 Task: Find connections with filter location Aïn Temouchent with filter topic #Networkwith filter profile language French with filter current company Sword Group with filter school Institute of Engineering and Technology with filter industry Farming, Ranching, Forestry with filter service category Public Speaking with filter keywords title Massage Therapy
Action: Mouse moved to (681, 101)
Screenshot: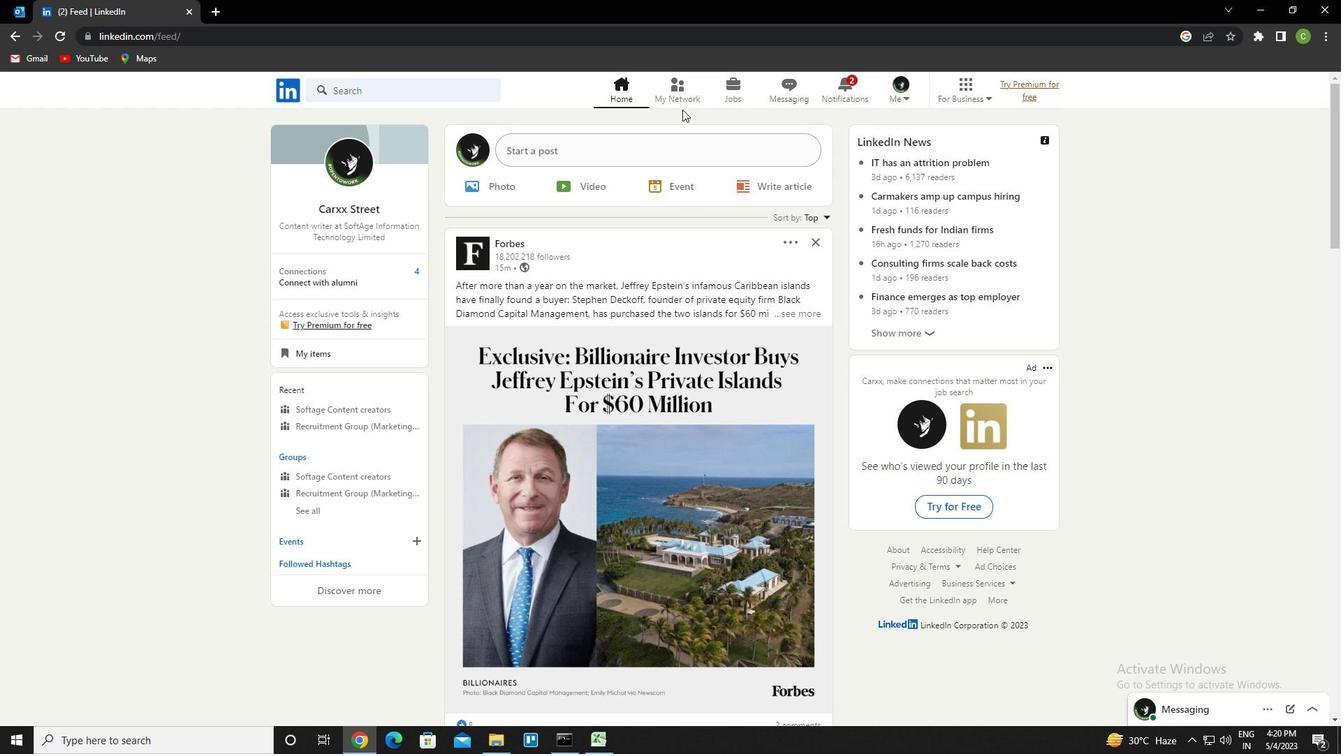 
Action: Mouse pressed left at (681, 101)
Screenshot: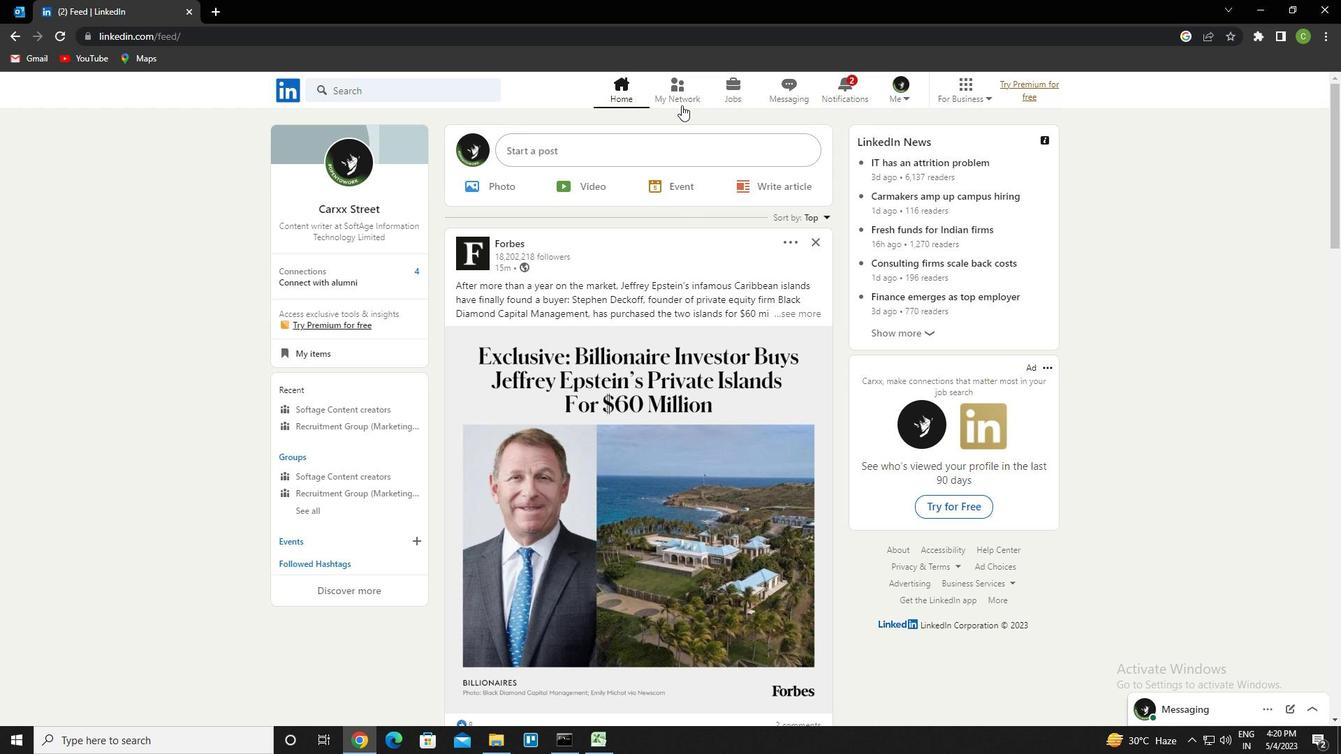 
Action: Mouse moved to (420, 171)
Screenshot: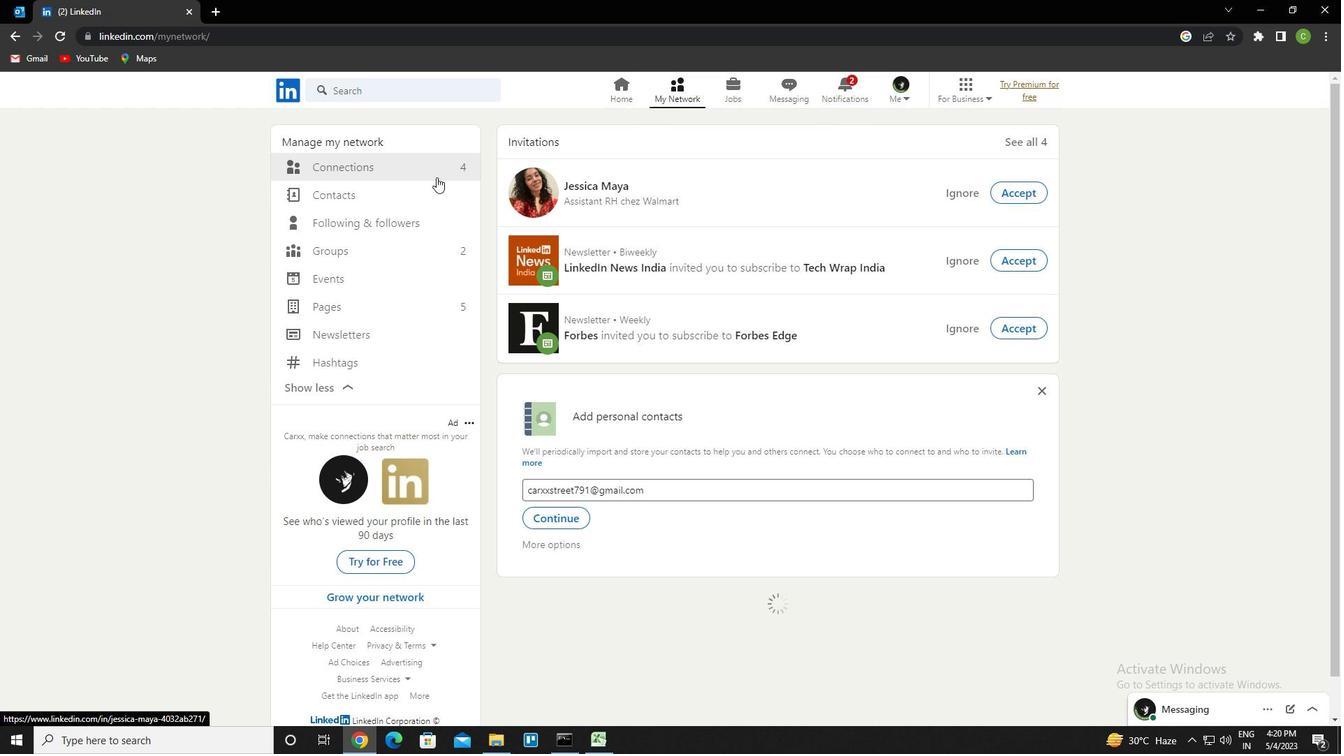 
Action: Mouse pressed left at (420, 171)
Screenshot: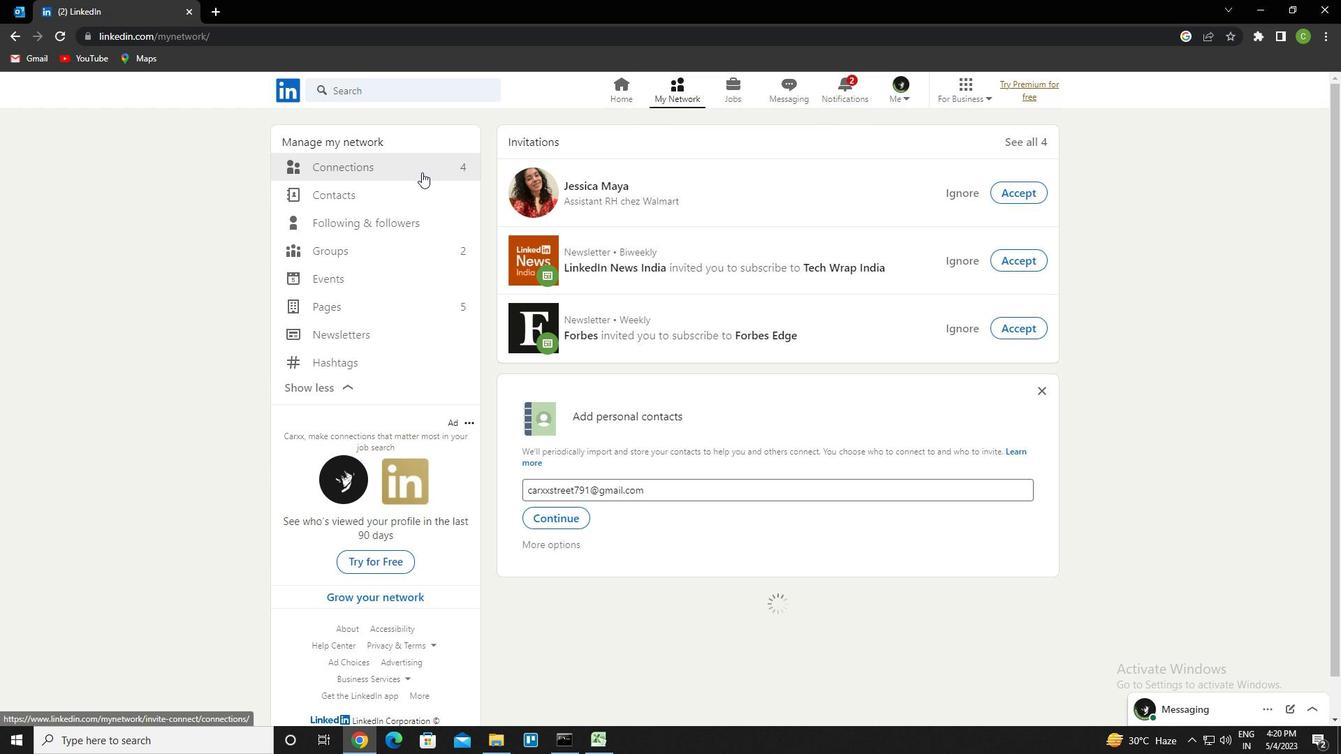 
Action: Mouse moved to (781, 173)
Screenshot: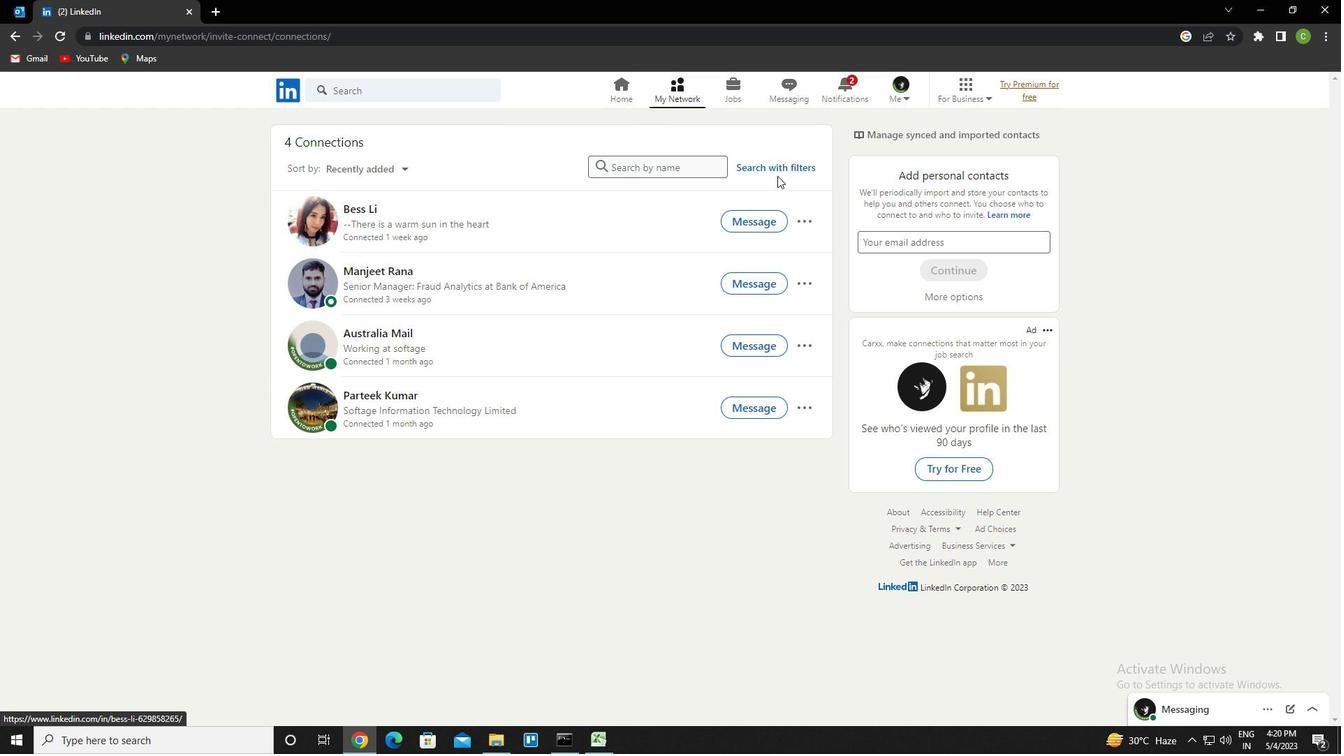 
Action: Mouse pressed left at (781, 173)
Screenshot: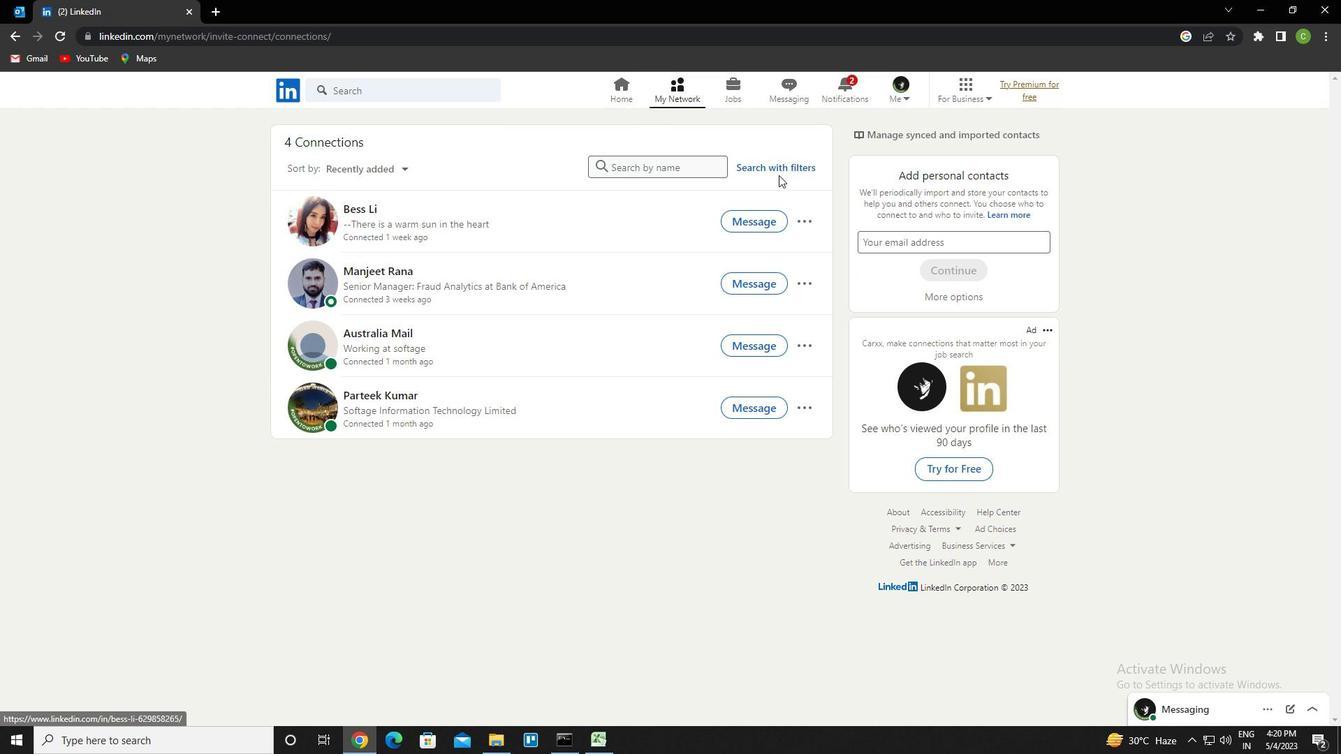 
Action: Mouse moved to (718, 134)
Screenshot: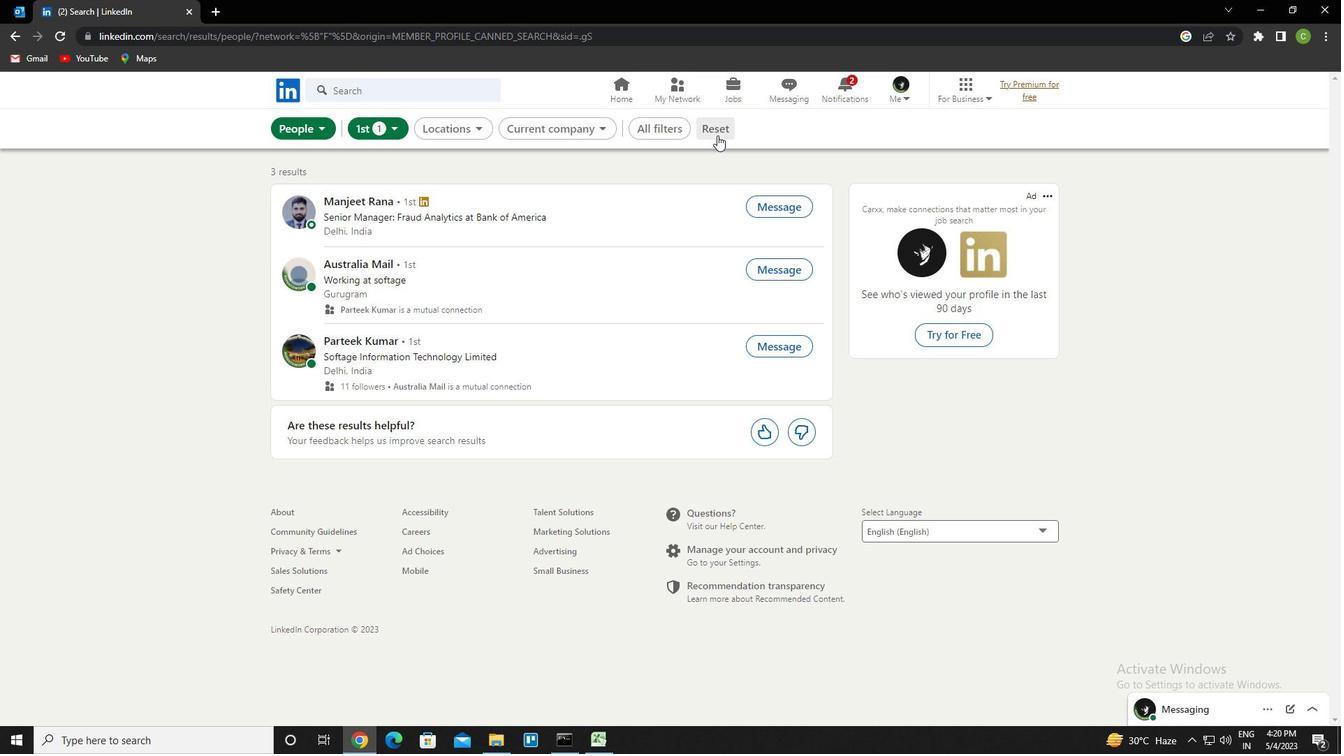 
Action: Mouse pressed left at (718, 134)
Screenshot: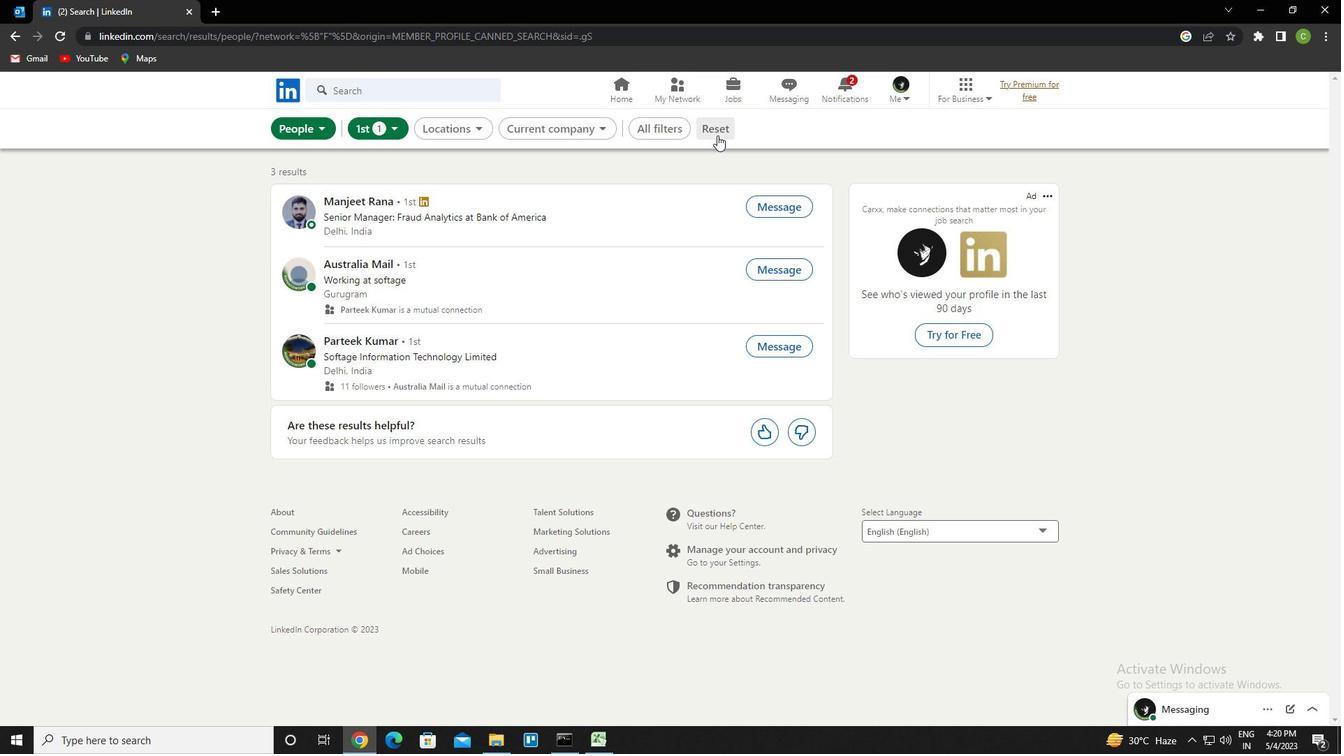 
Action: Mouse moved to (704, 132)
Screenshot: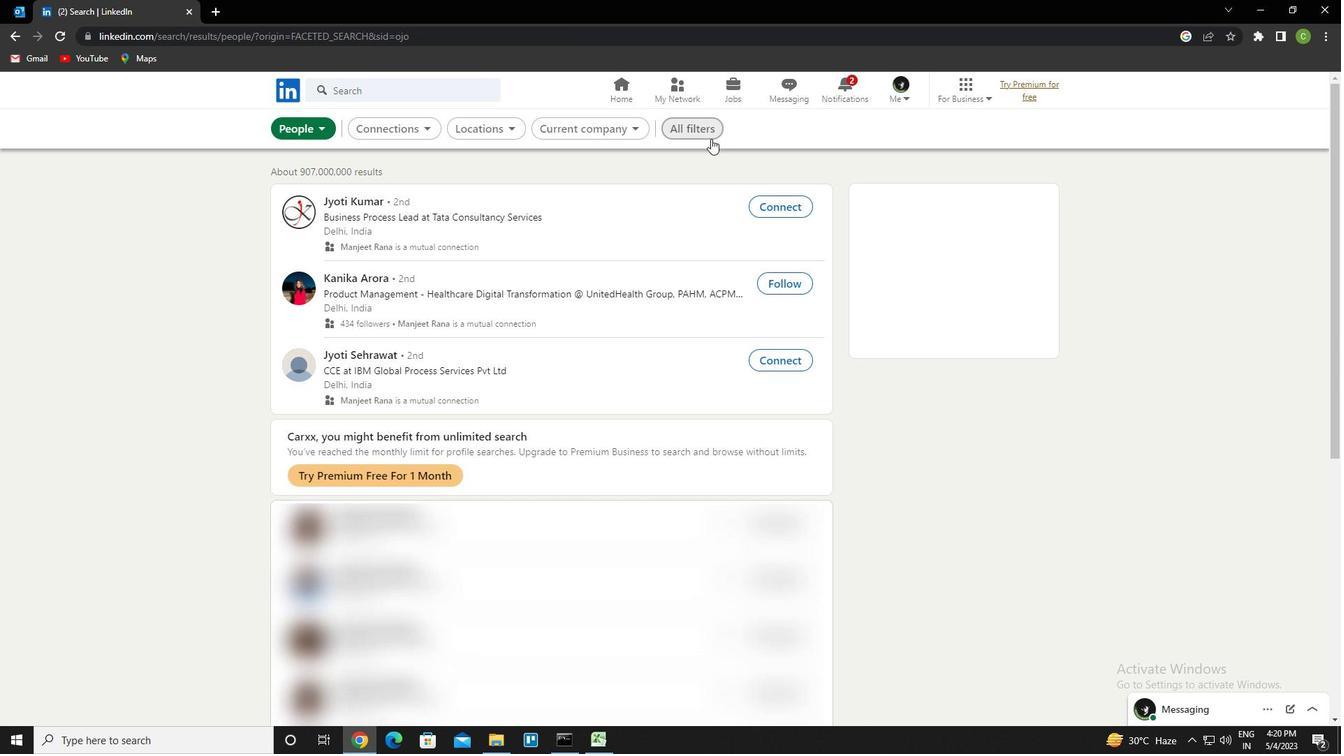 
Action: Mouse pressed left at (704, 132)
Screenshot: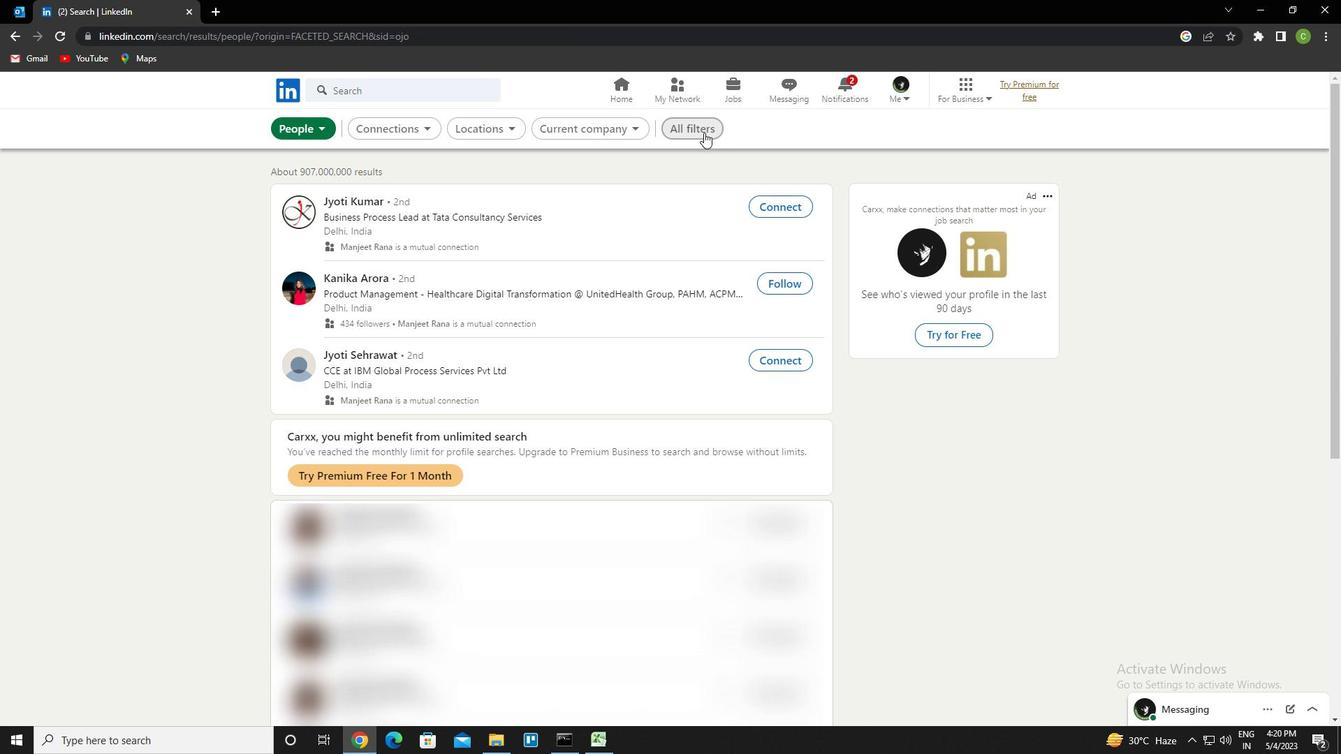 
Action: Mouse moved to (1111, 440)
Screenshot: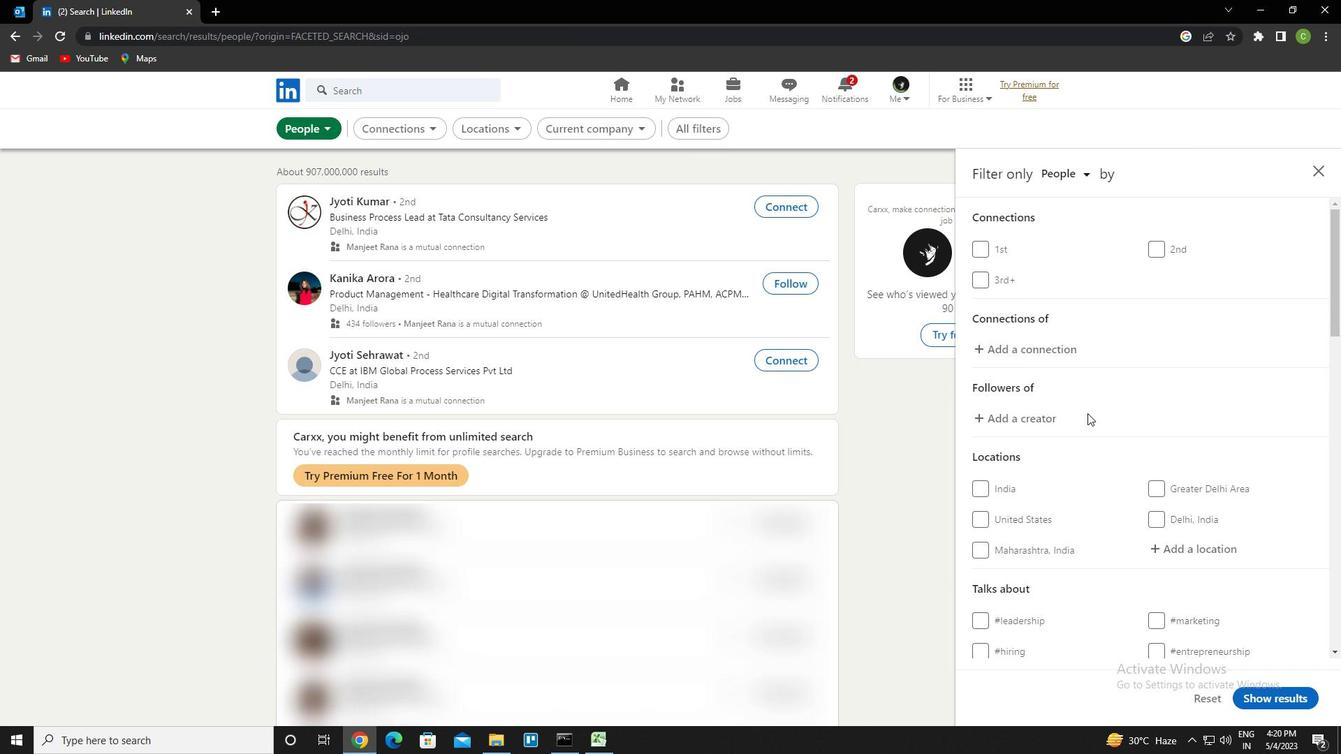 
Action: Mouse scrolled (1111, 439) with delta (0, 0)
Screenshot: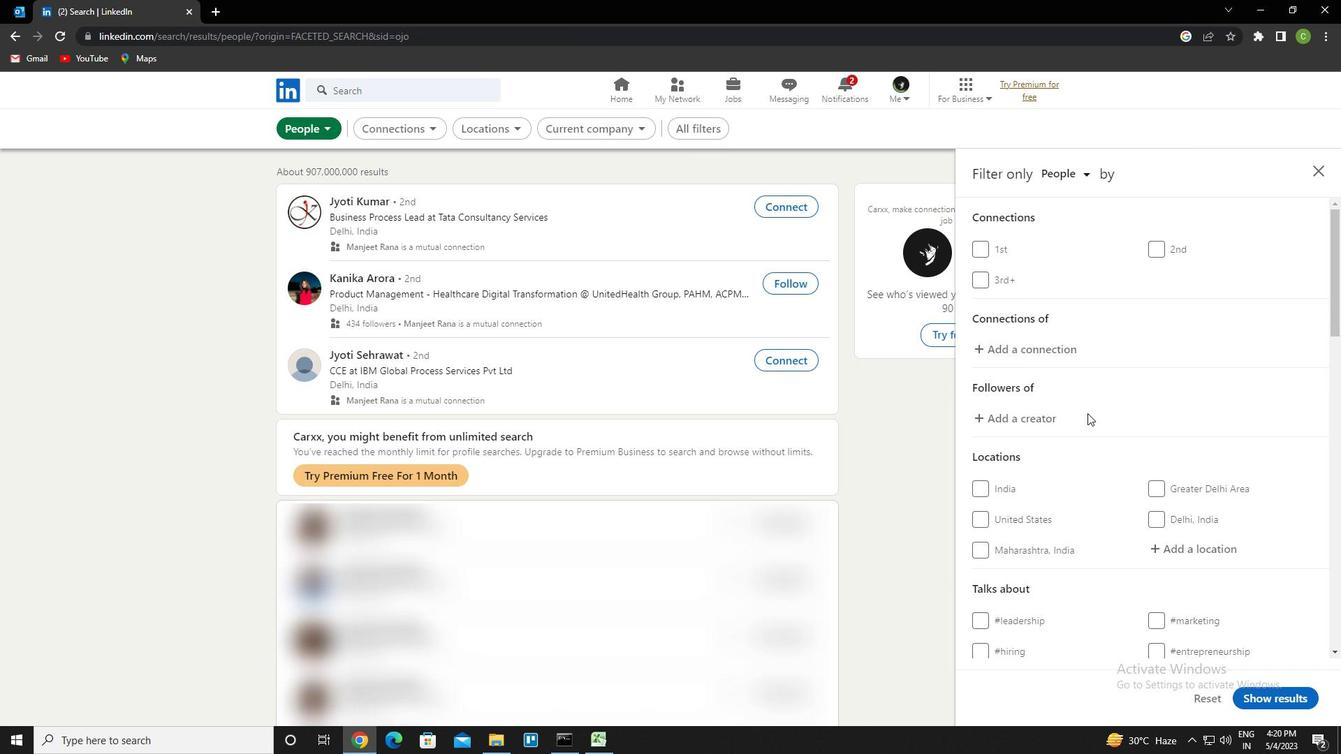 
Action: Mouse moved to (1112, 440)
Screenshot: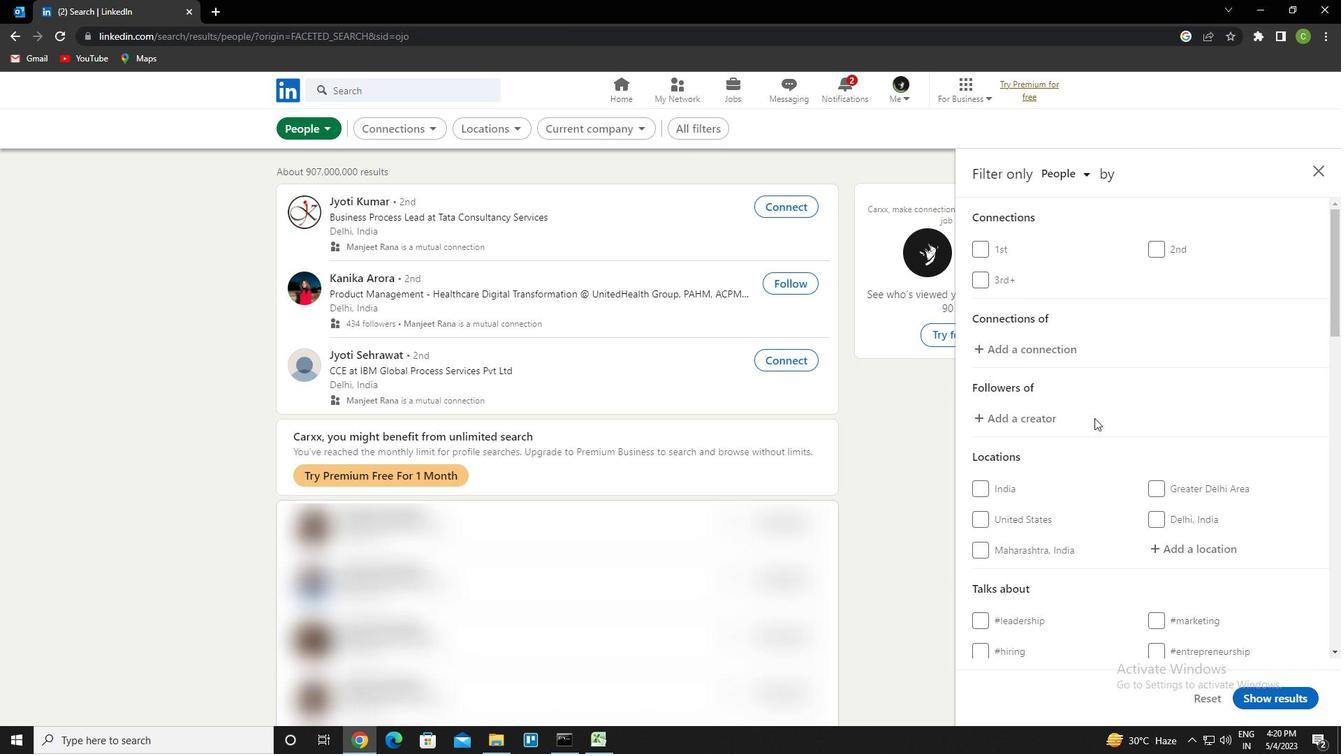 
Action: Mouse scrolled (1112, 440) with delta (0, 0)
Screenshot: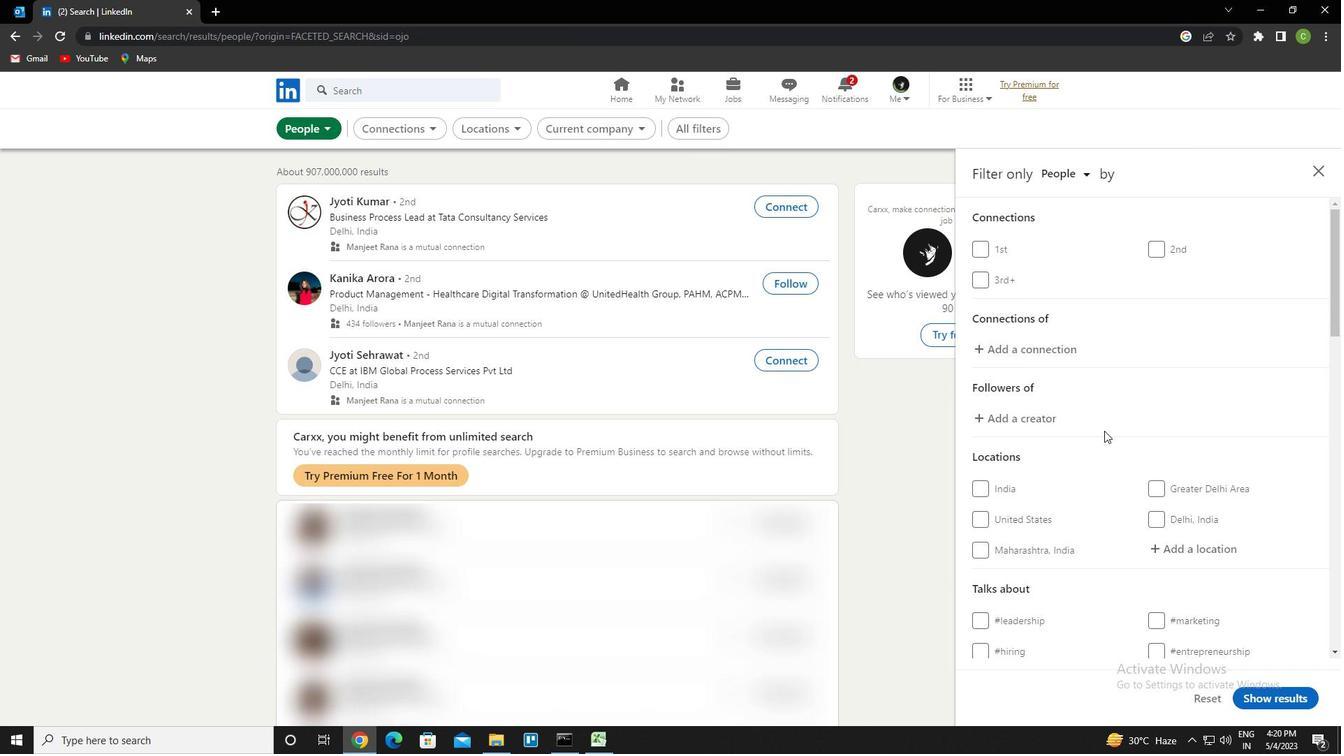 
Action: Mouse moved to (1184, 416)
Screenshot: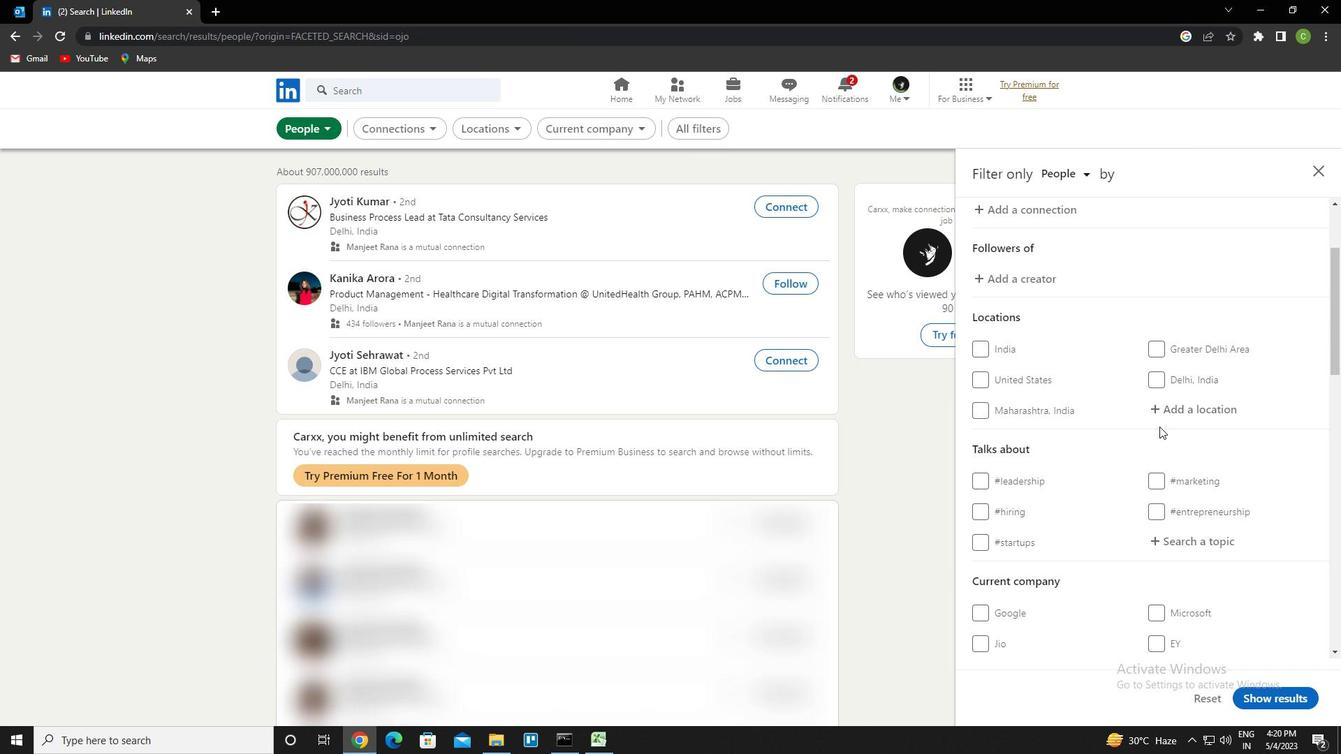 
Action: Mouse pressed left at (1184, 416)
Screenshot: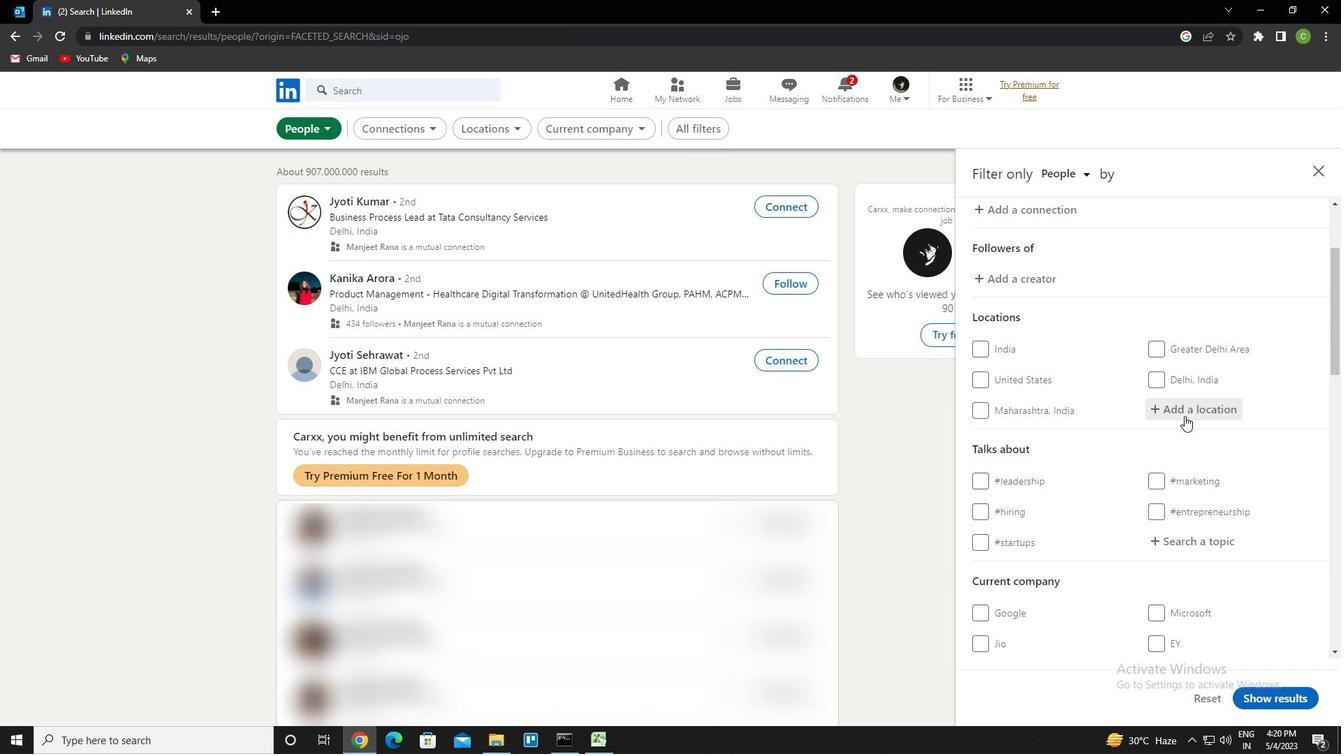 
Action: Key pressed <Key.caps_lock>a<Key.backspace><Key.caps_lock>a<Key.caps_lock>in<Key.space><Key.caps_lock>t<Key.caps_lock>emouchent<Key.down><Key.enter>
Screenshot: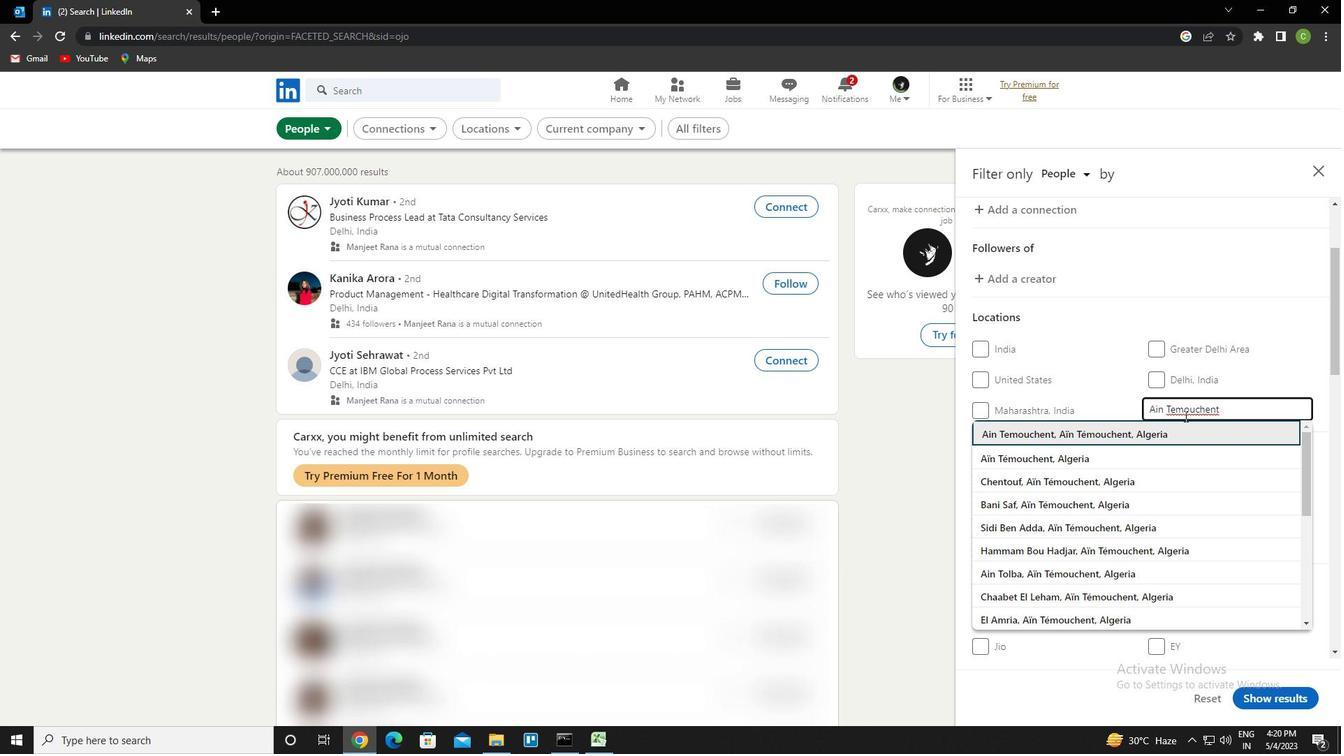 
Action: Mouse scrolled (1184, 415) with delta (0, 0)
Screenshot: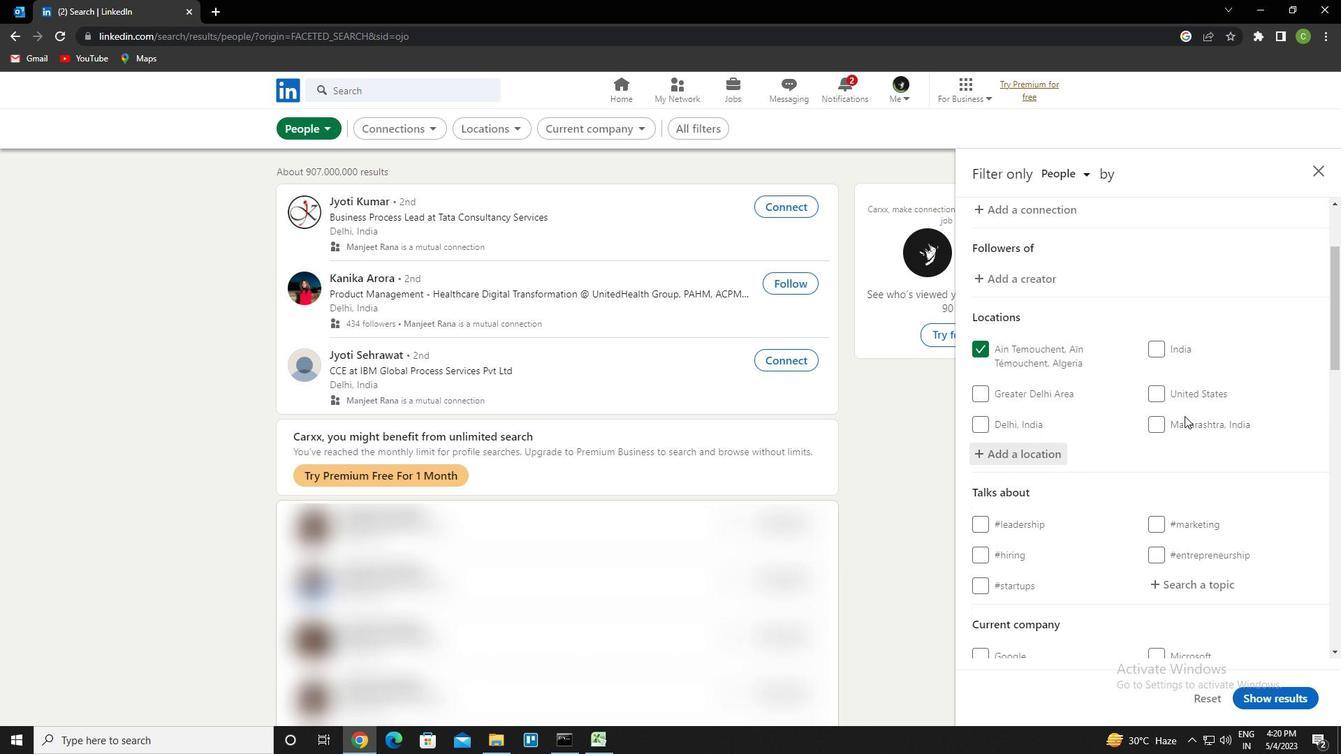 
Action: Mouse scrolled (1184, 415) with delta (0, 0)
Screenshot: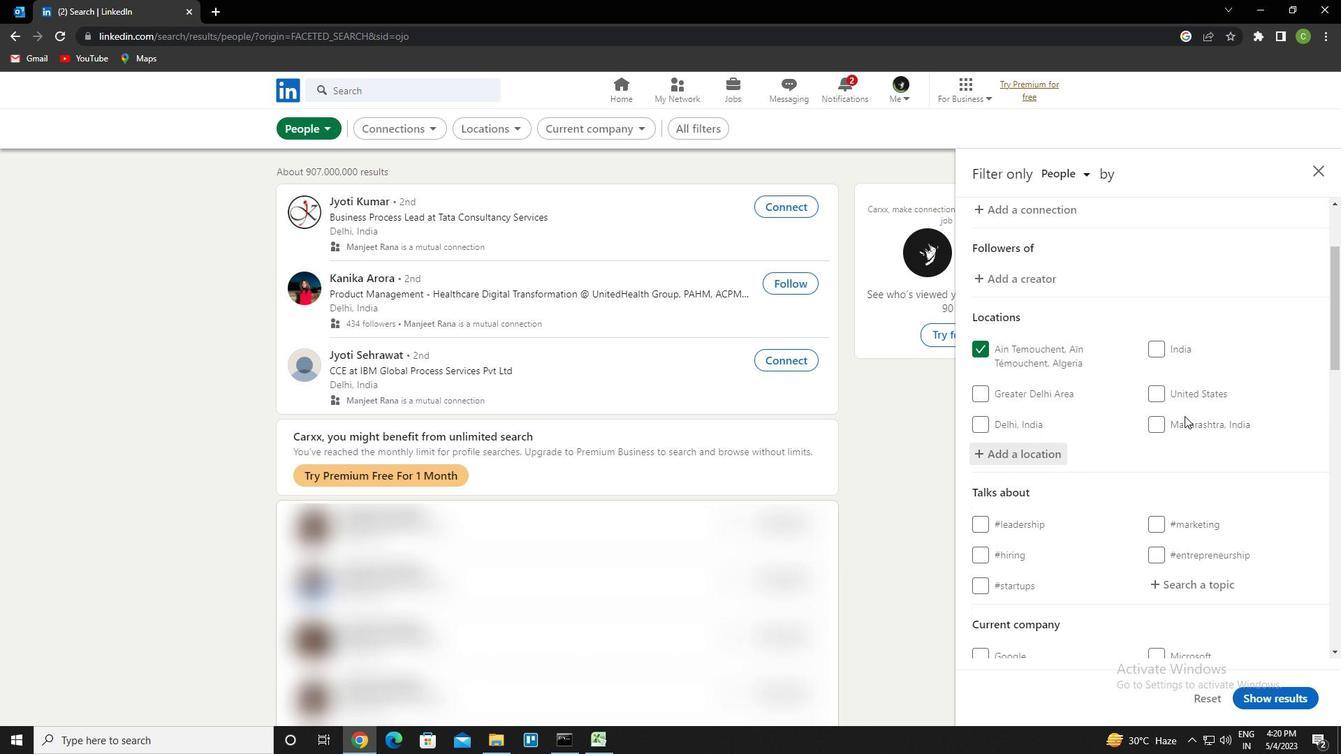 
Action: Mouse moved to (1199, 447)
Screenshot: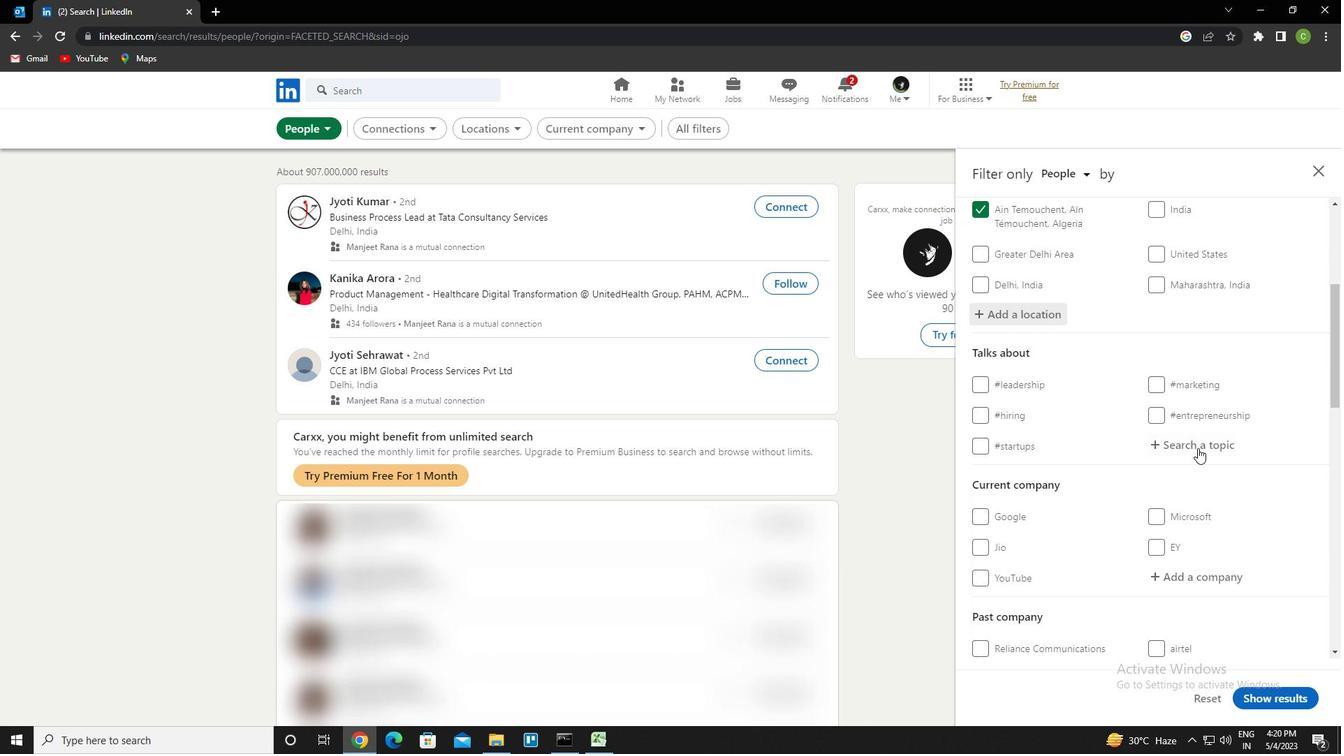 
Action: Mouse pressed left at (1199, 447)
Screenshot: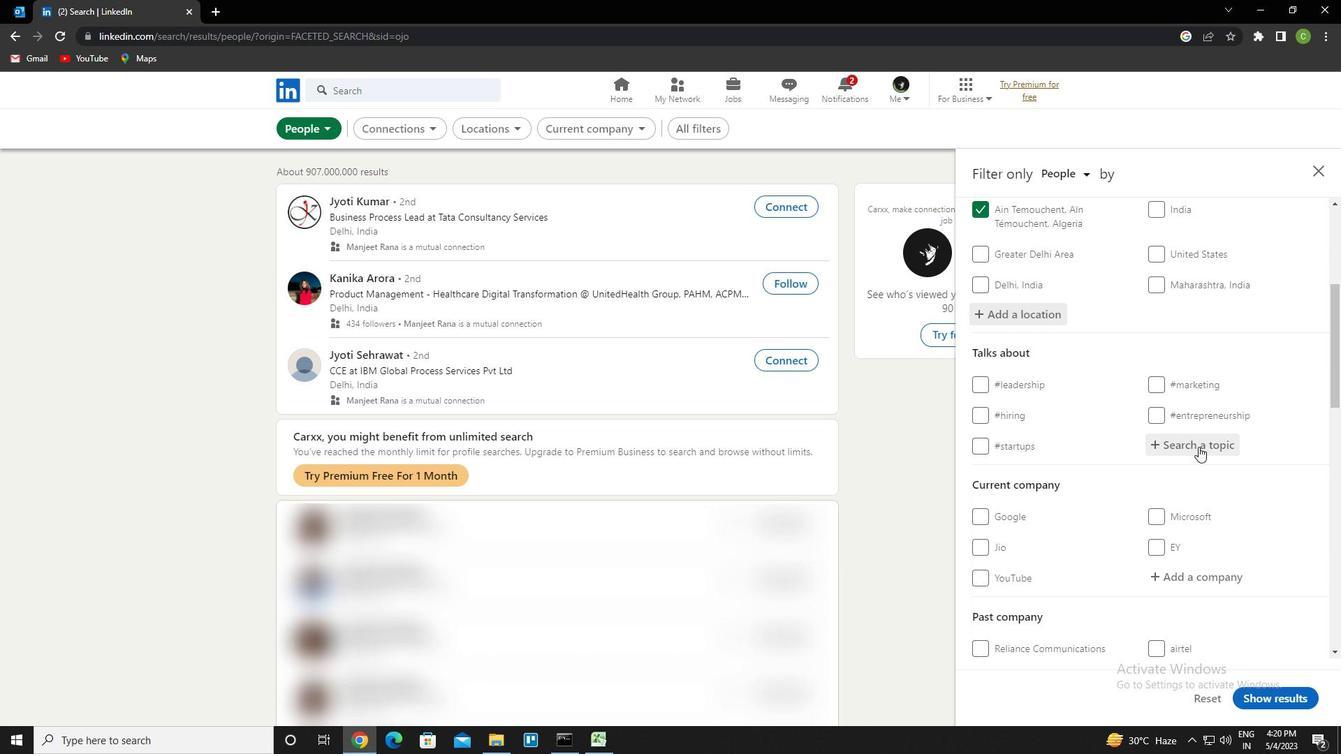
Action: Key pressed network<Key.down><Key.down><Key.enter>
Screenshot: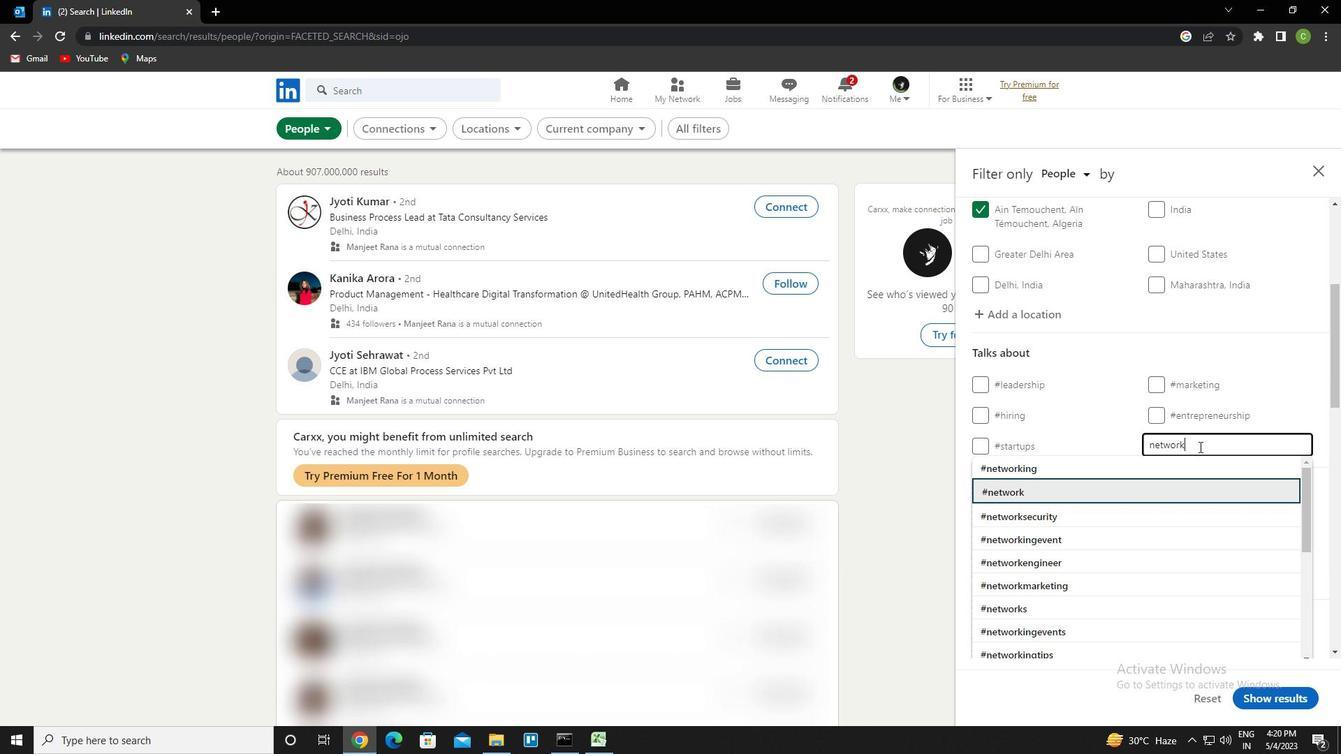 
Action: Mouse moved to (1195, 447)
Screenshot: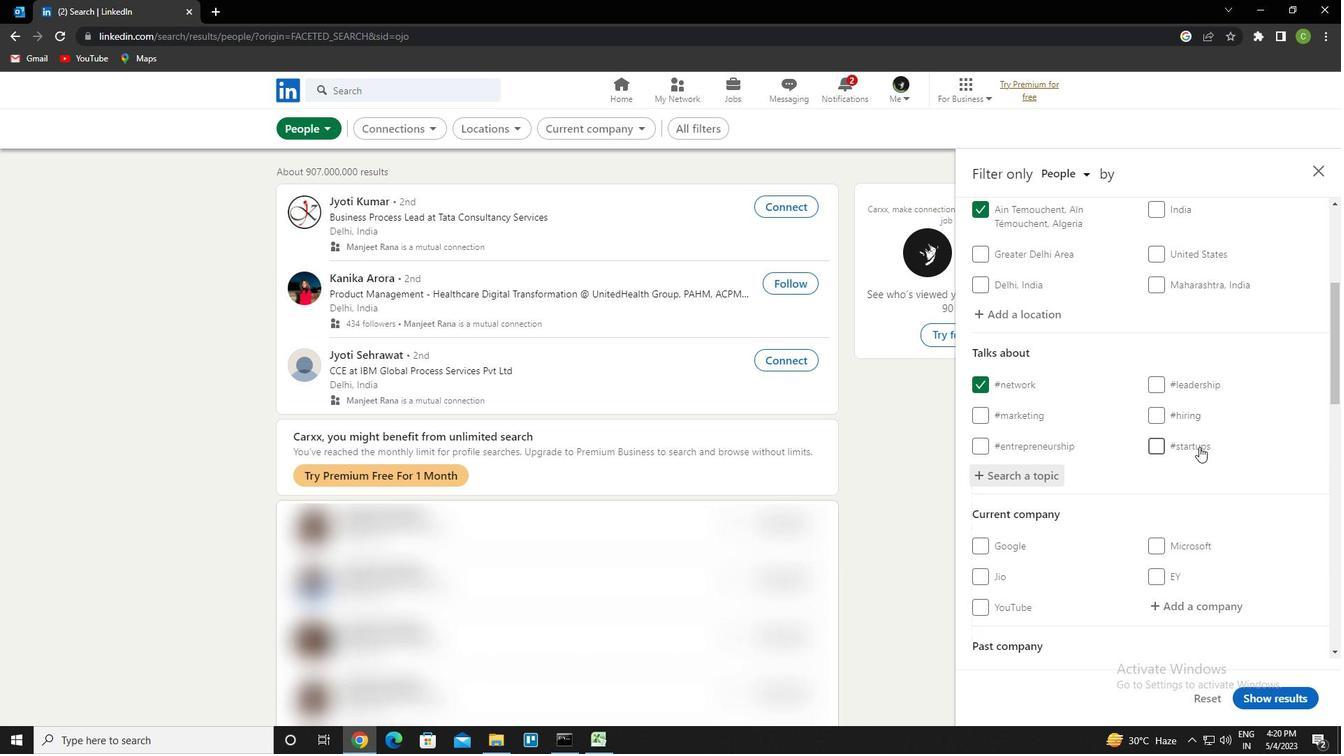
Action: Mouse scrolled (1195, 447) with delta (0, 0)
Screenshot: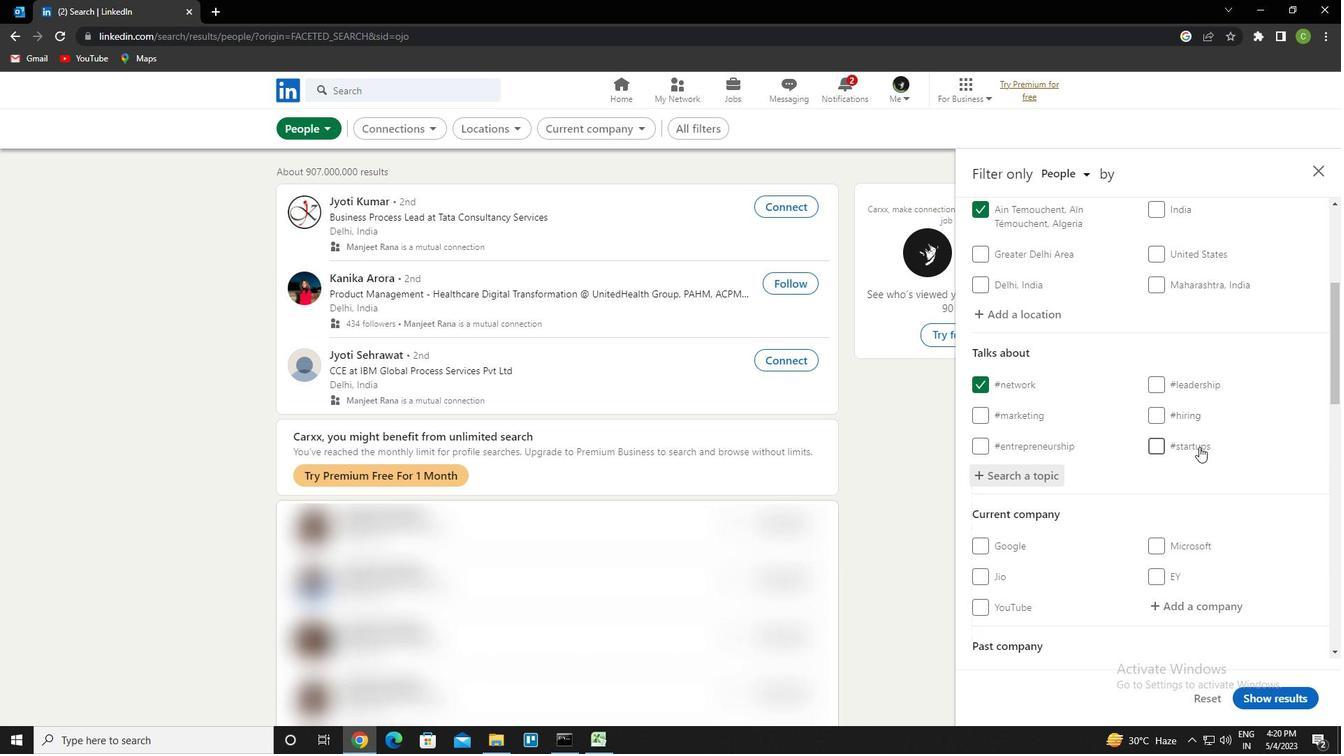 
Action: Mouse moved to (1185, 453)
Screenshot: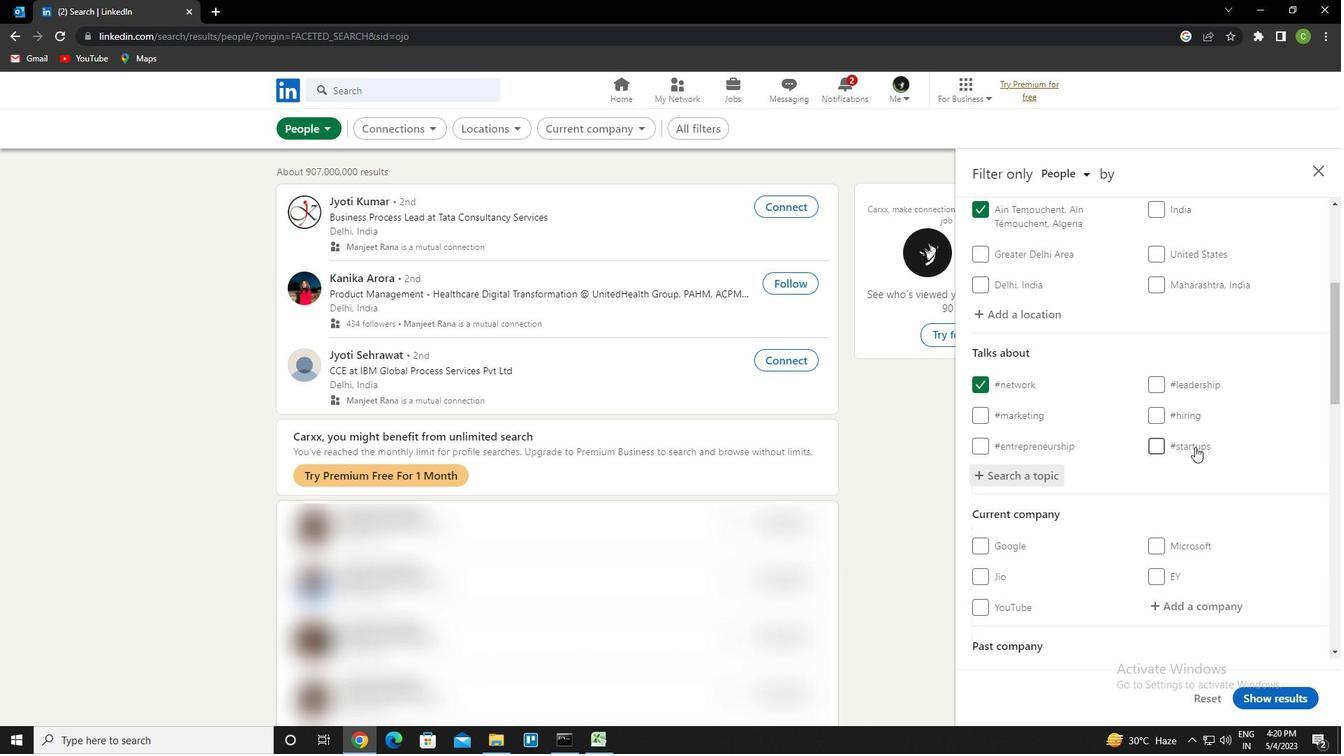 
Action: Mouse scrolled (1185, 452) with delta (0, 0)
Screenshot: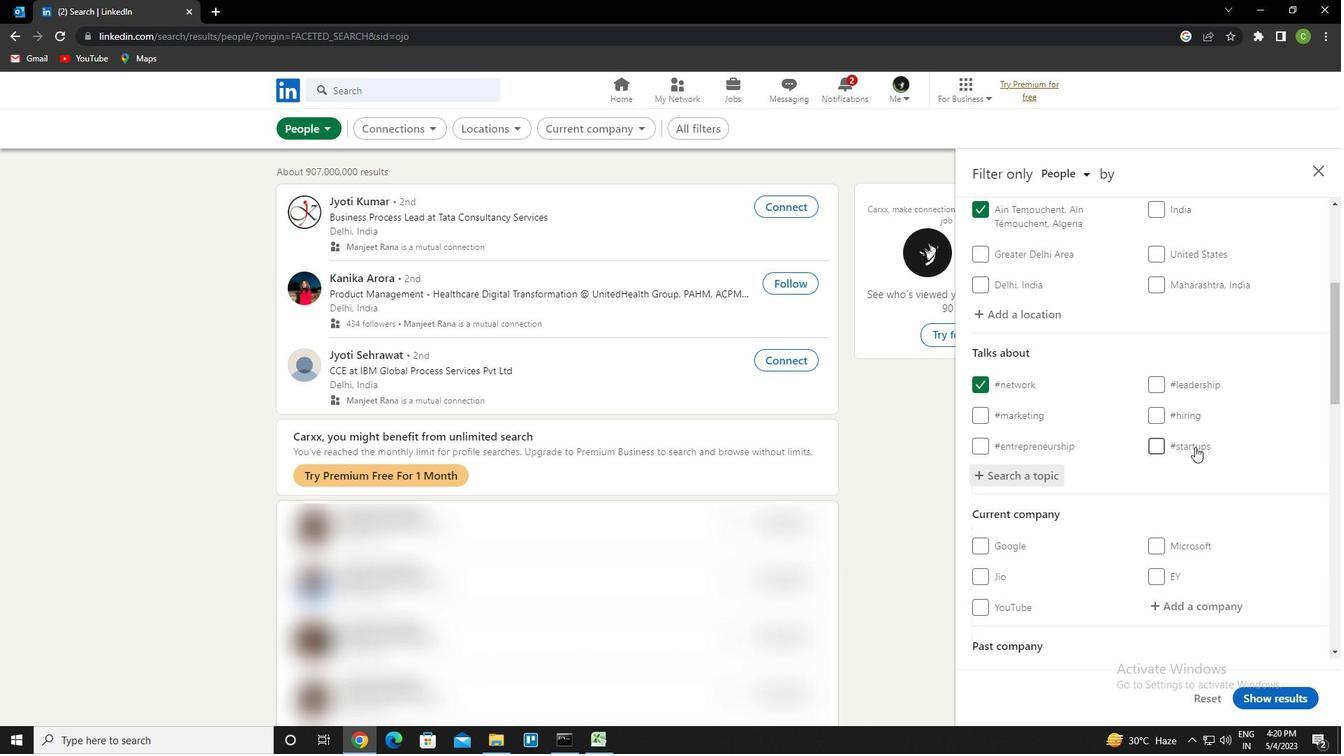 
Action: Mouse moved to (1179, 453)
Screenshot: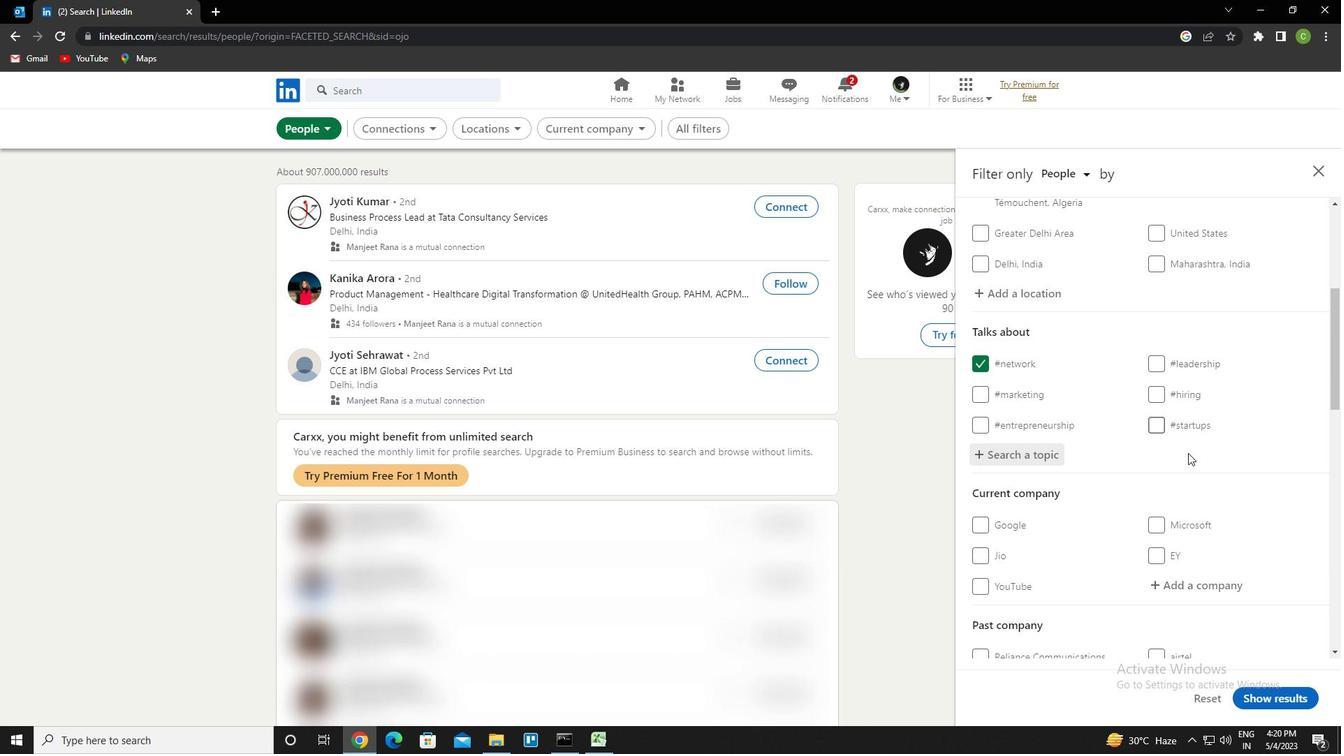 
Action: Mouse scrolled (1179, 452) with delta (0, 0)
Screenshot: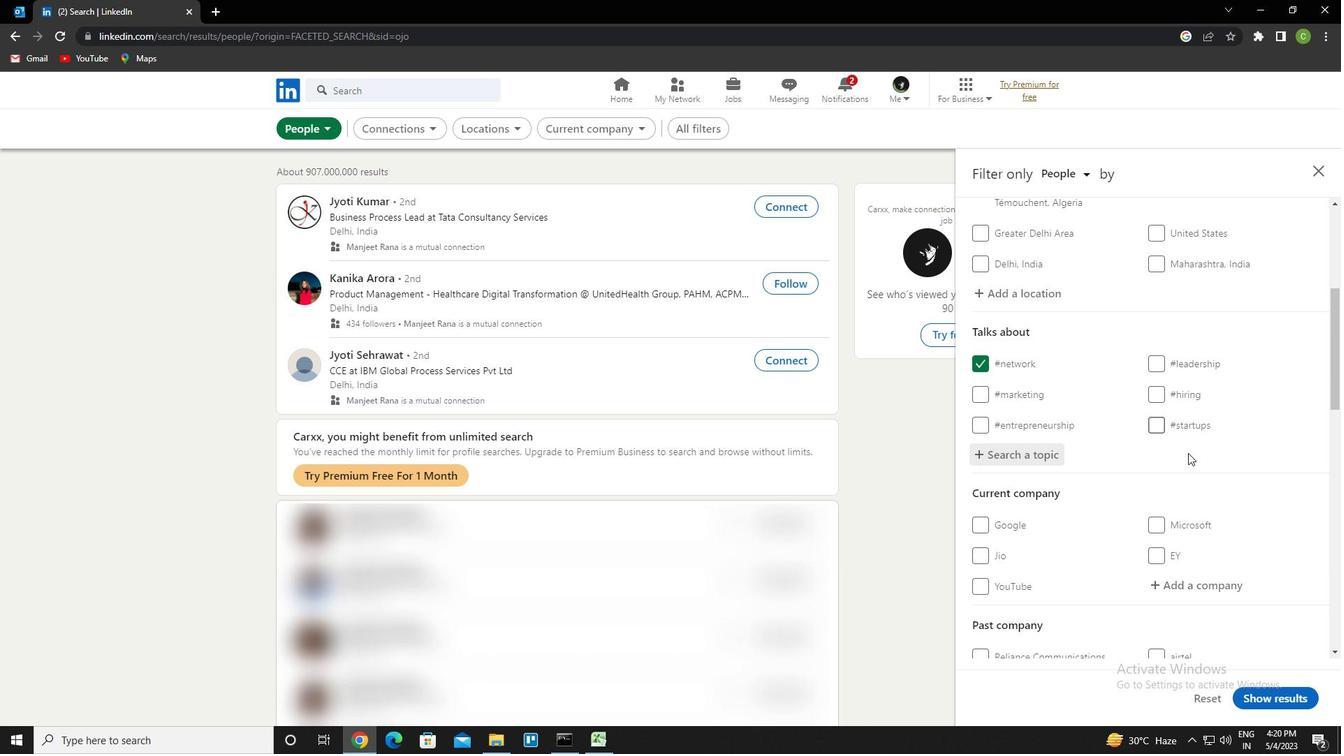 
Action: Mouse moved to (1174, 454)
Screenshot: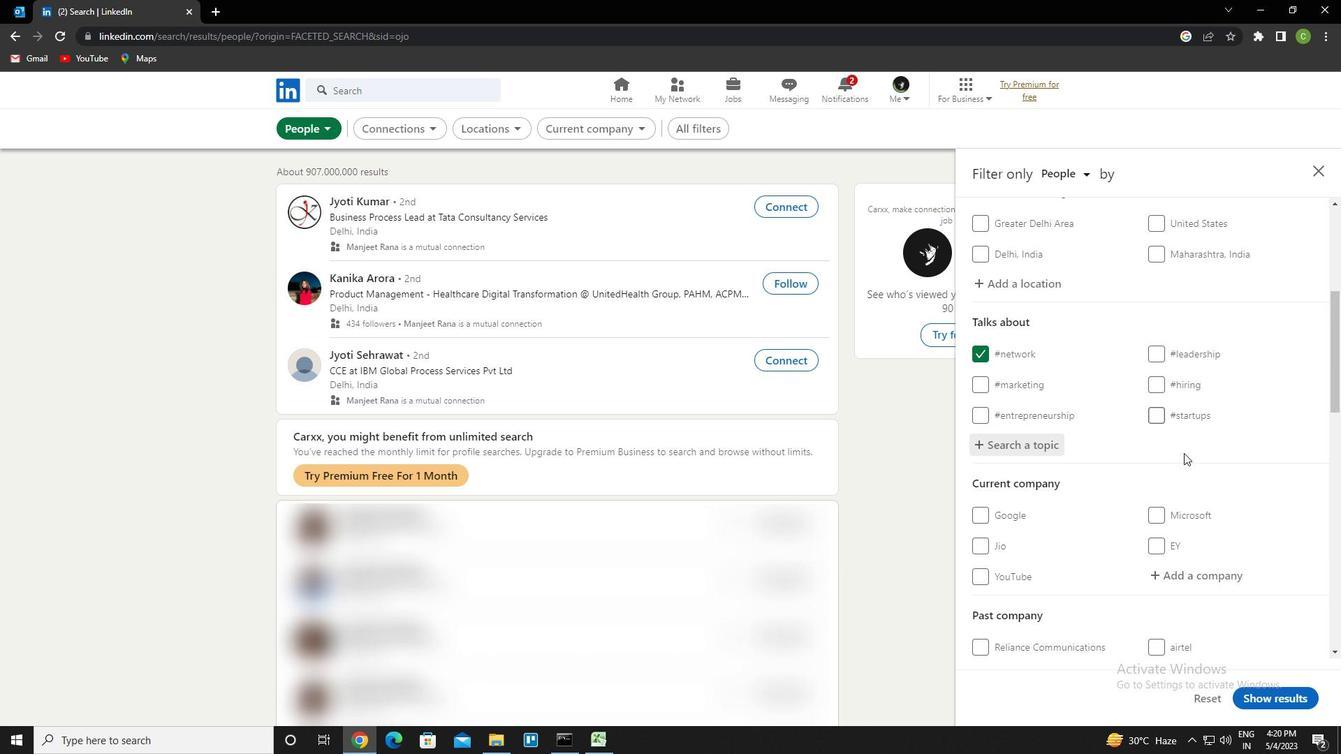 
Action: Mouse scrolled (1174, 454) with delta (0, 0)
Screenshot: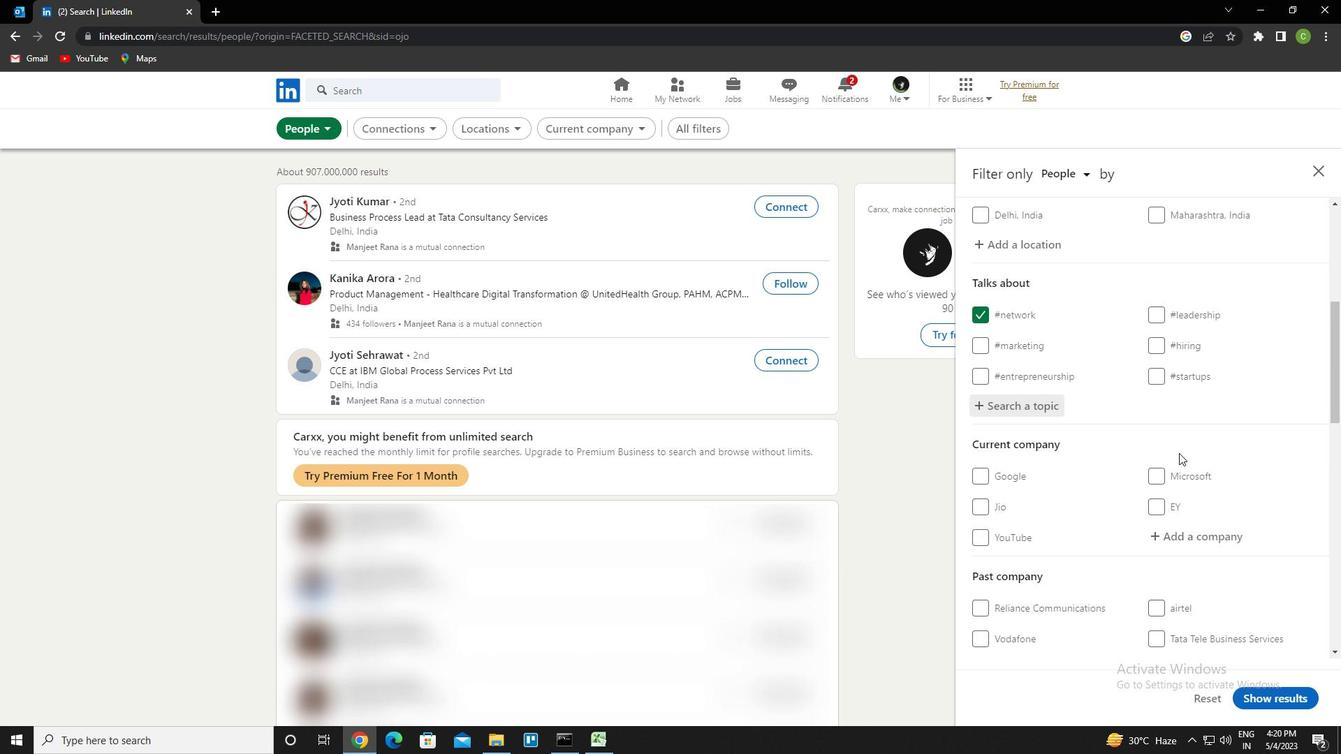 
Action: Mouse moved to (1162, 455)
Screenshot: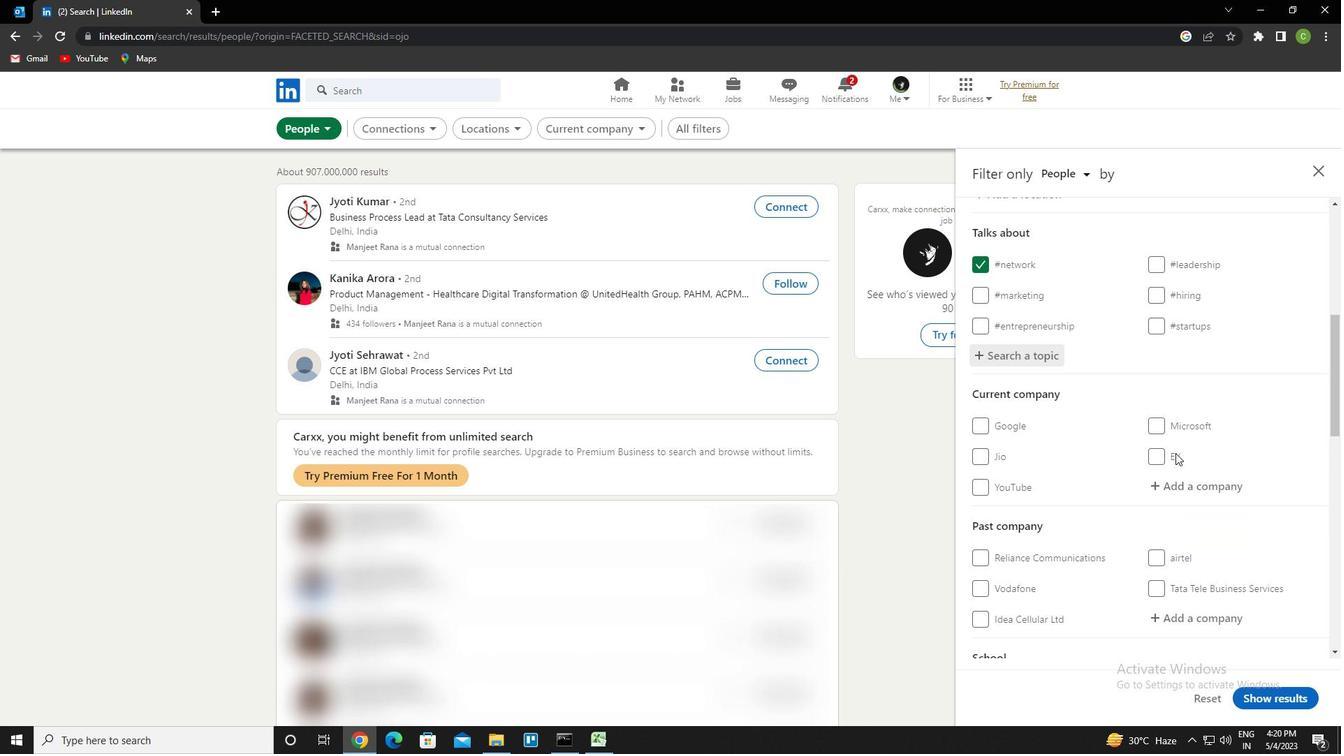 
Action: Mouse scrolled (1162, 454) with delta (0, 0)
Screenshot: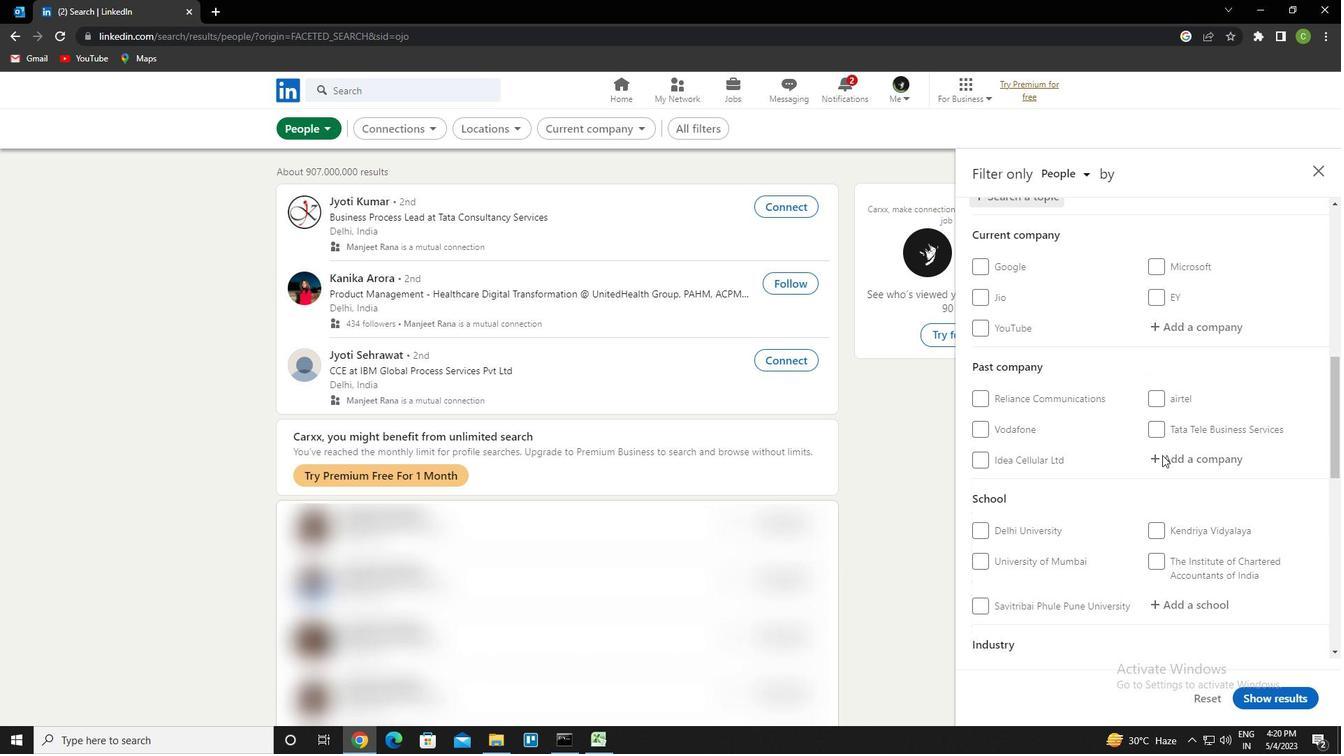 
Action: Mouse scrolled (1162, 454) with delta (0, 0)
Screenshot: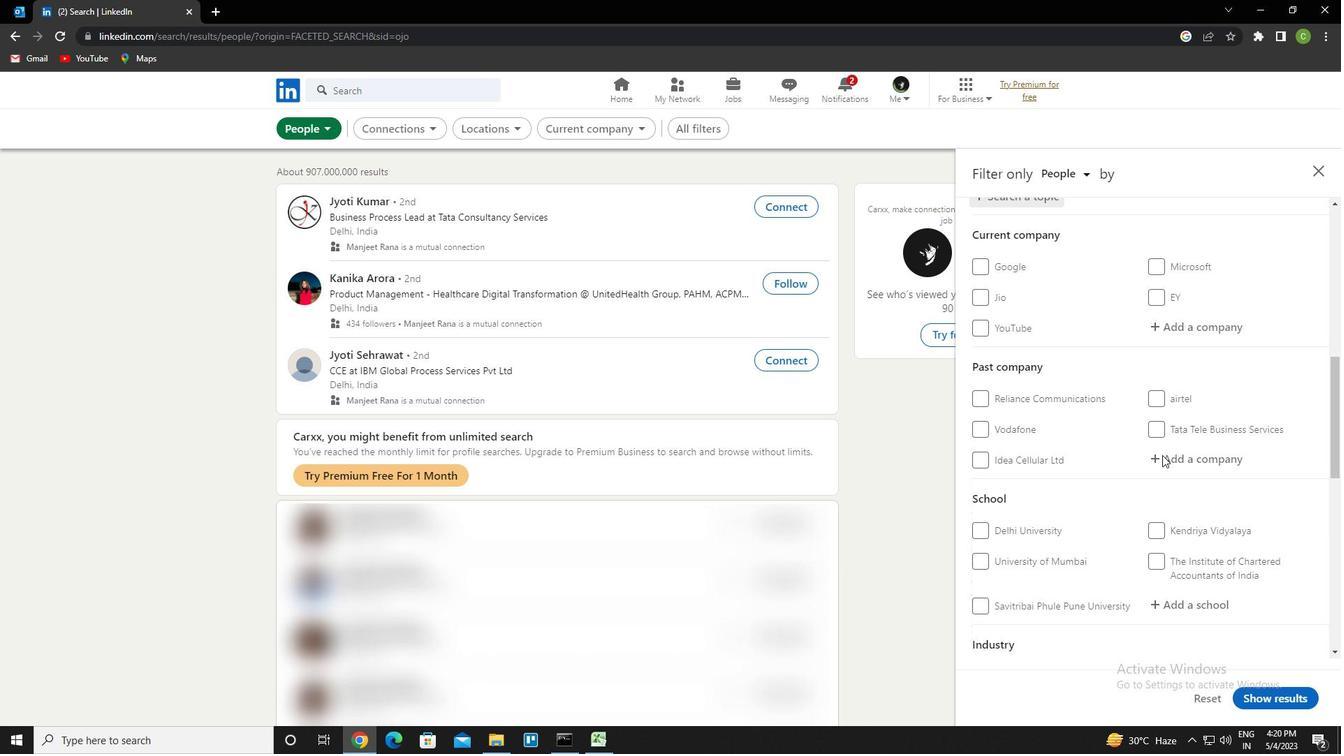 
Action: Mouse moved to (1160, 457)
Screenshot: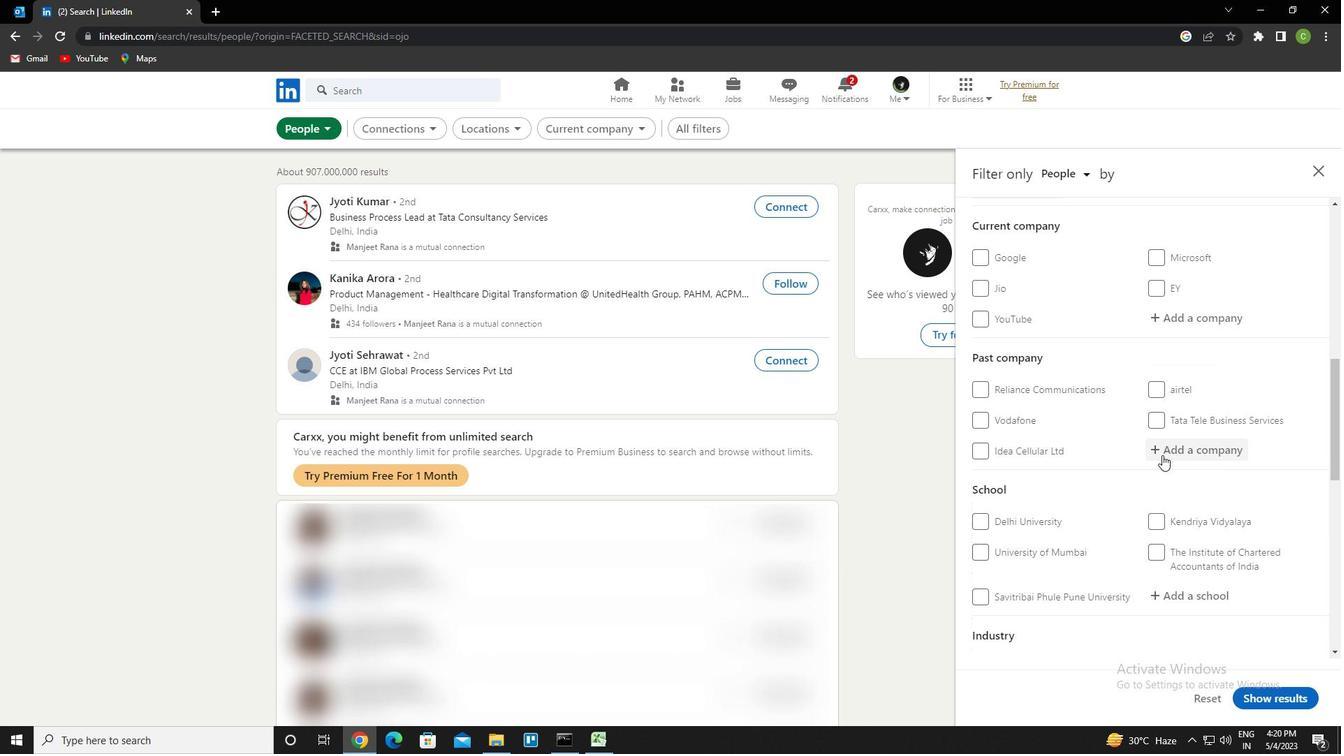 
Action: Mouse scrolled (1160, 456) with delta (0, 0)
Screenshot: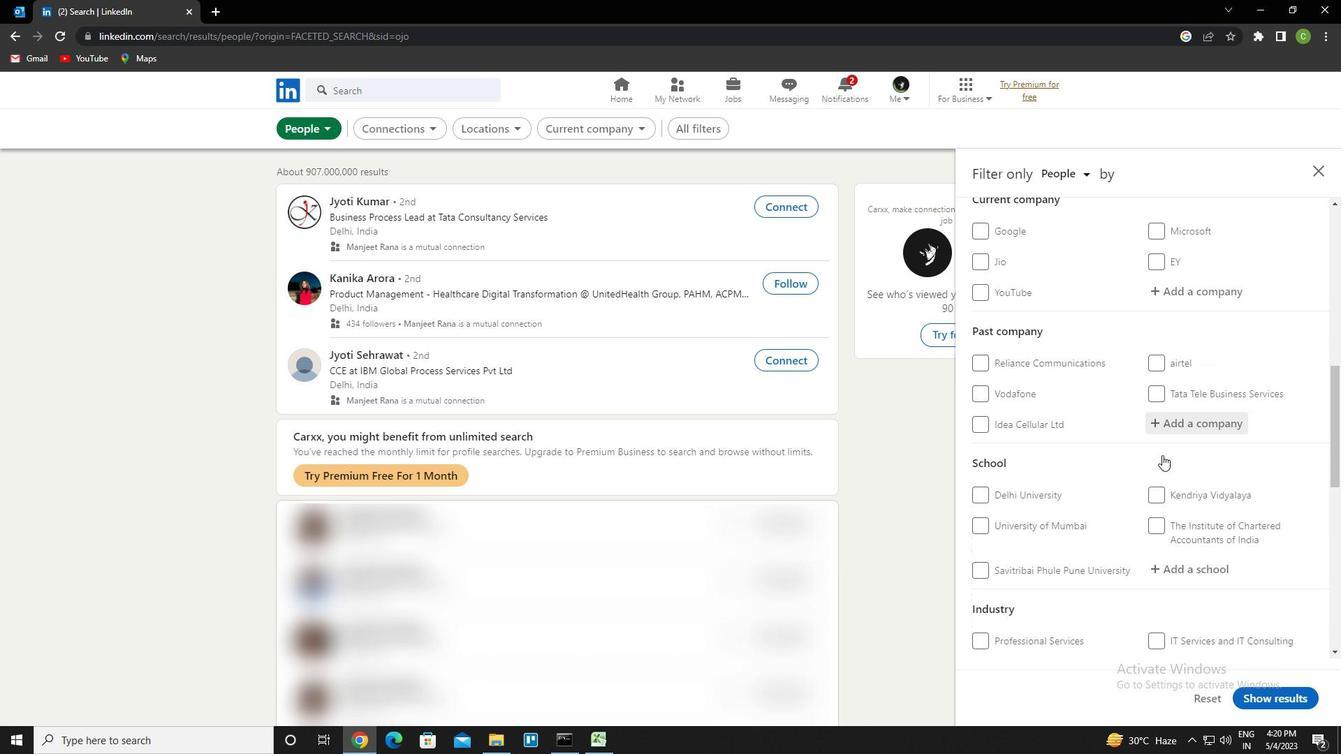 
Action: Mouse moved to (1158, 461)
Screenshot: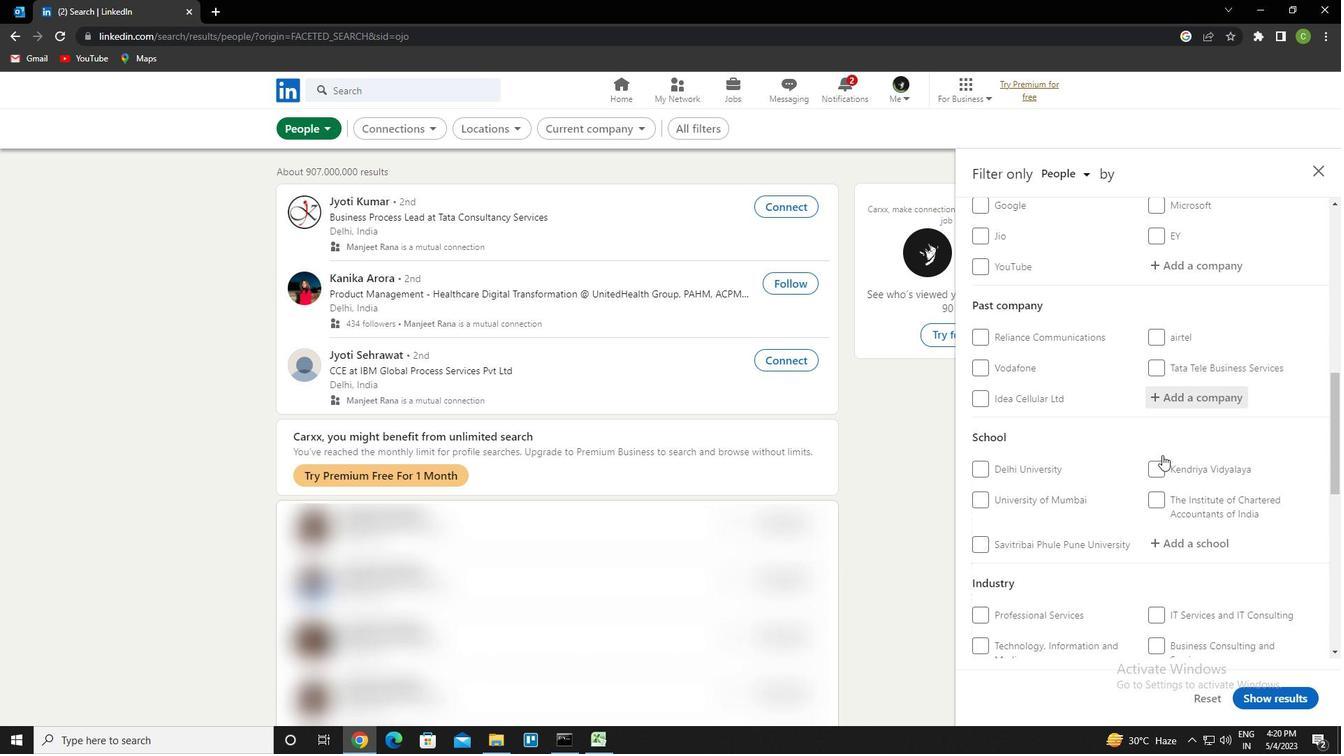 
Action: Mouse scrolled (1158, 461) with delta (0, 0)
Screenshot: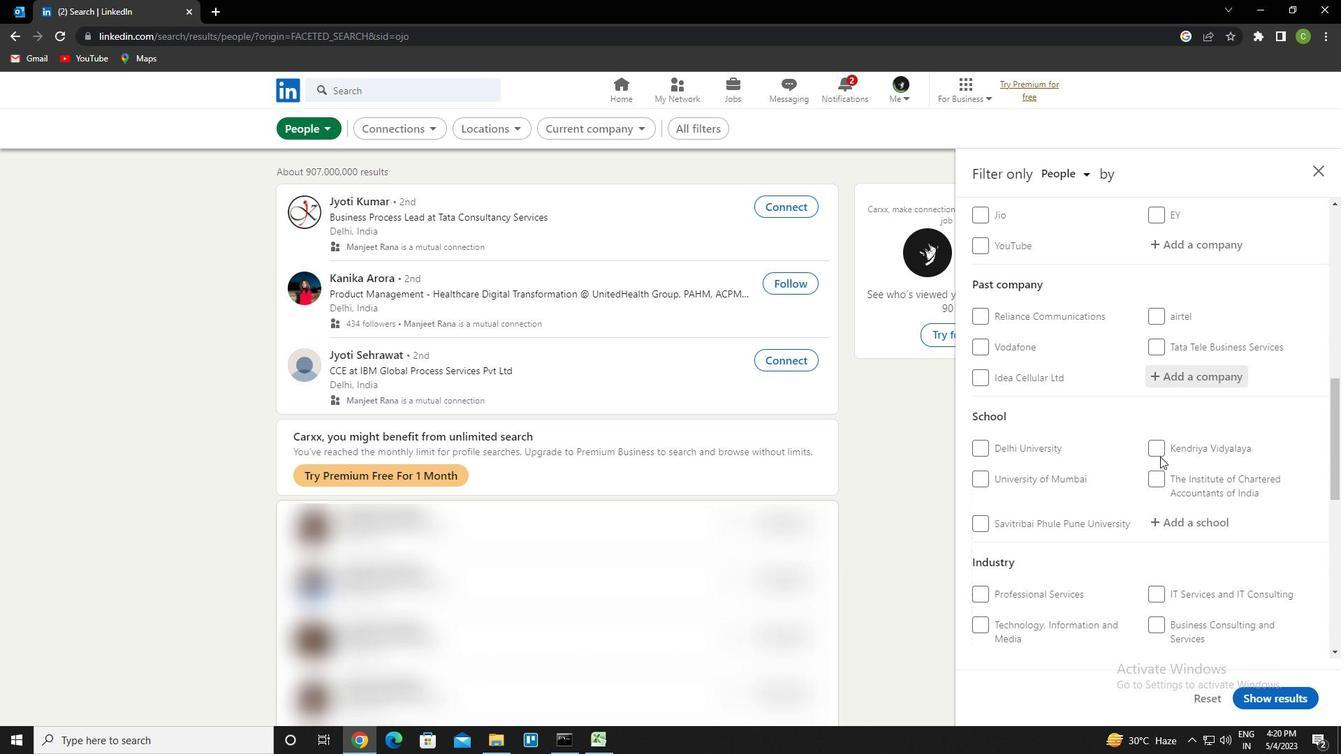 
Action: Mouse scrolled (1158, 461) with delta (0, 0)
Screenshot: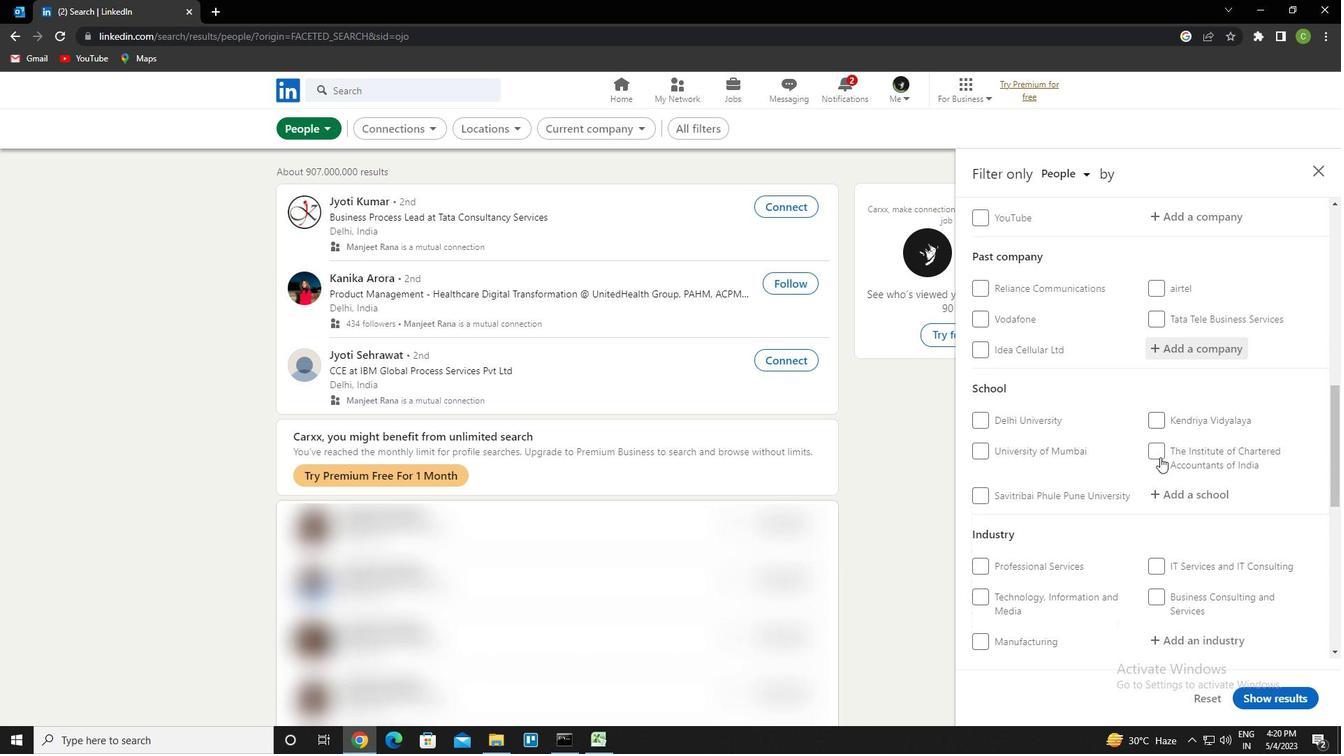 
Action: Mouse moved to (1156, 475)
Screenshot: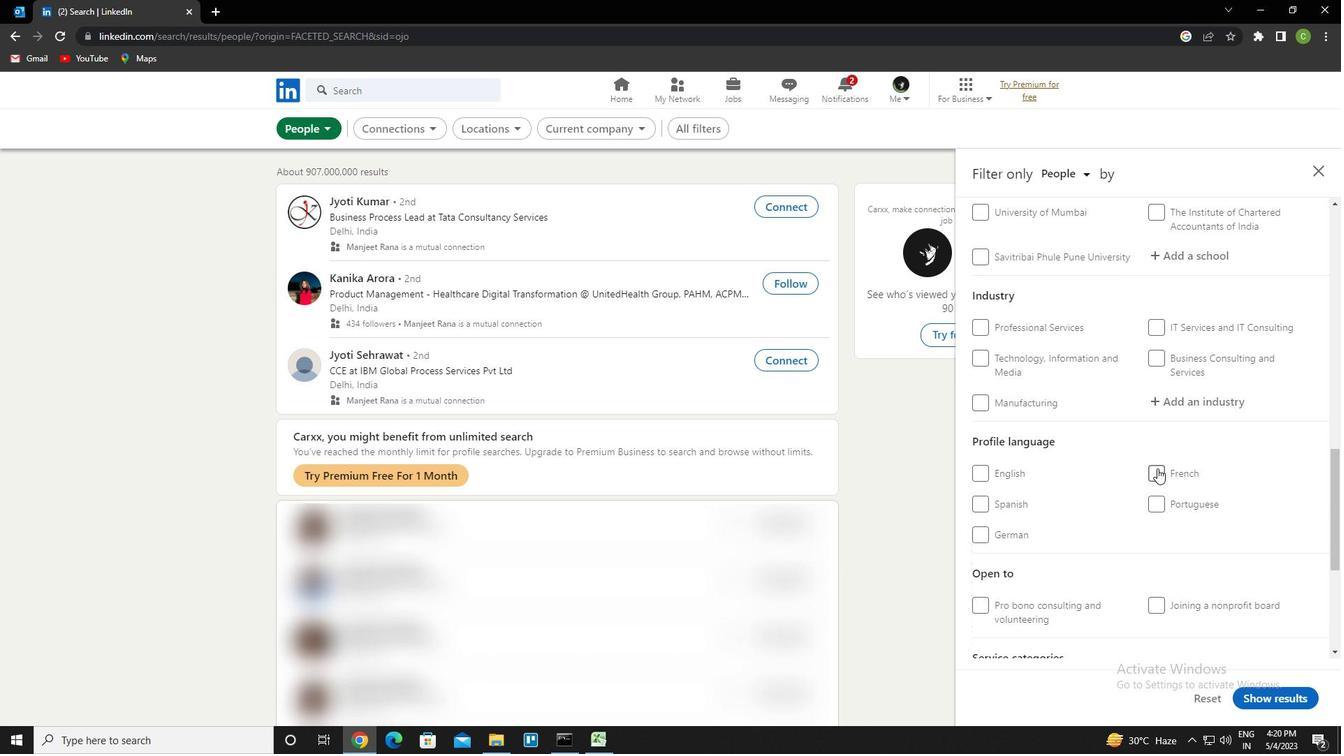 
Action: Mouse pressed left at (1156, 475)
Screenshot: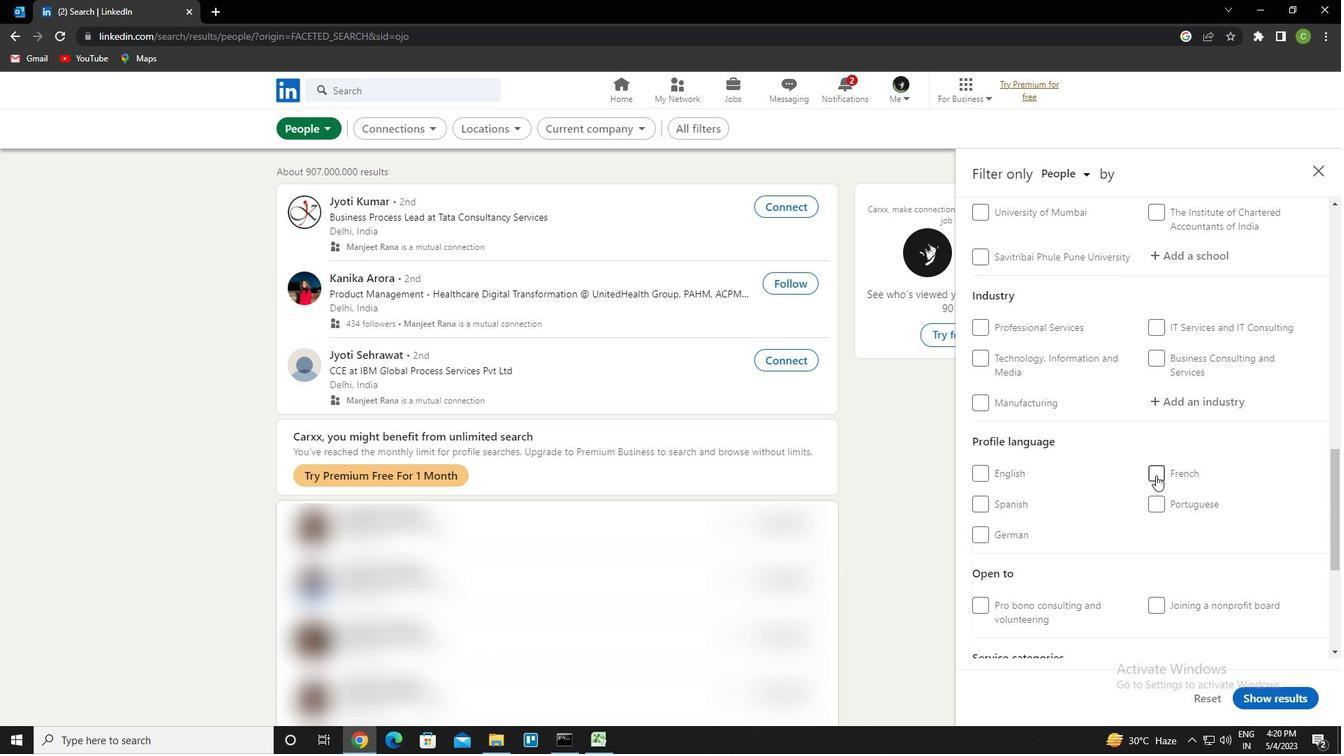 
Action: Mouse moved to (1123, 465)
Screenshot: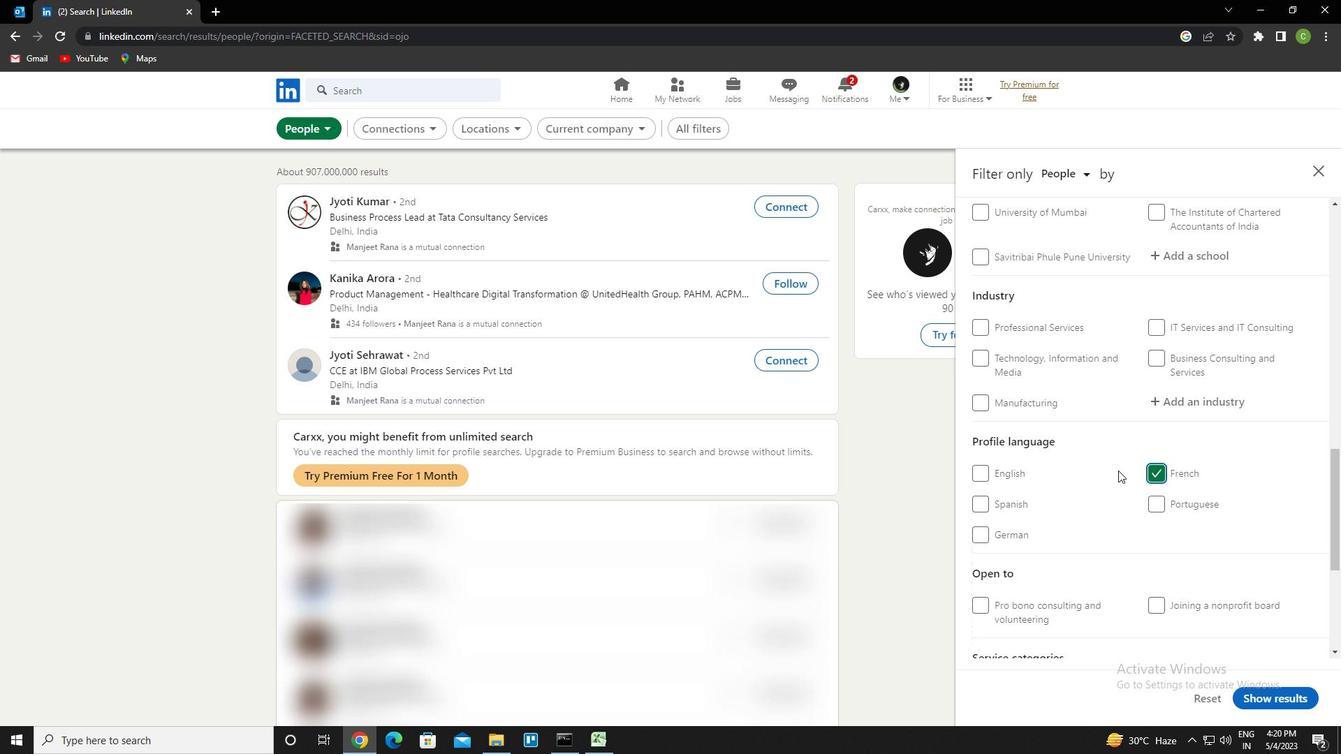 
Action: Mouse scrolled (1123, 465) with delta (0, 0)
Screenshot: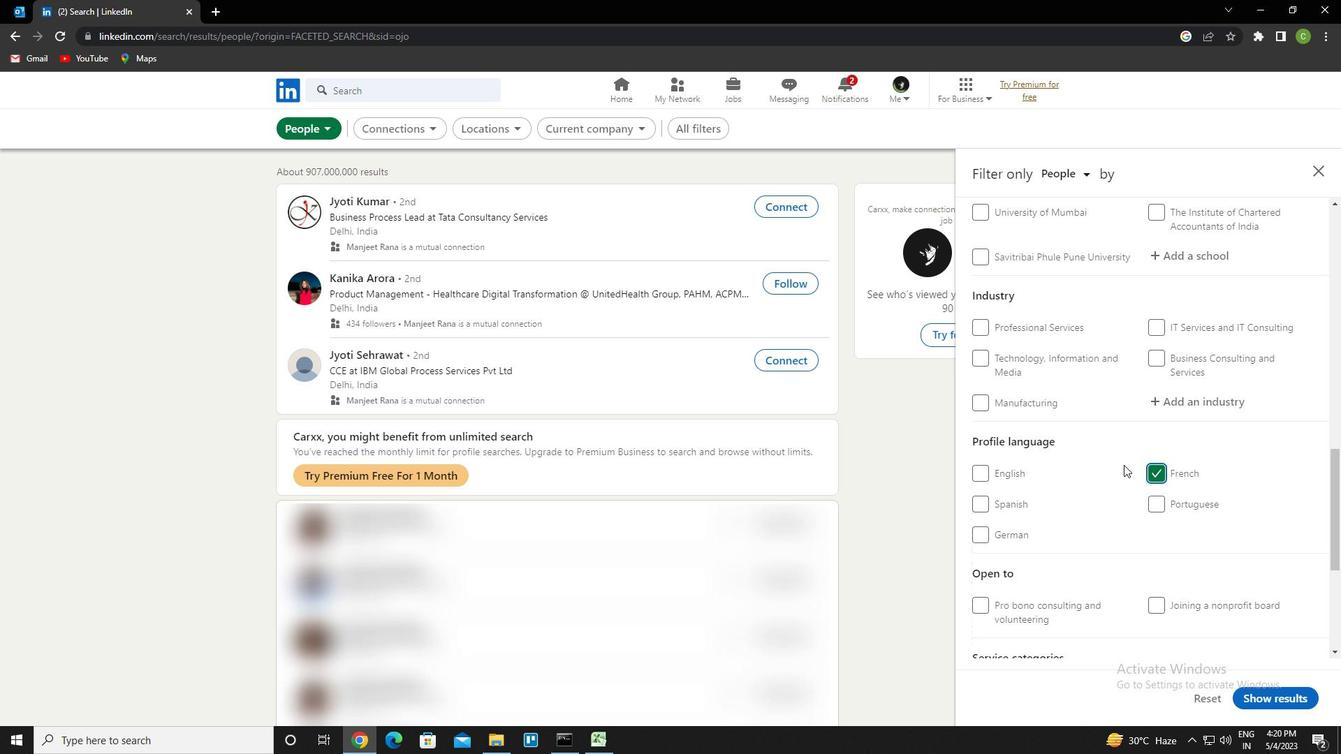 
Action: Mouse scrolled (1123, 465) with delta (0, 0)
Screenshot: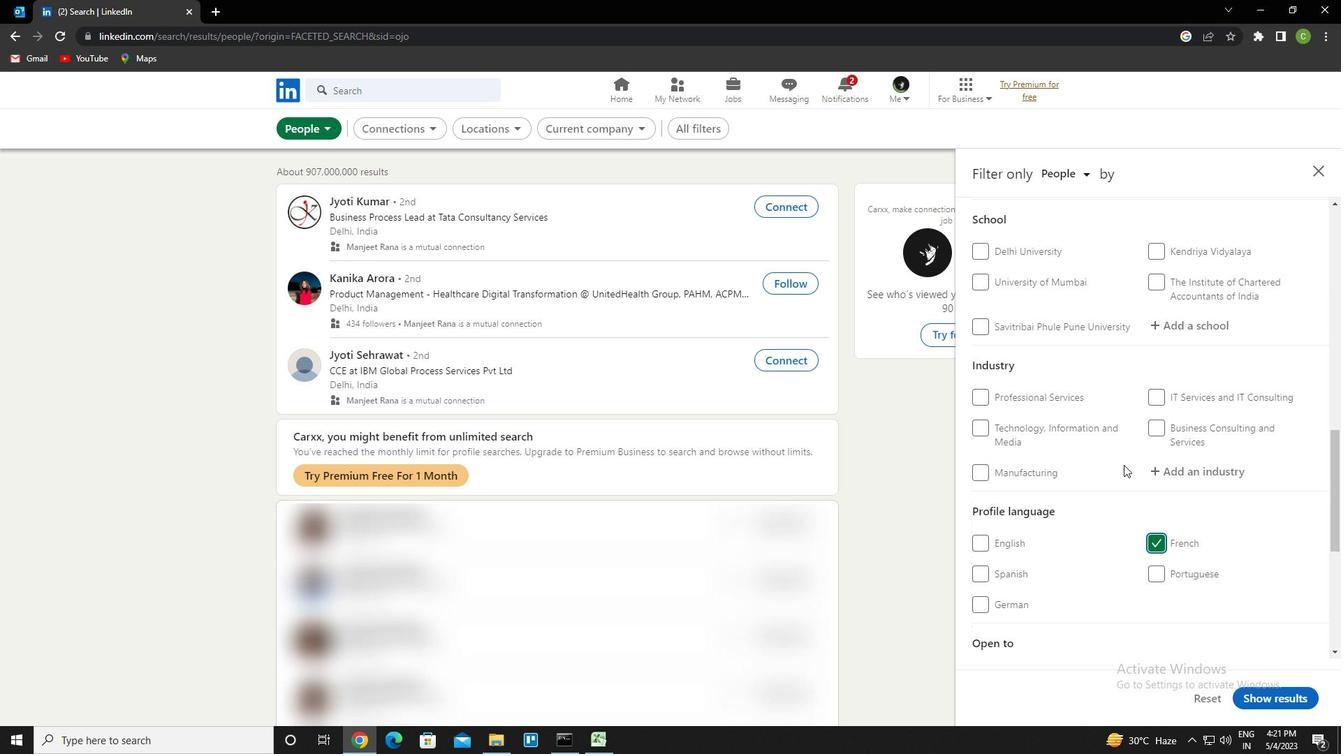 
Action: Mouse scrolled (1123, 465) with delta (0, 0)
Screenshot: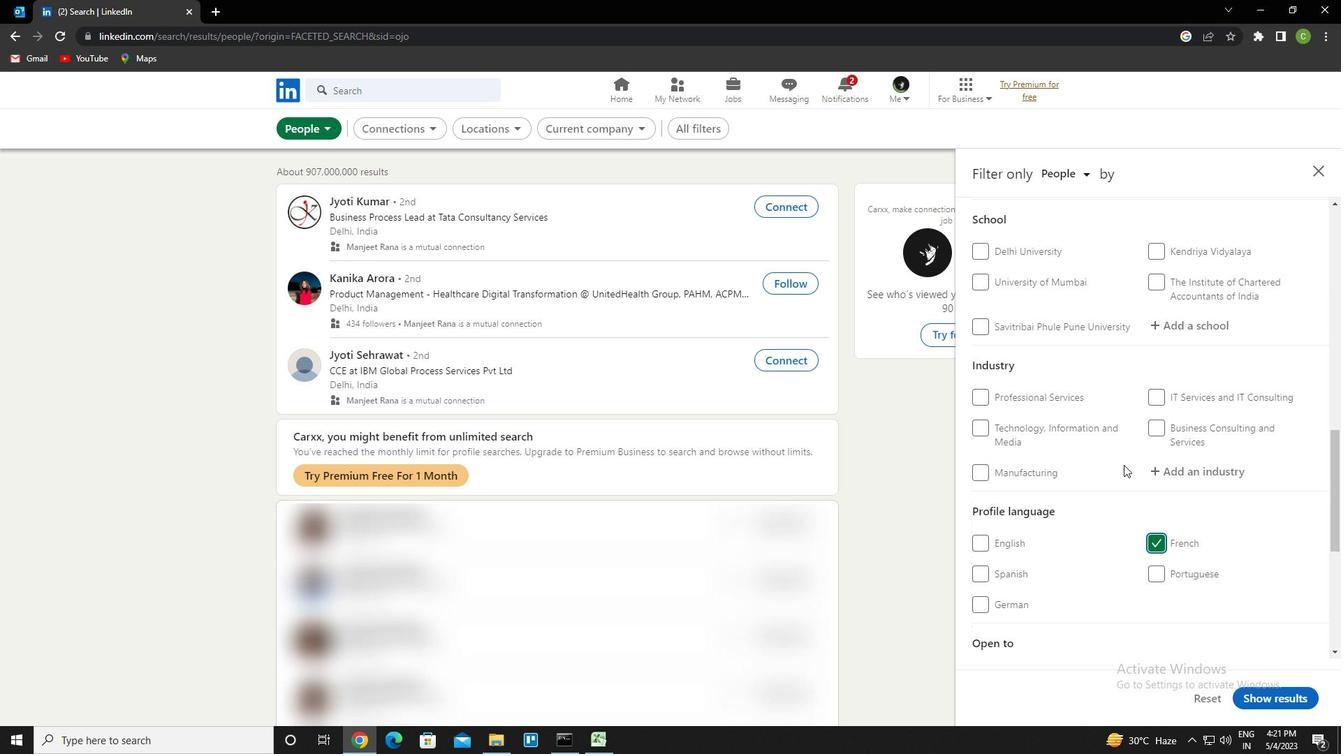 
Action: Mouse scrolled (1123, 465) with delta (0, 0)
Screenshot: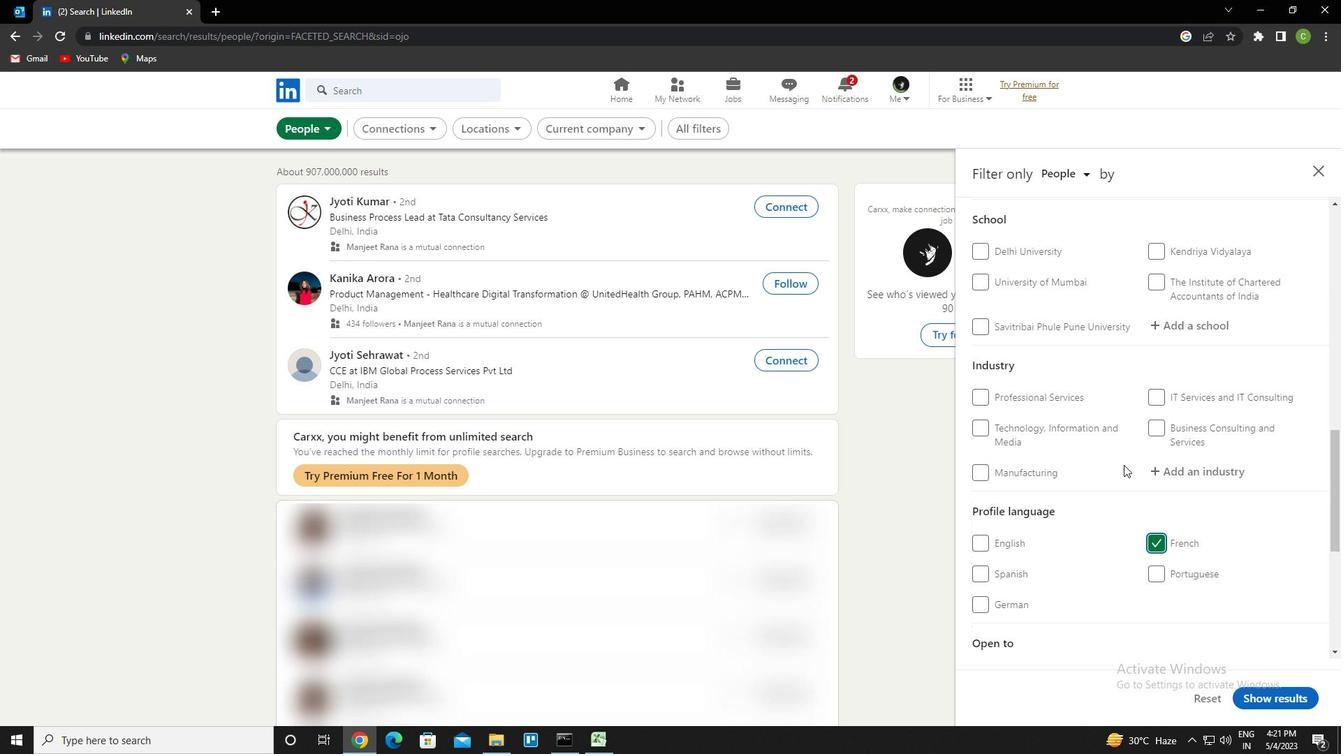 
Action: Mouse scrolled (1123, 465) with delta (0, 0)
Screenshot: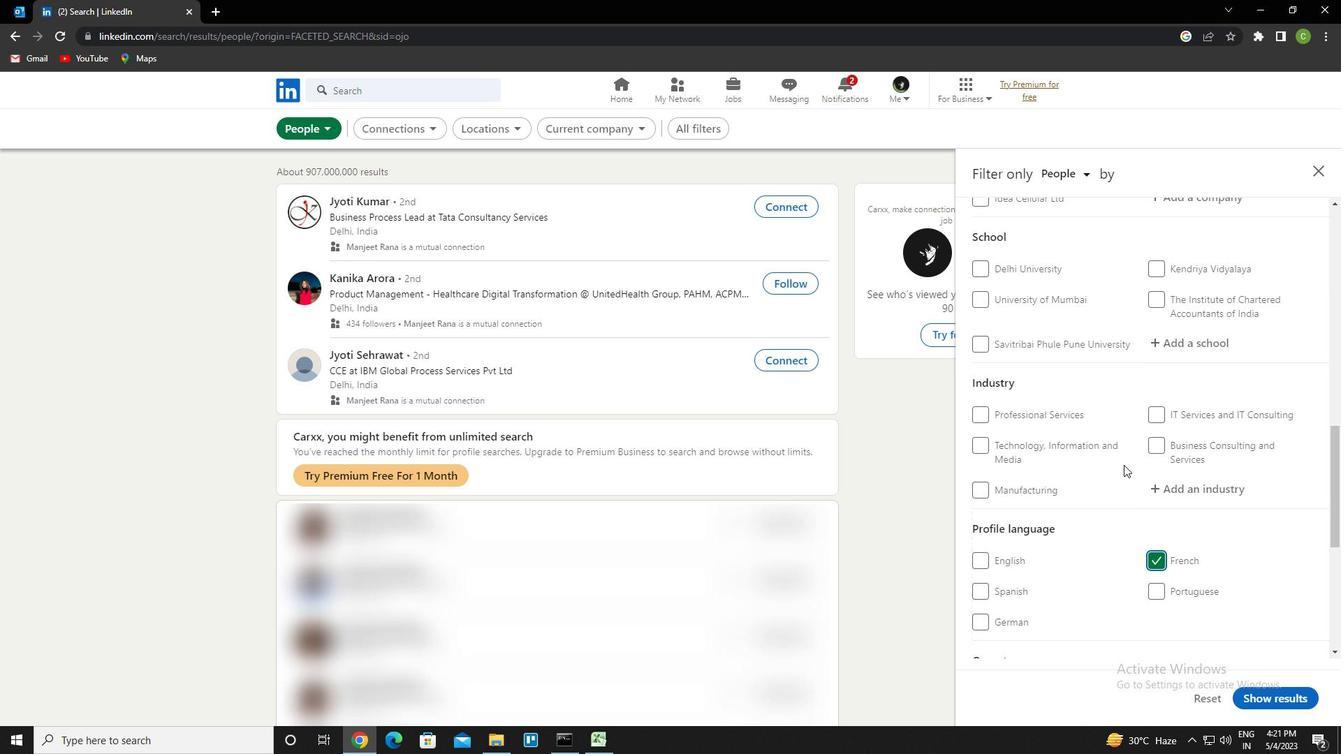 
Action: Mouse moved to (1192, 332)
Screenshot: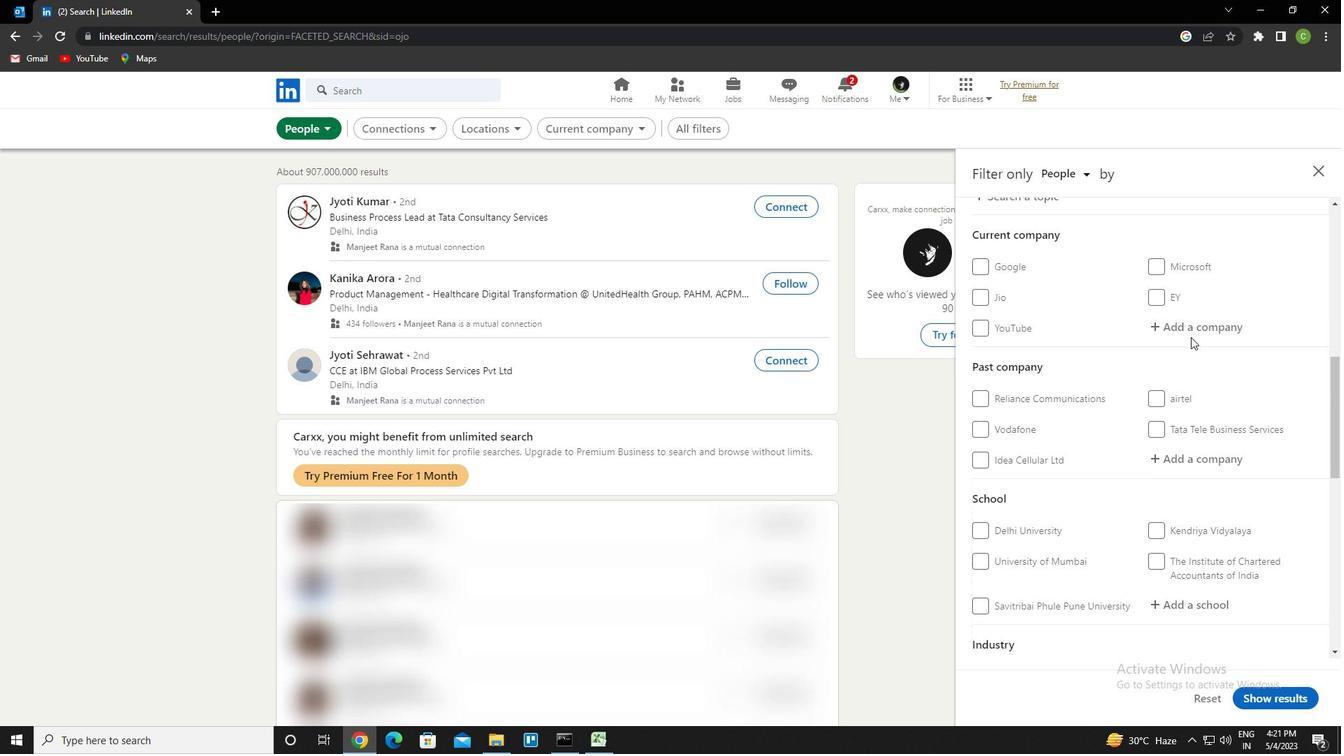 
Action: Mouse pressed left at (1192, 332)
Screenshot: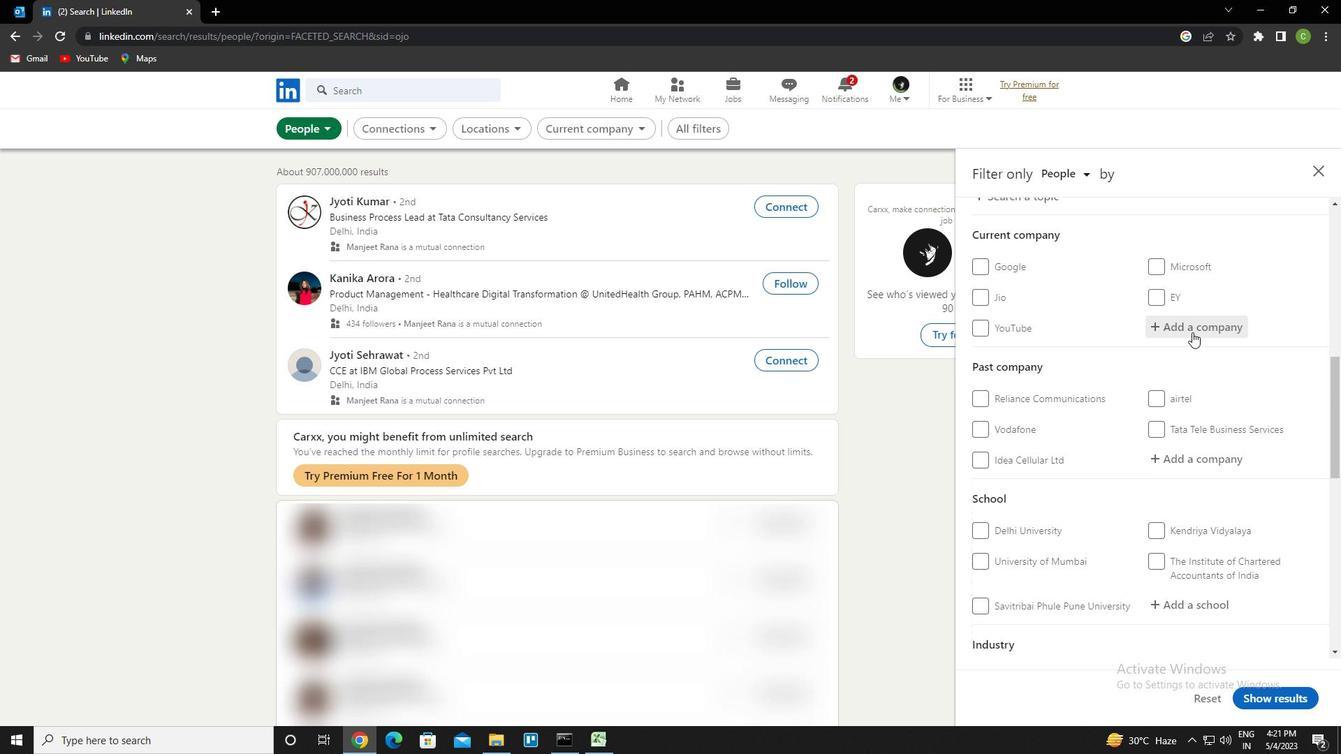 
Action: Key pressed <Key.caps_lock>s<Key.caps_lock>word<Key.space>group<Key.down><Key.enter>
Screenshot: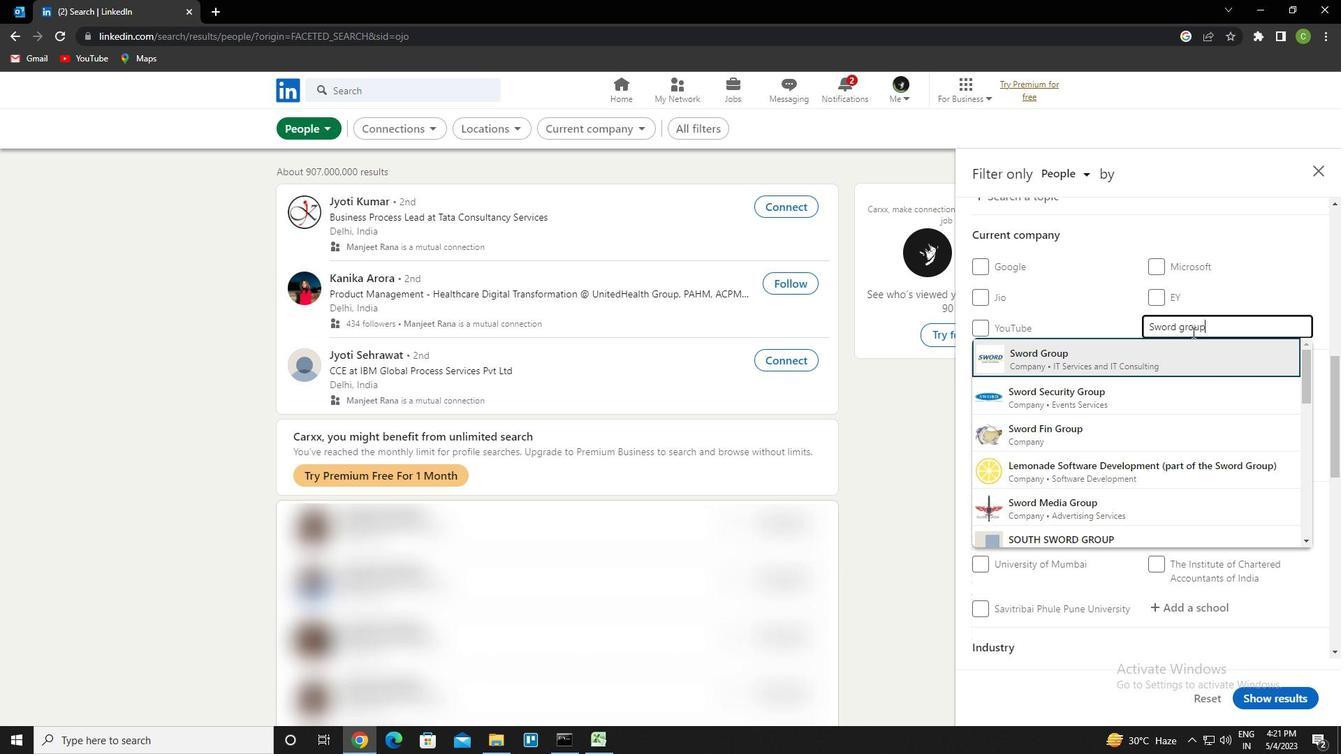
Action: Mouse scrolled (1192, 331) with delta (0, 0)
Screenshot: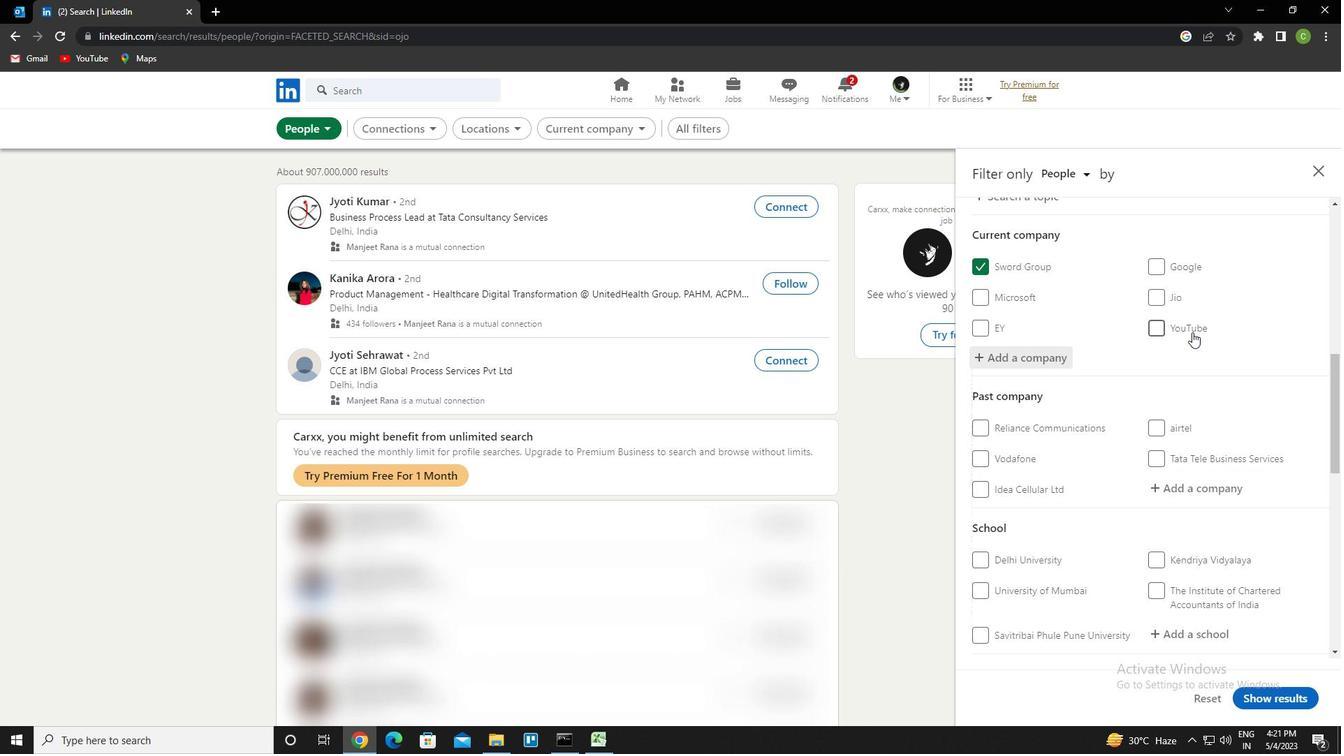 
Action: Mouse scrolled (1192, 331) with delta (0, 0)
Screenshot: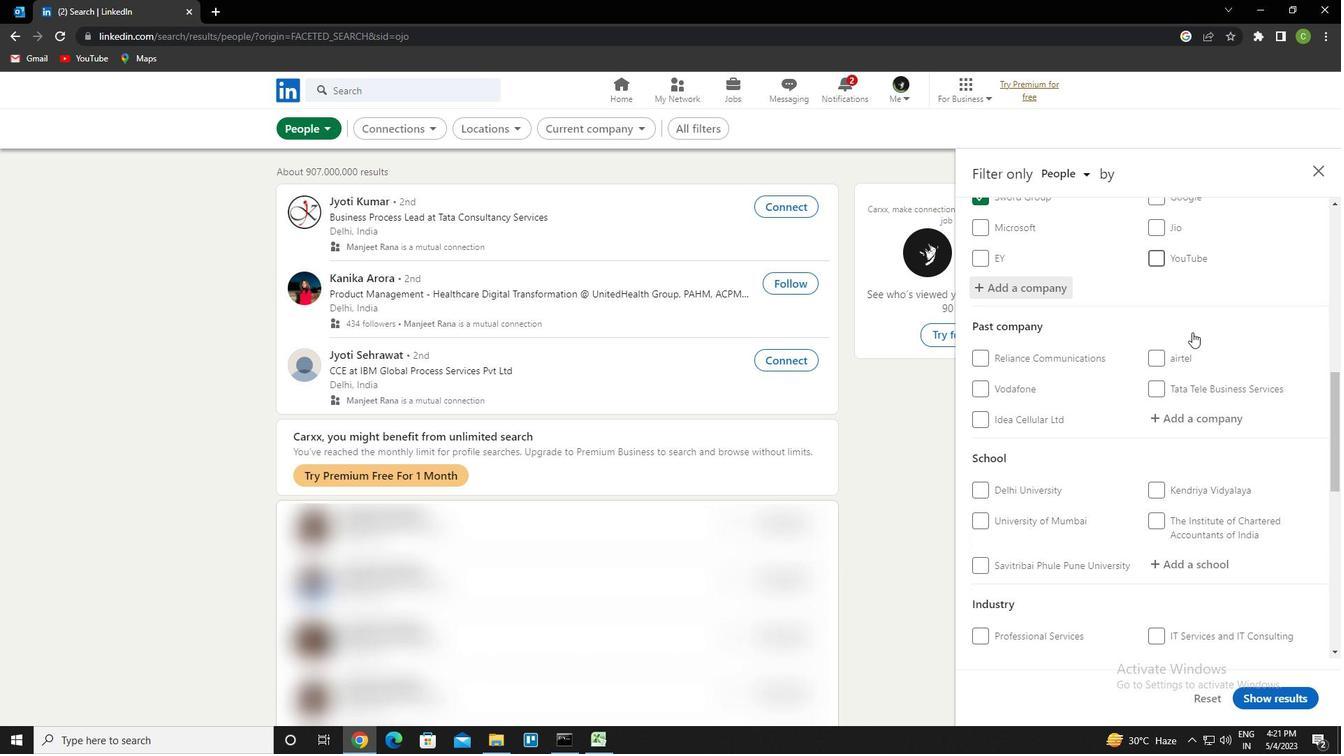 
Action: Mouse moved to (1196, 500)
Screenshot: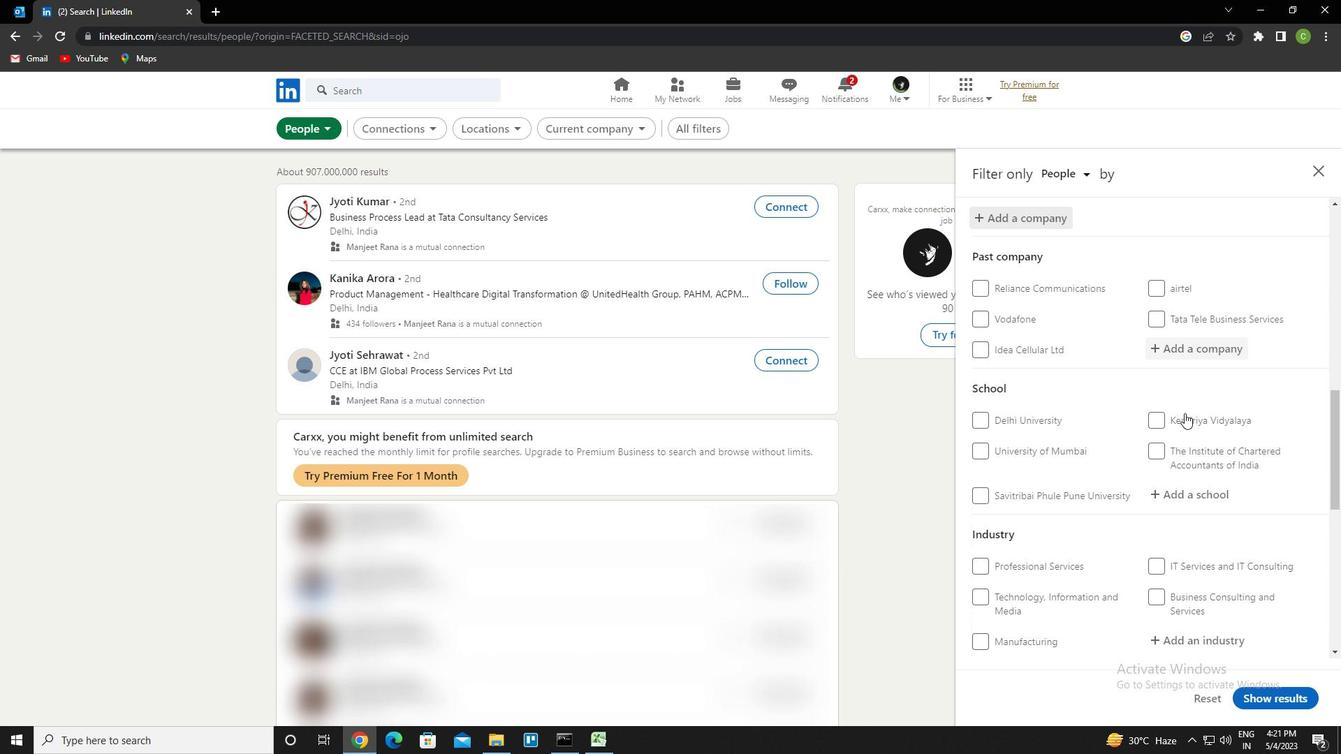 
Action: Mouse pressed left at (1196, 500)
Screenshot: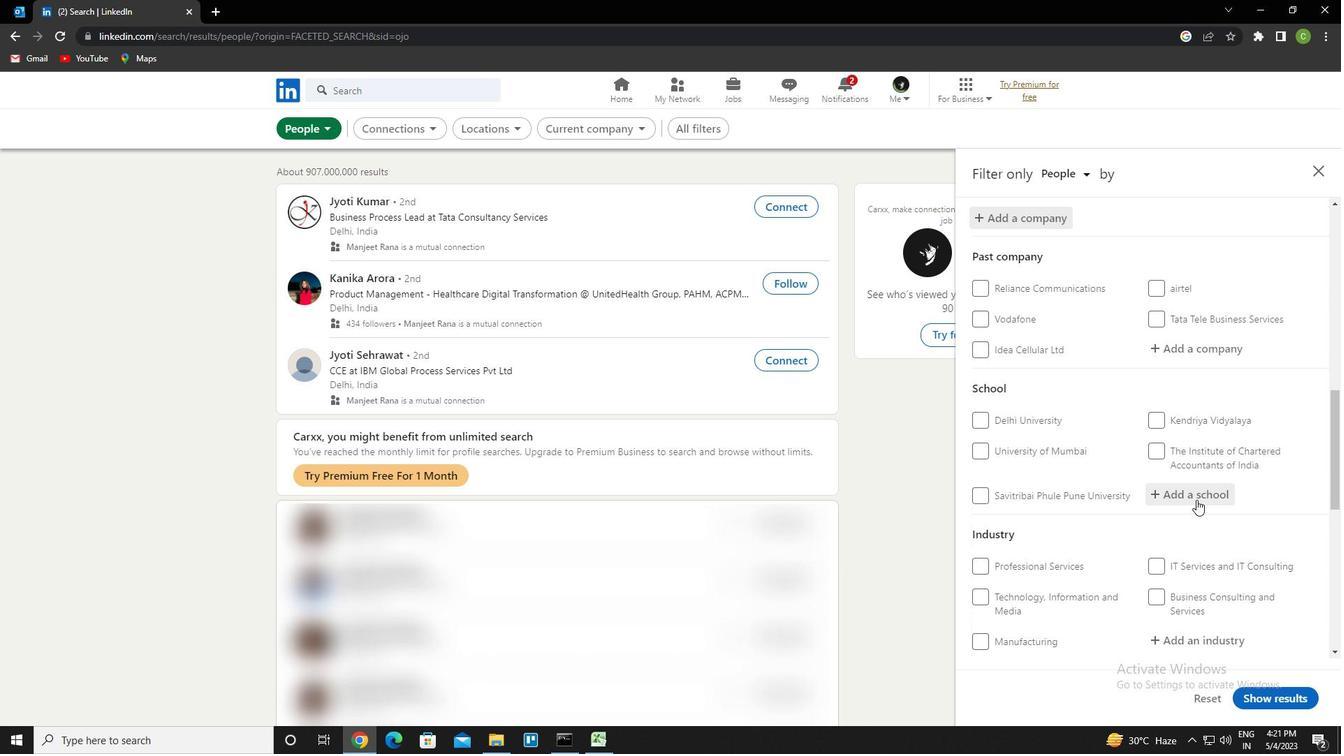 
Action: Key pressed institute<Key.space>of<Key.space>engineering<Key.space>and<Key.space>technology<Key.down><Key.enter>
Screenshot: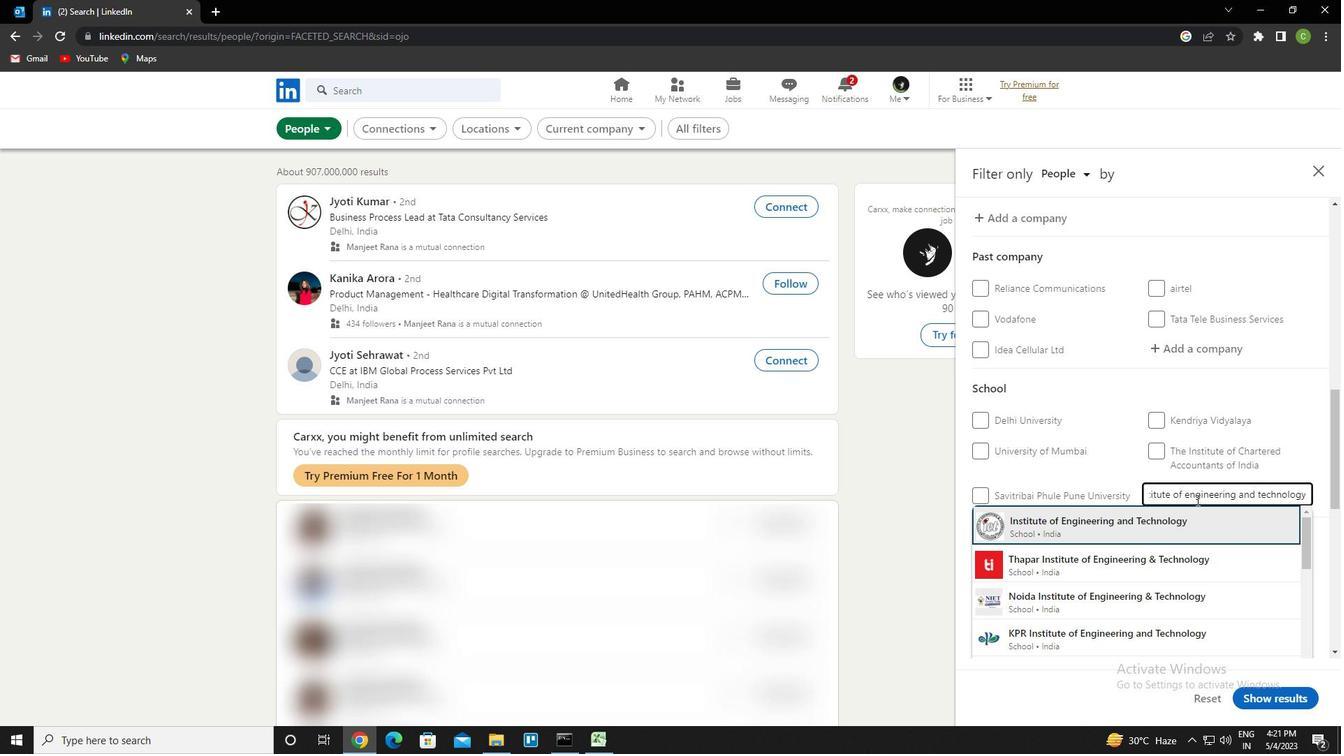 
Action: Mouse scrolled (1196, 499) with delta (0, 0)
Screenshot: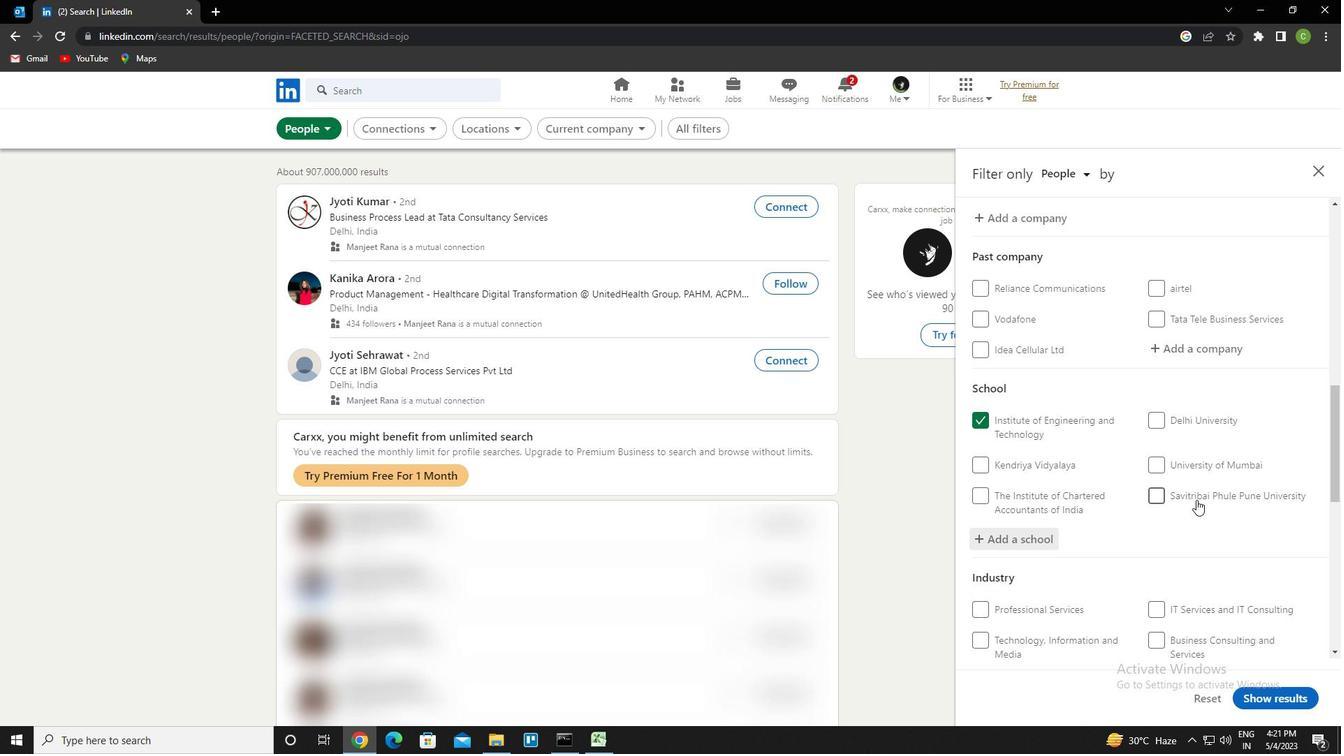
Action: Mouse scrolled (1196, 499) with delta (0, 0)
Screenshot: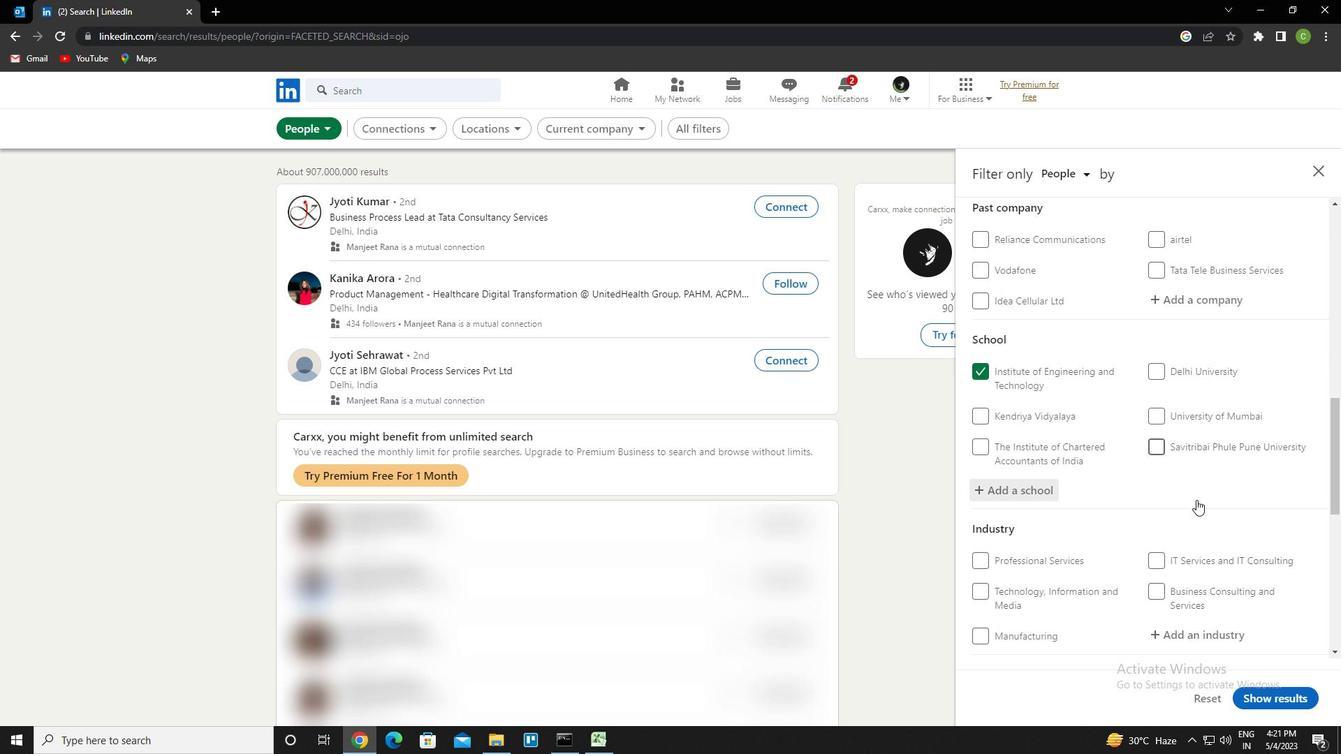 
Action: Mouse scrolled (1196, 499) with delta (0, 0)
Screenshot: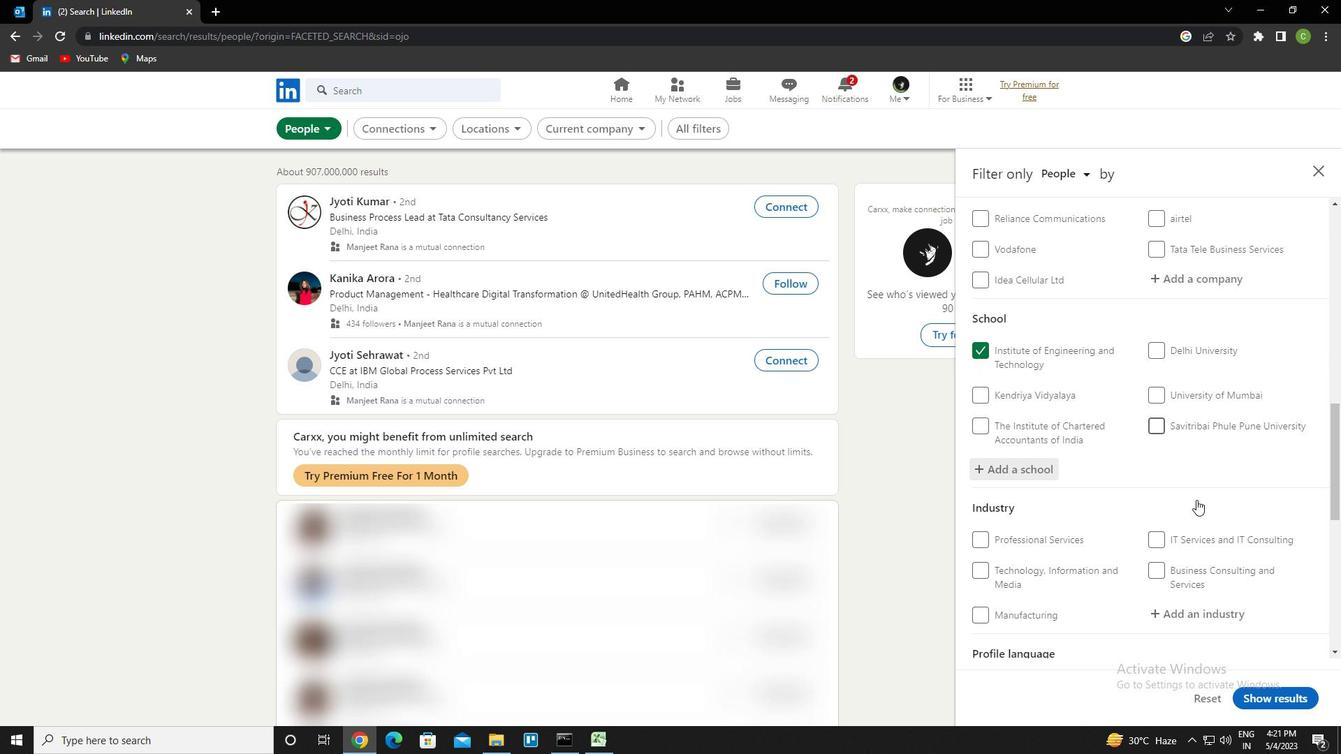 
Action: Mouse moved to (1213, 475)
Screenshot: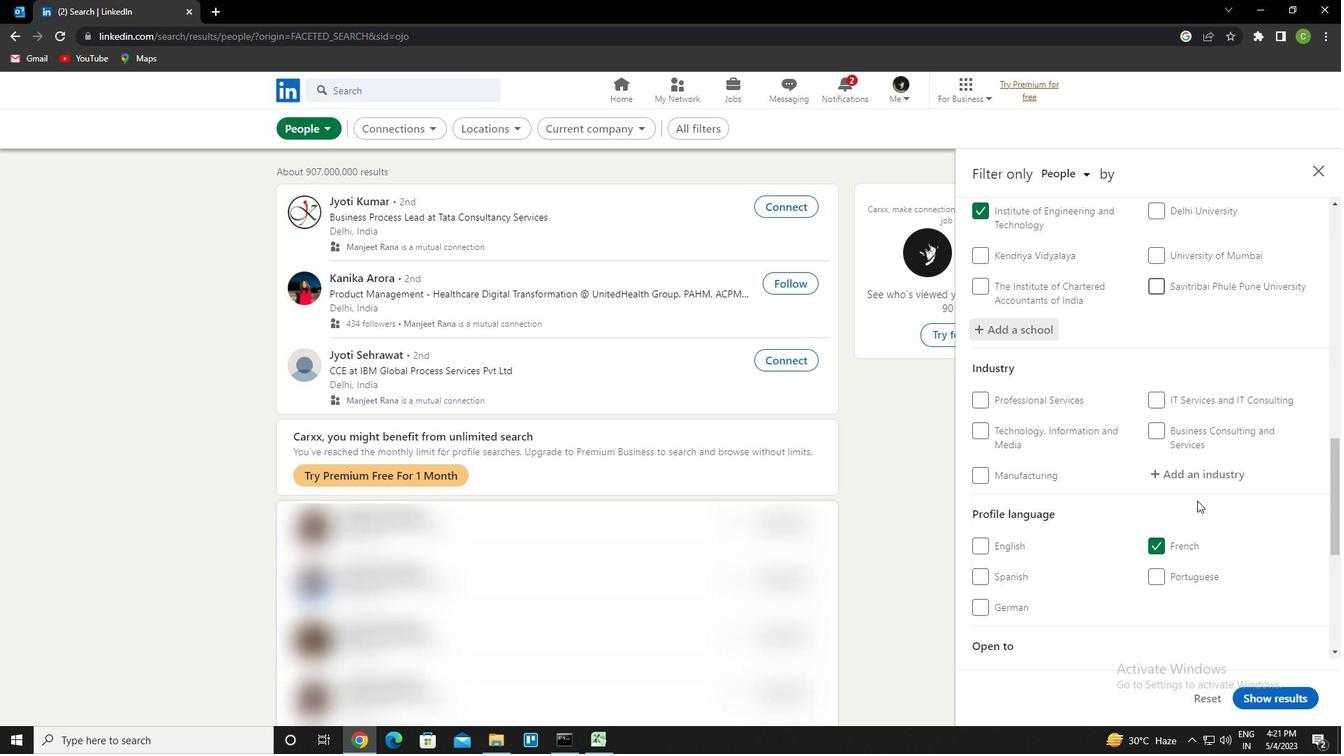 
Action: Mouse pressed left at (1213, 475)
Screenshot: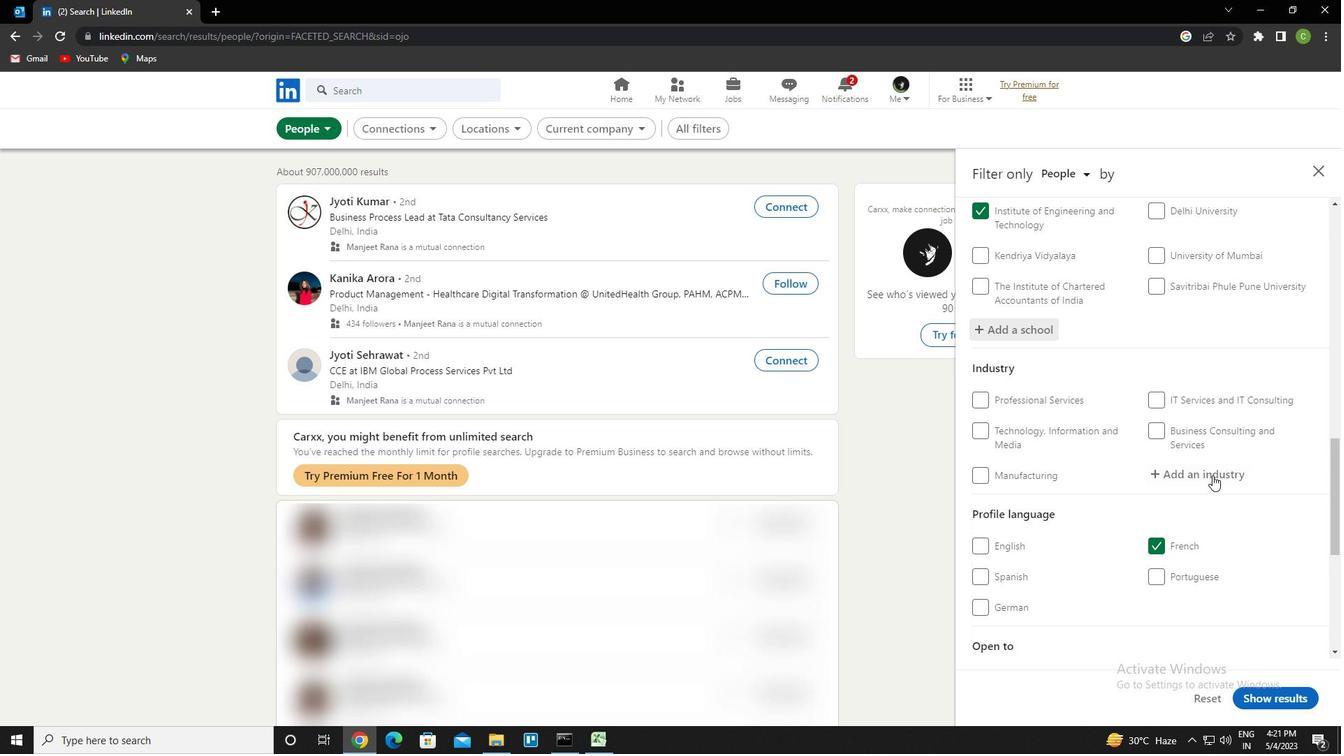 
Action: Key pressed farming<Key.space>ranhing<Key.backspace><Key.backspace><Key.backspace><Key.backspace>ching<Key.down><Key.enter>
Screenshot: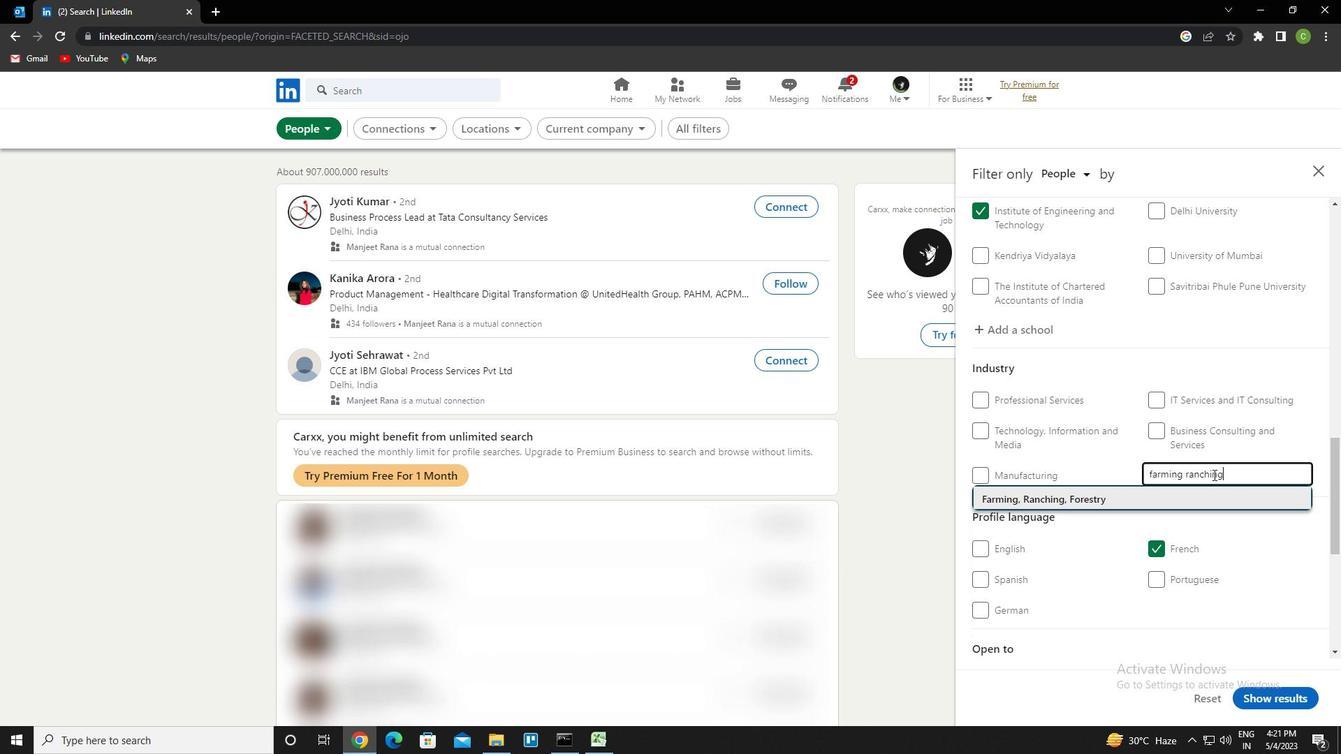 
Action: Mouse scrolled (1213, 474) with delta (0, 0)
Screenshot: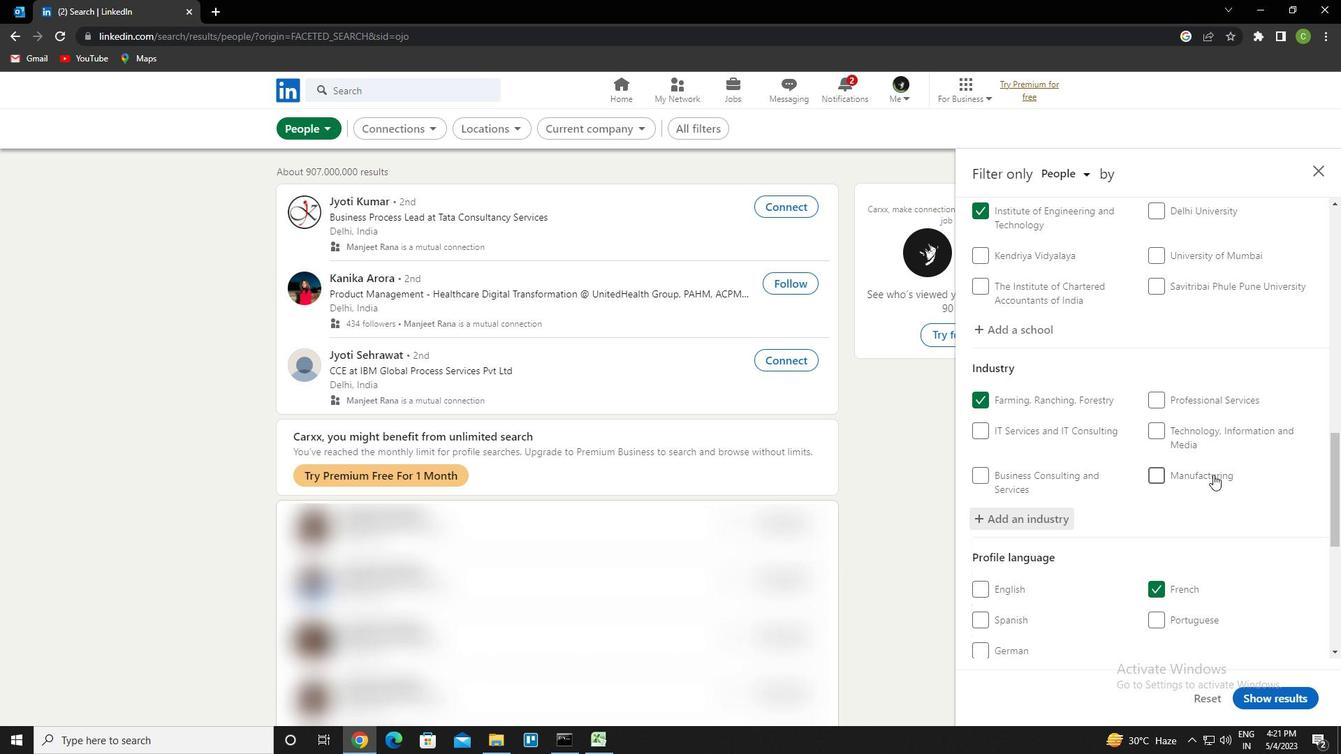 
Action: Mouse scrolled (1213, 474) with delta (0, 0)
Screenshot: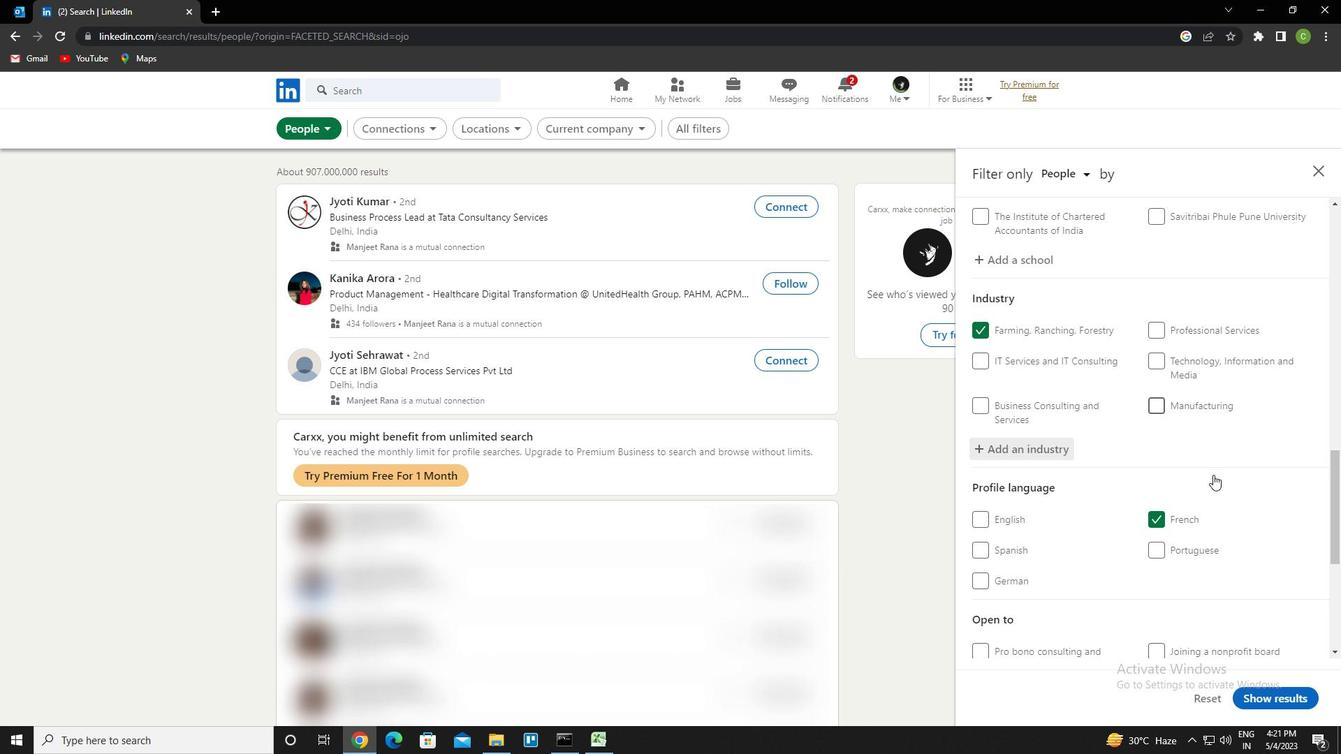 
Action: Mouse moved to (1210, 477)
Screenshot: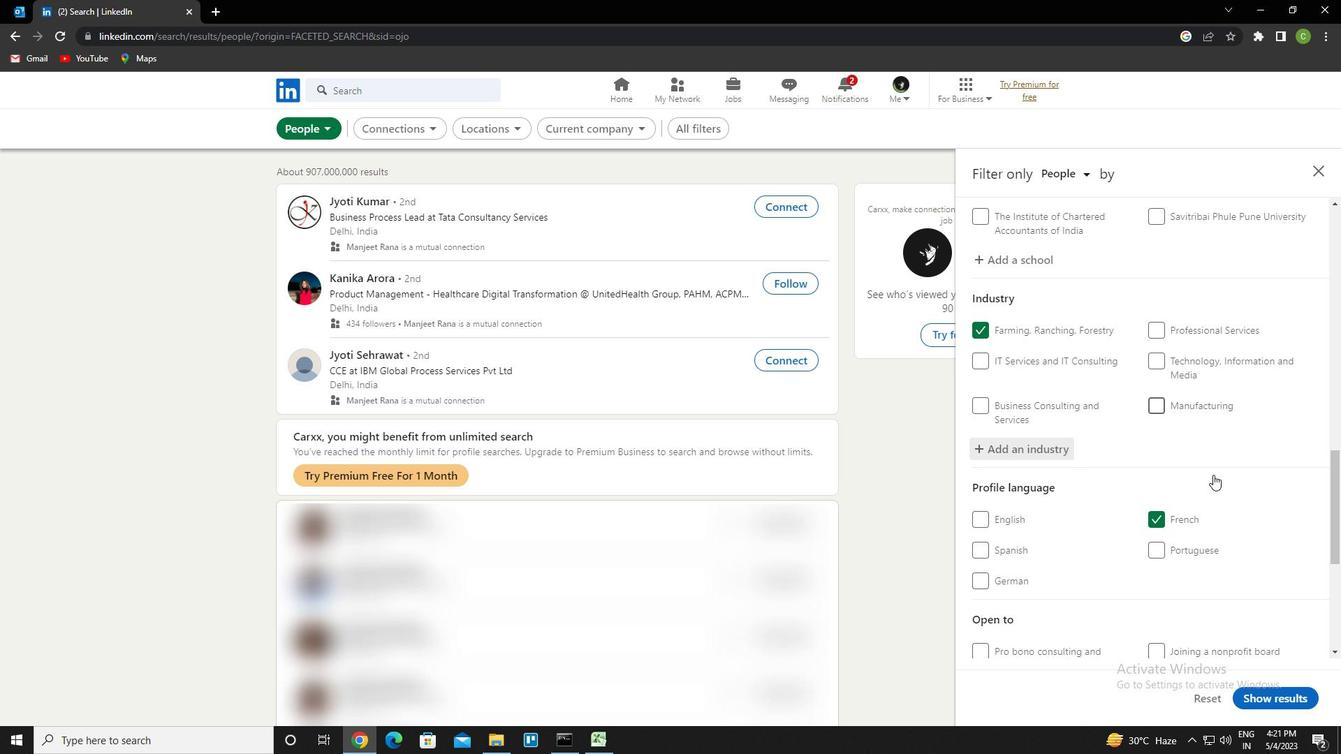 
Action: Mouse scrolled (1210, 476) with delta (0, 0)
Screenshot: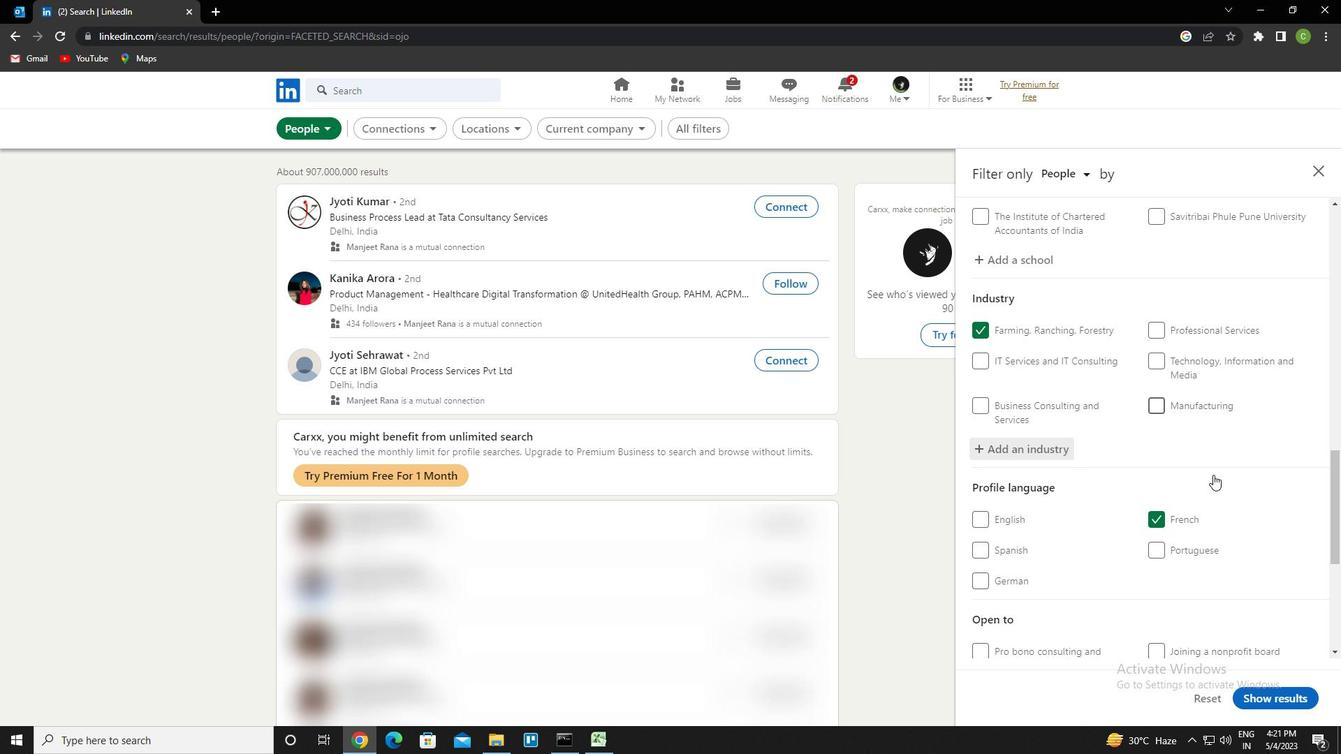 
Action: Mouse moved to (1182, 497)
Screenshot: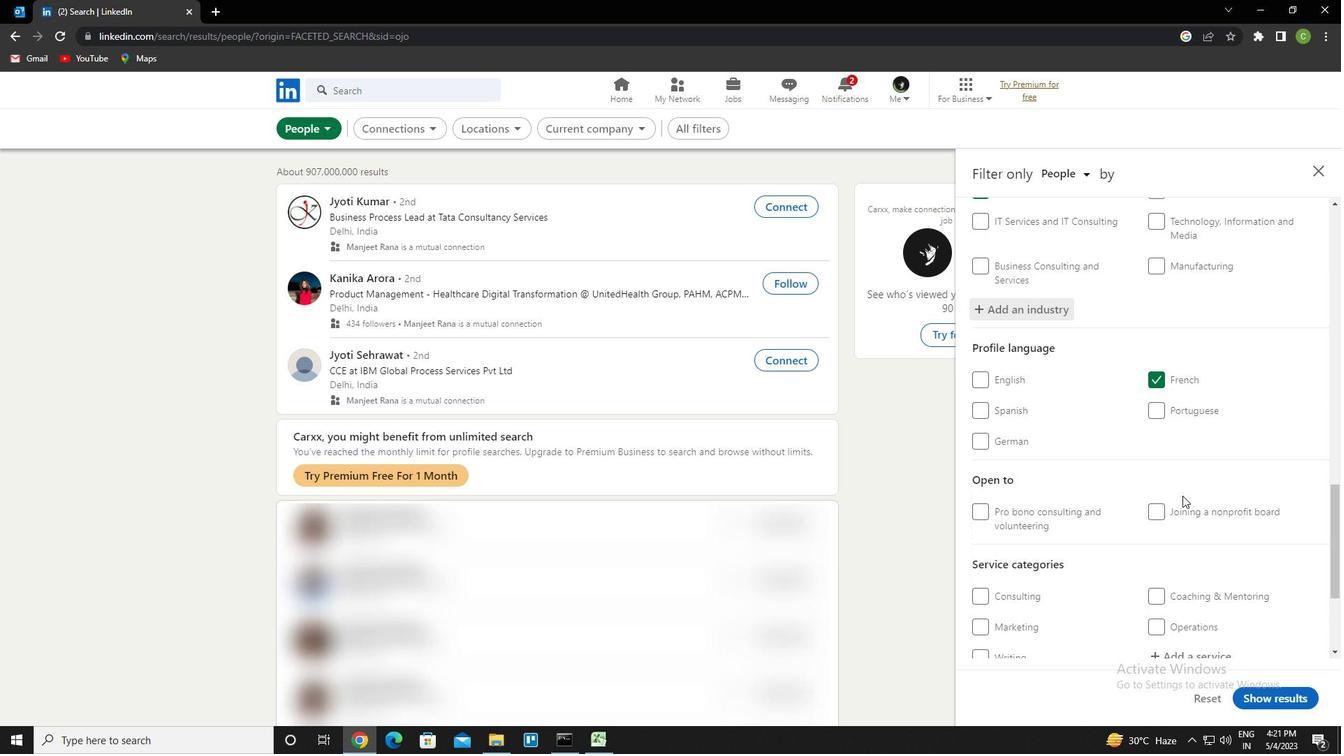
Action: Mouse scrolled (1182, 496) with delta (0, 0)
Screenshot: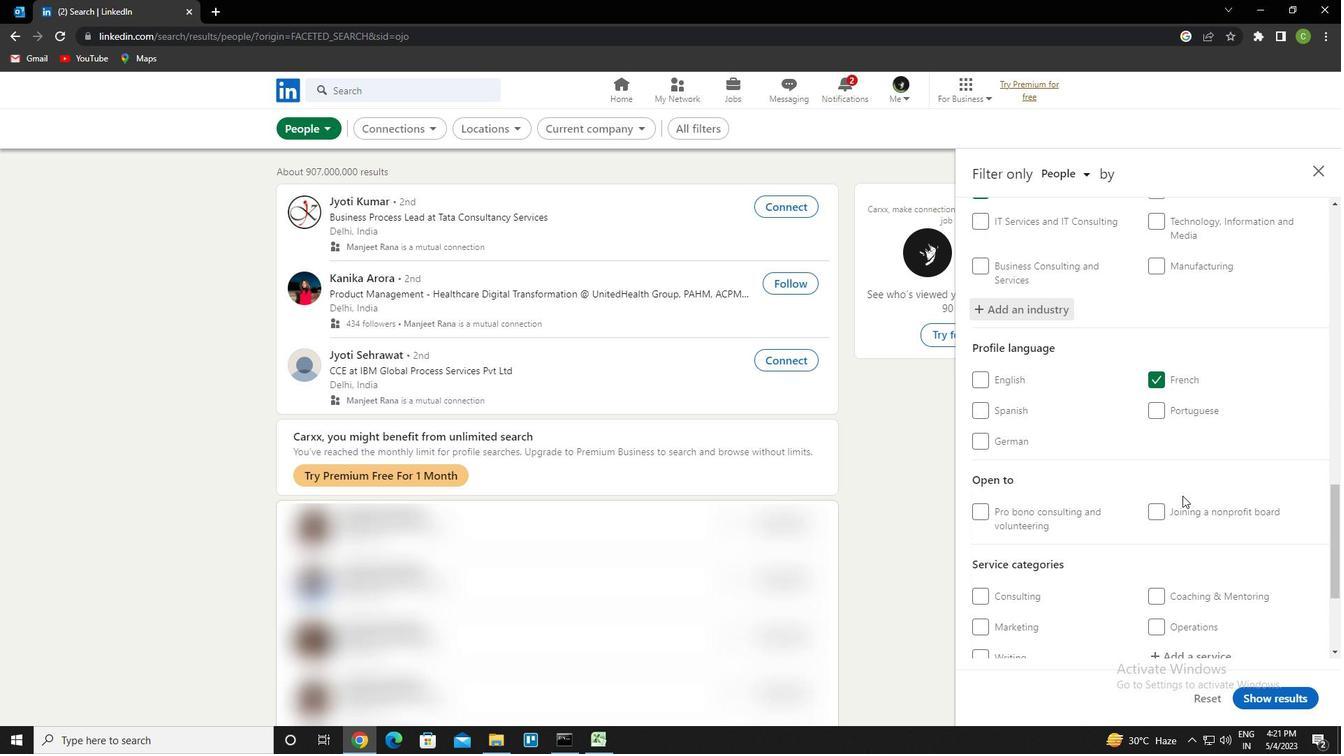 
Action: Mouse moved to (1182, 500)
Screenshot: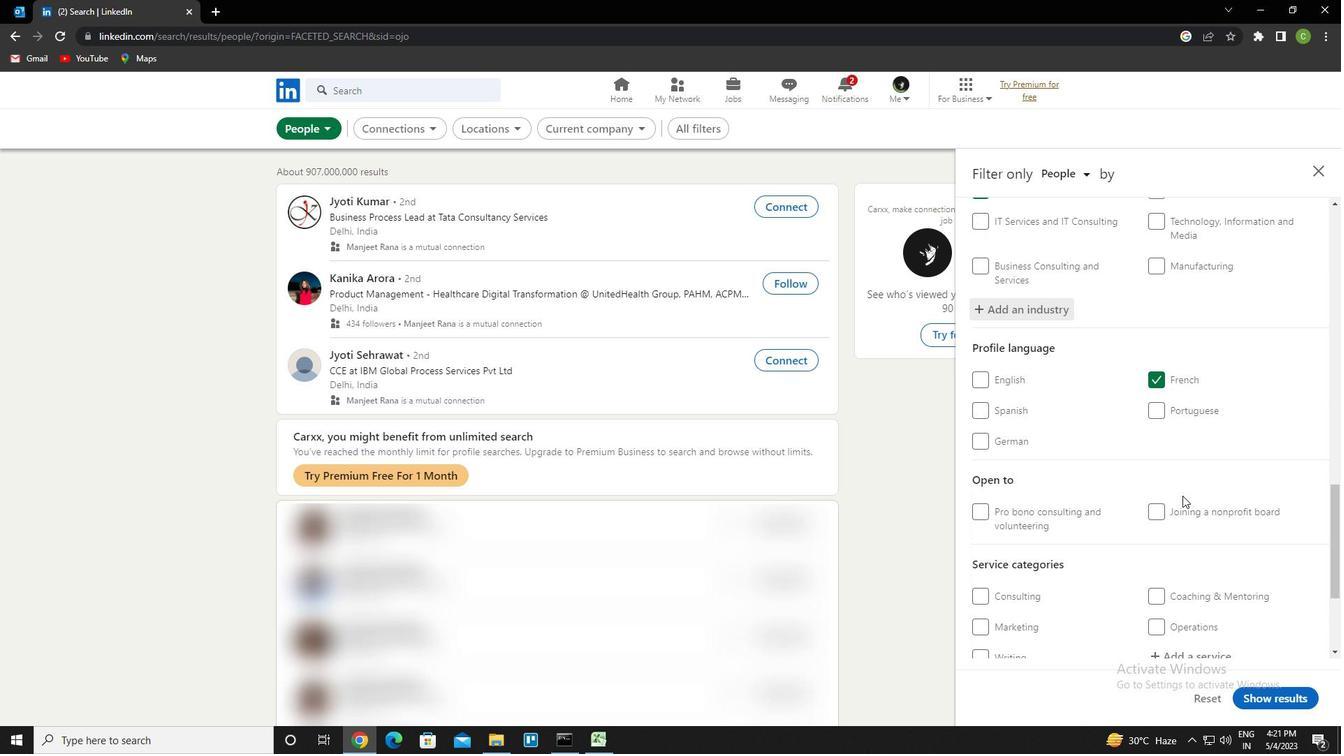 
Action: Mouse scrolled (1182, 499) with delta (0, 0)
Screenshot: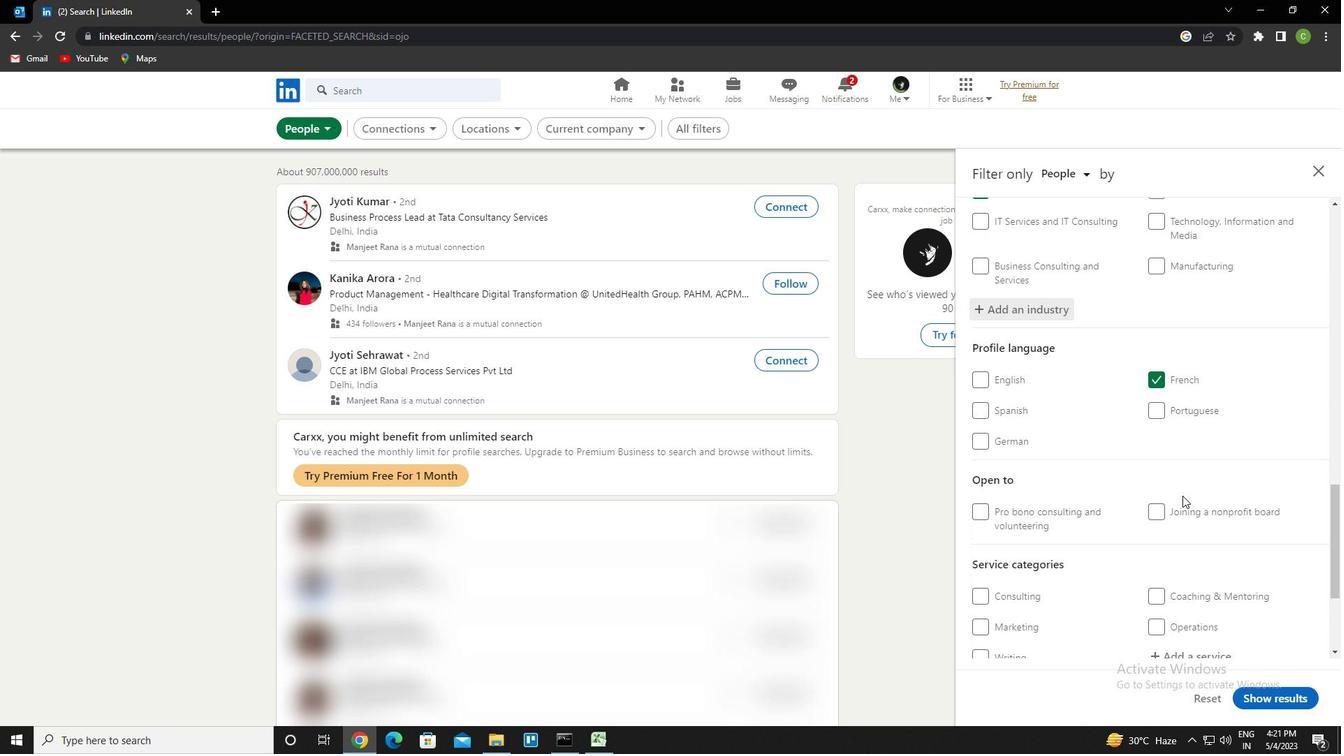 
Action: Mouse scrolled (1182, 499) with delta (0, 0)
Screenshot: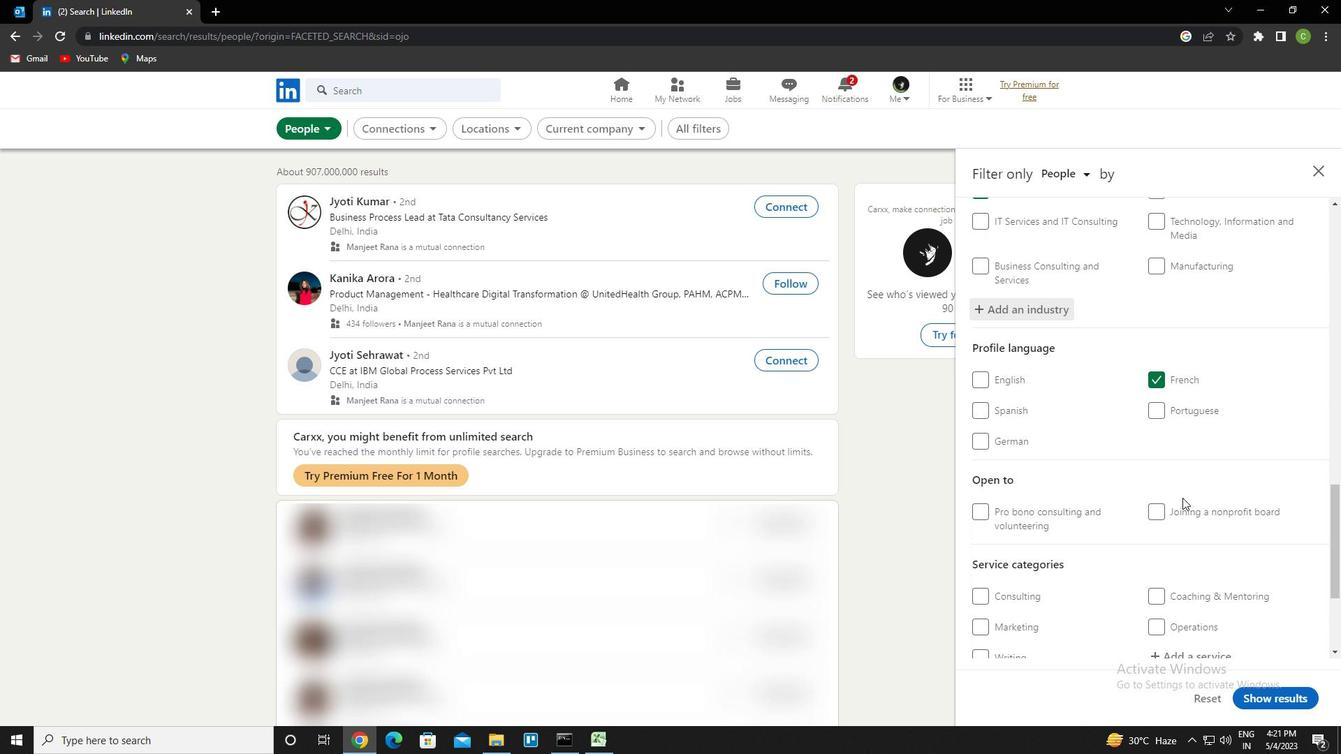 
Action: Mouse moved to (1203, 463)
Screenshot: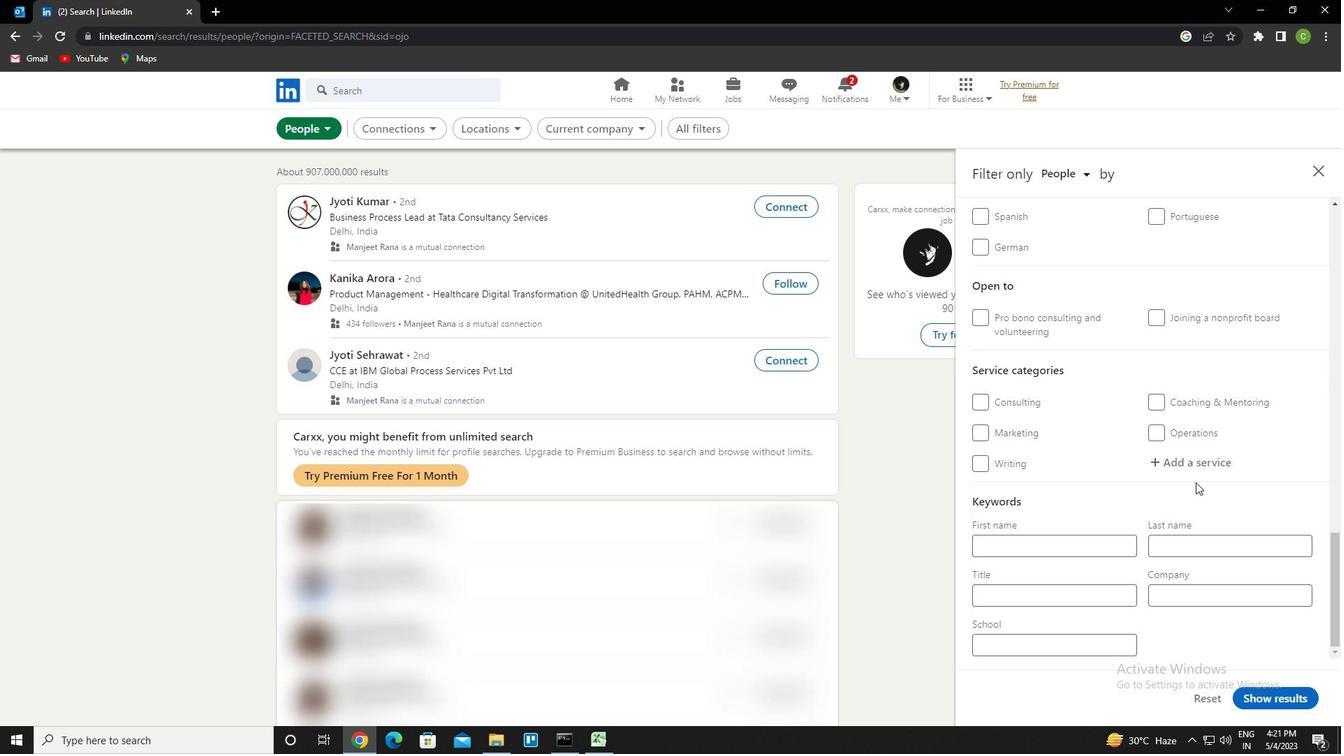
Action: Mouse pressed left at (1203, 463)
Screenshot: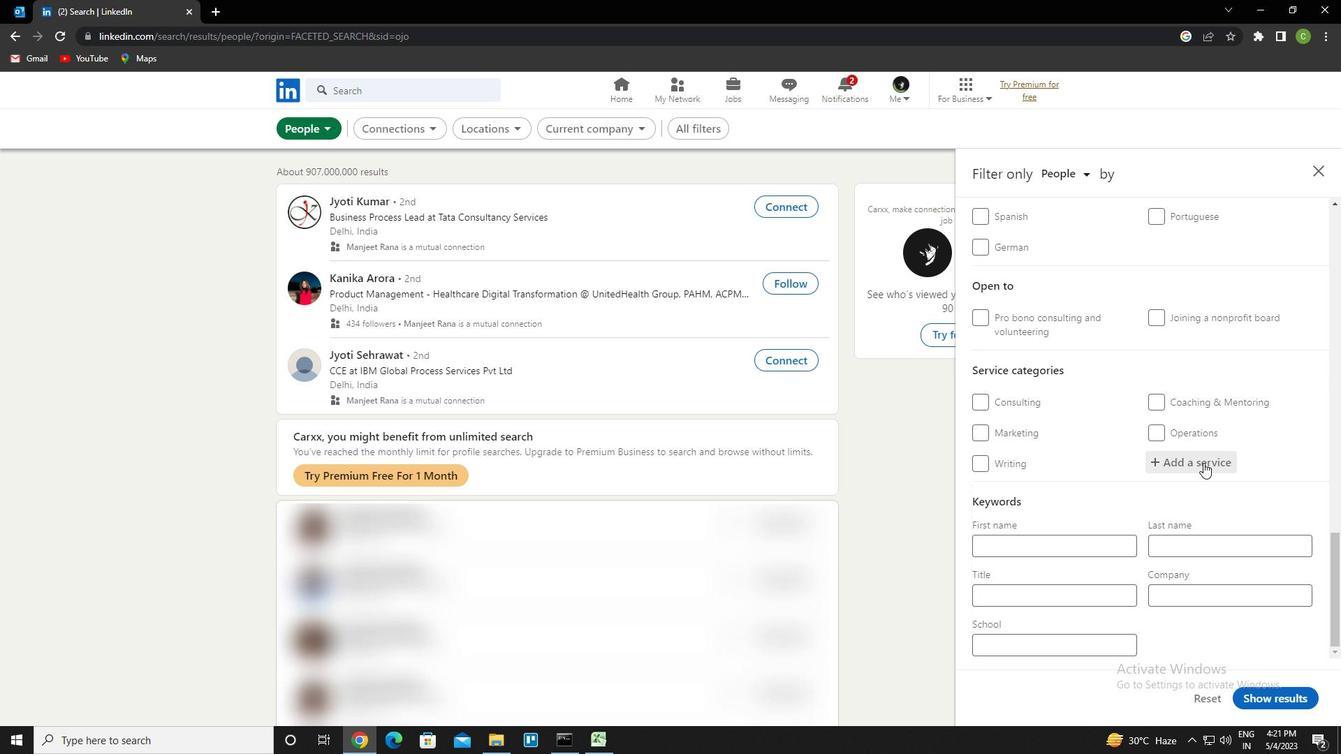
Action: Key pressed <Key.caps_lock>p<Key.caps_lock>ublic<Key.space>speaking<Key.down><Key.enter>
Screenshot: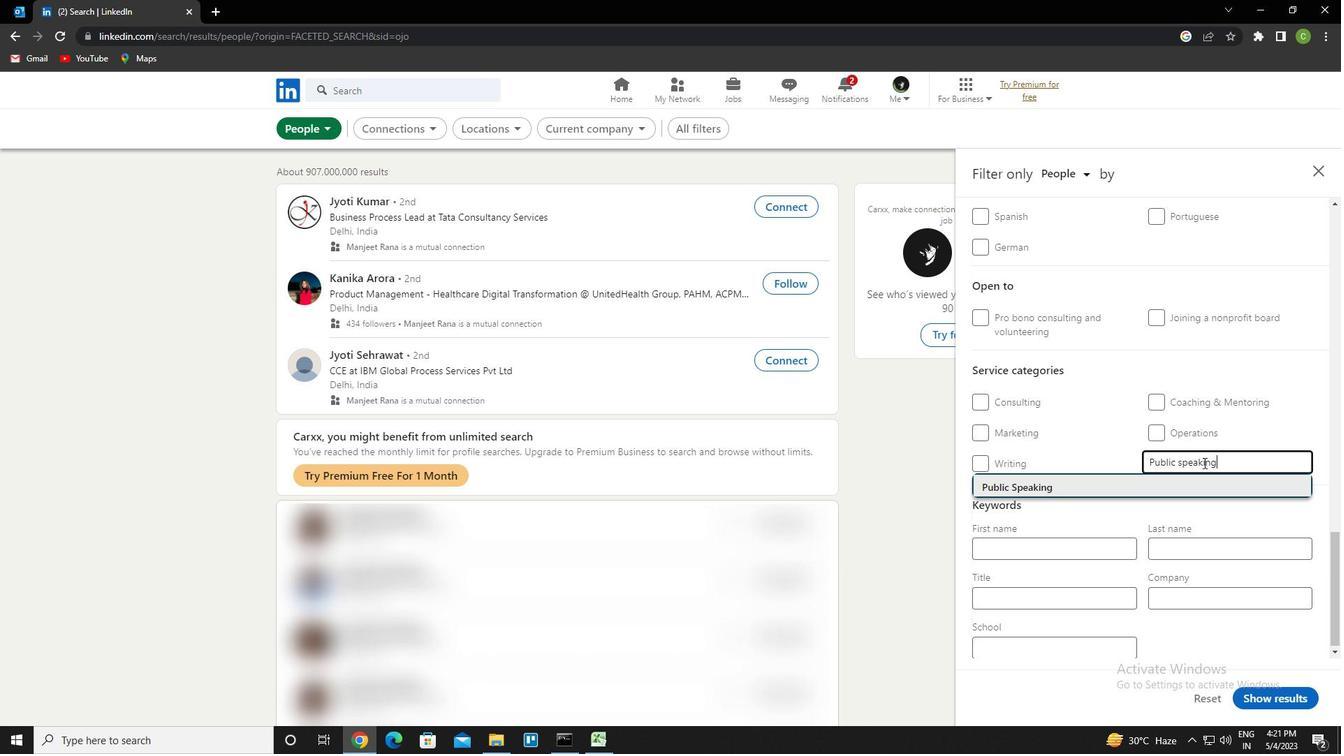 
Action: Mouse scrolled (1203, 462) with delta (0, 0)
Screenshot: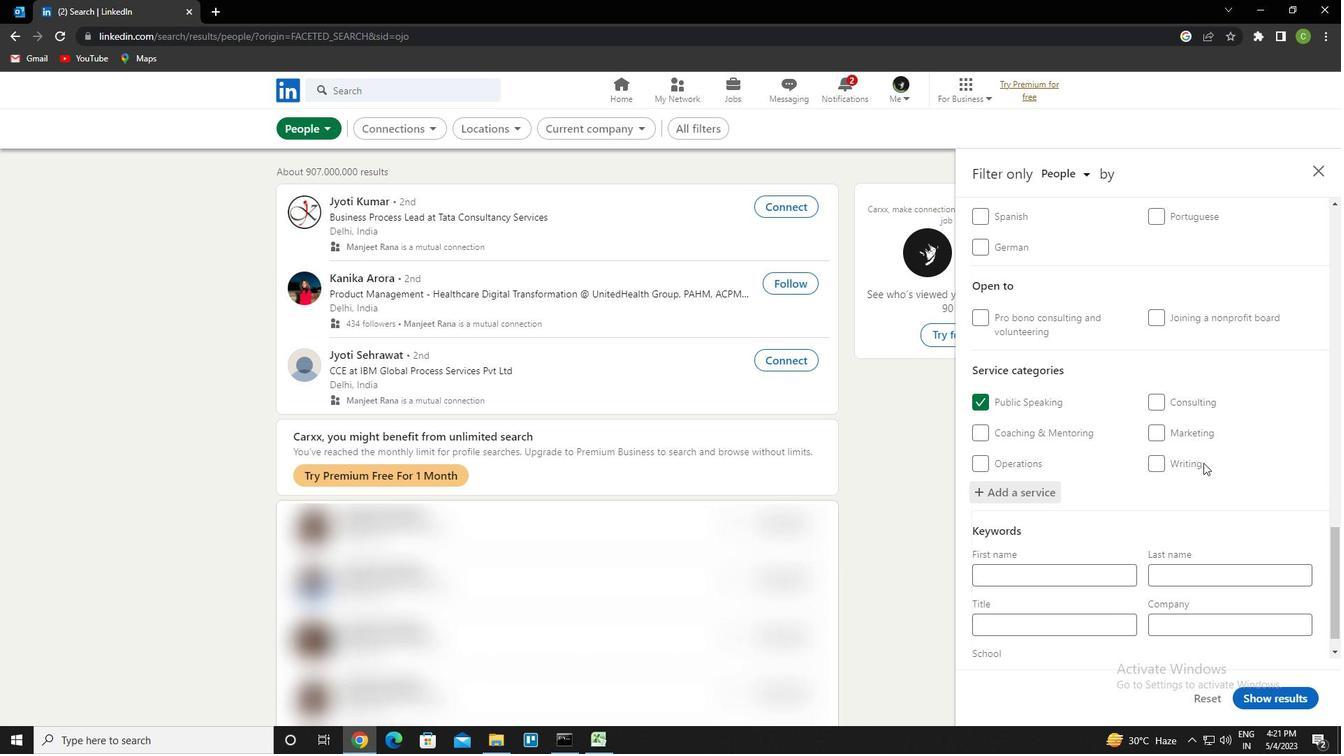 
Action: Mouse scrolled (1203, 462) with delta (0, 0)
Screenshot: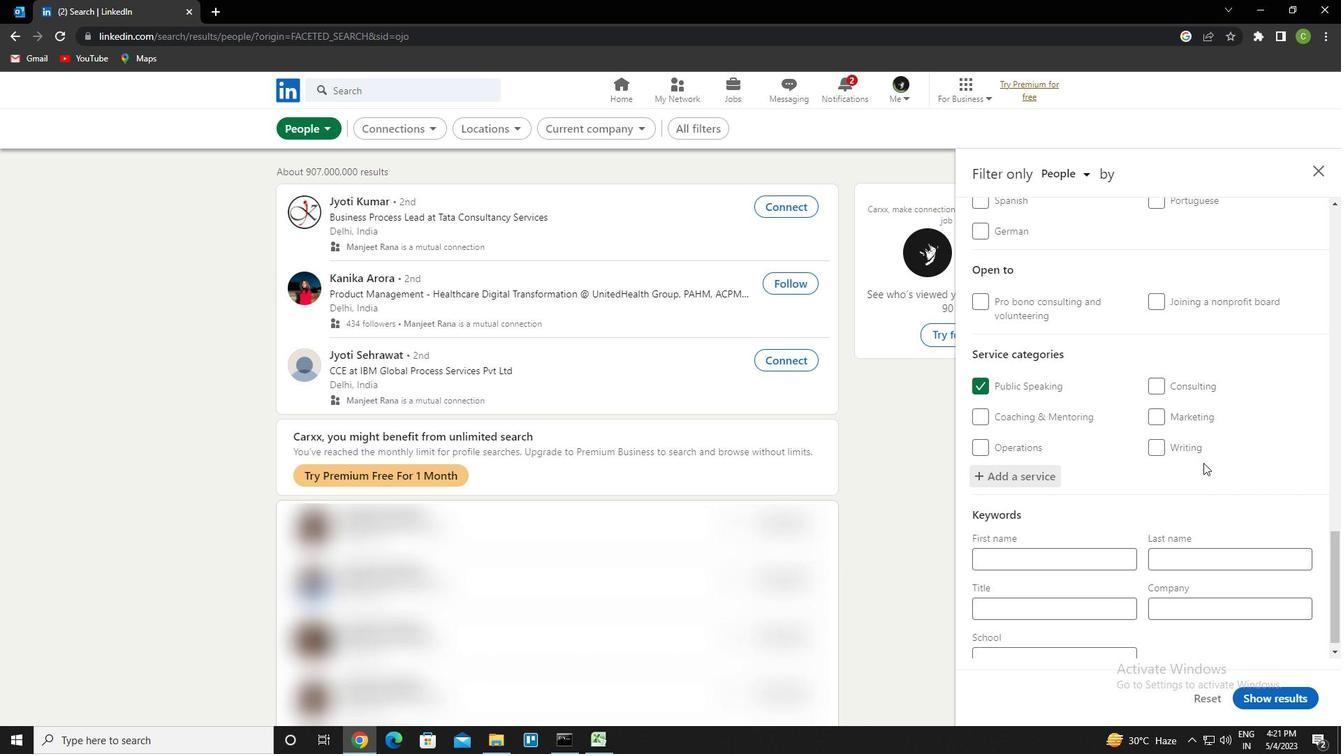 
Action: Mouse scrolled (1203, 462) with delta (0, 0)
Screenshot: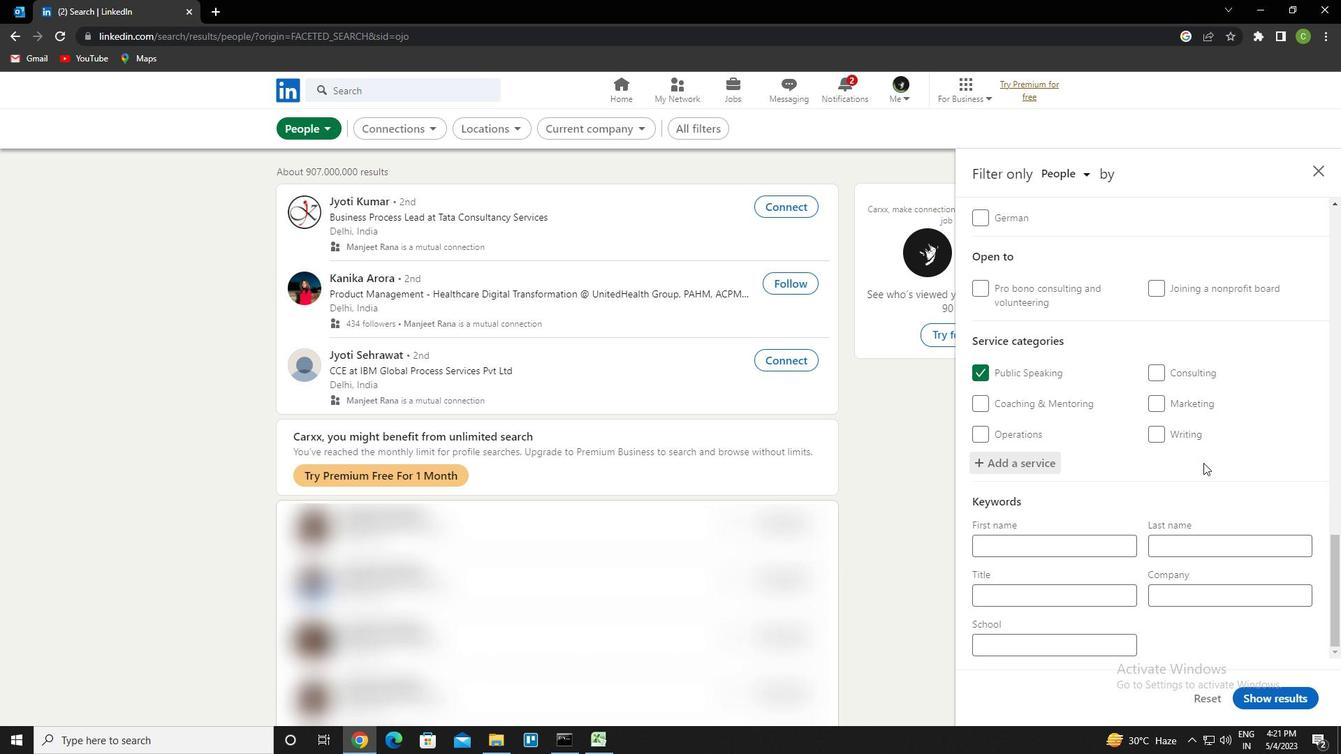 
Action: Mouse scrolled (1203, 462) with delta (0, 0)
Screenshot: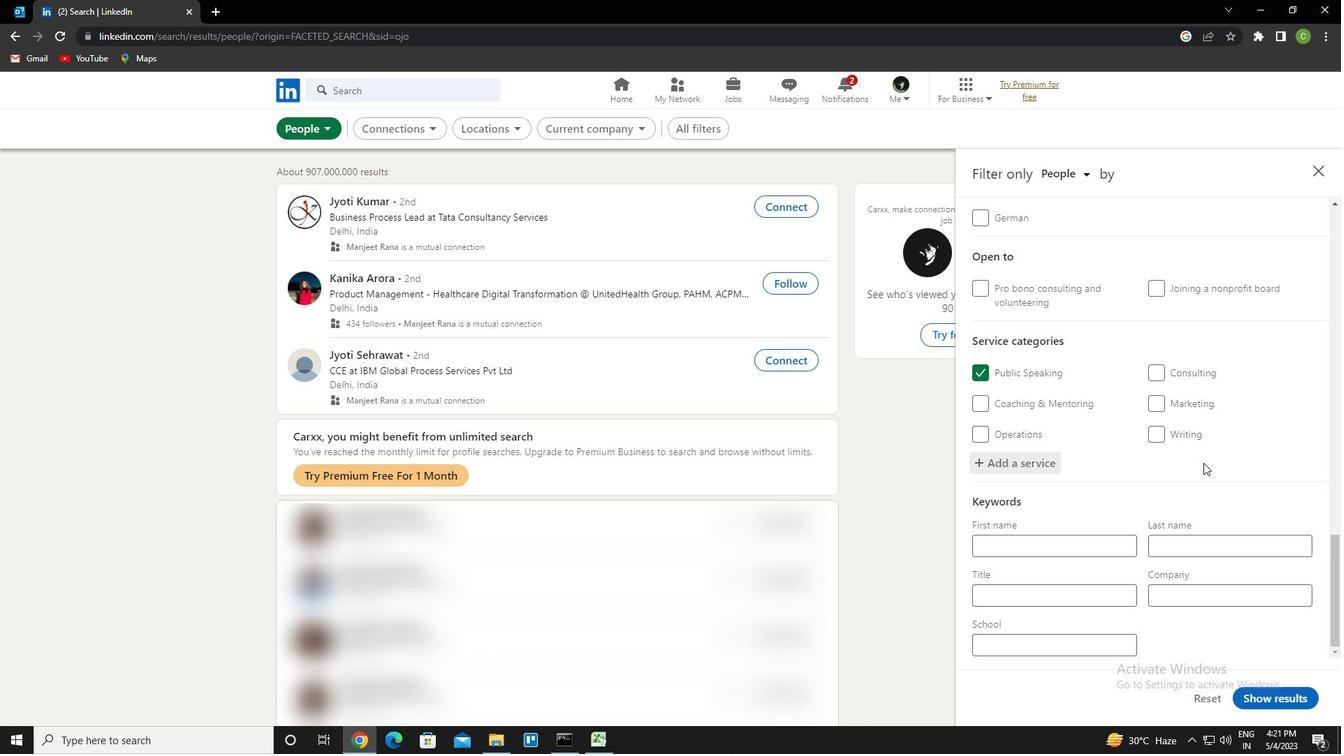 
Action: Mouse moved to (1063, 605)
Screenshot: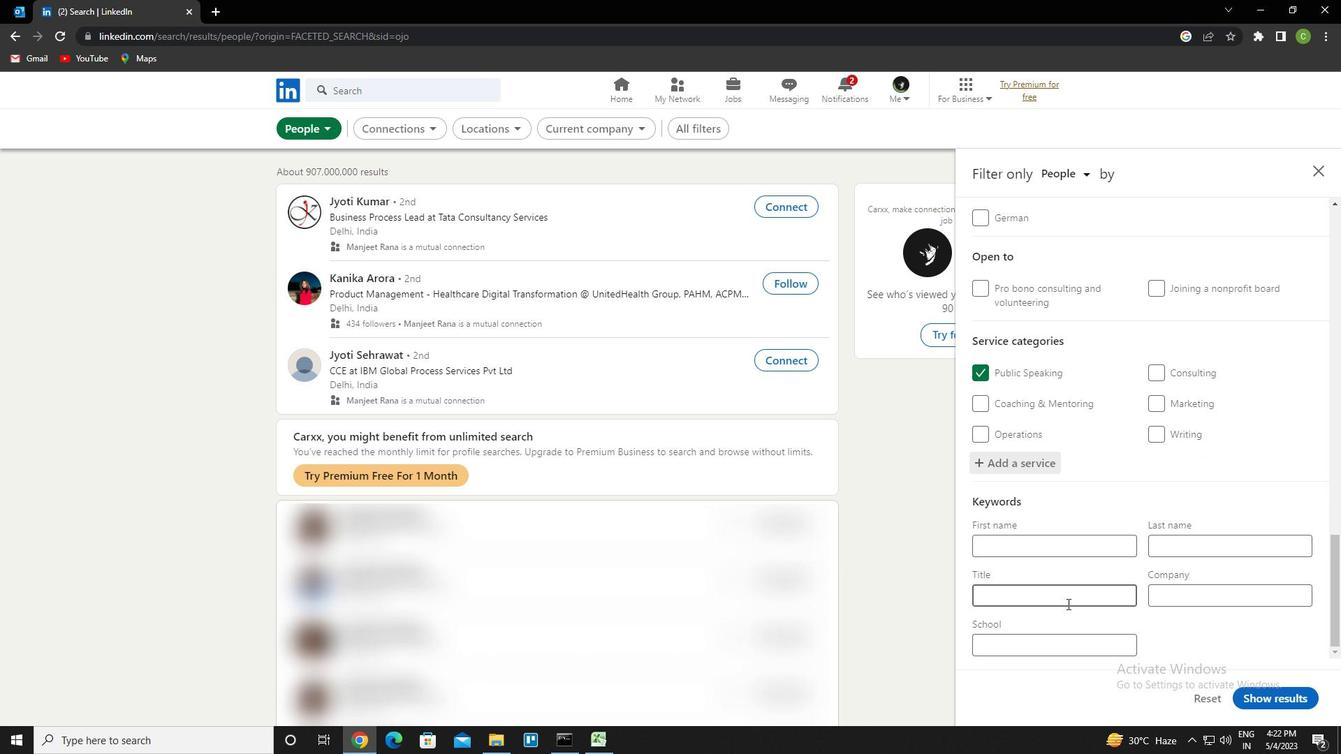 
Action: Mouse pressed left at (1063, 605)
Screenshot: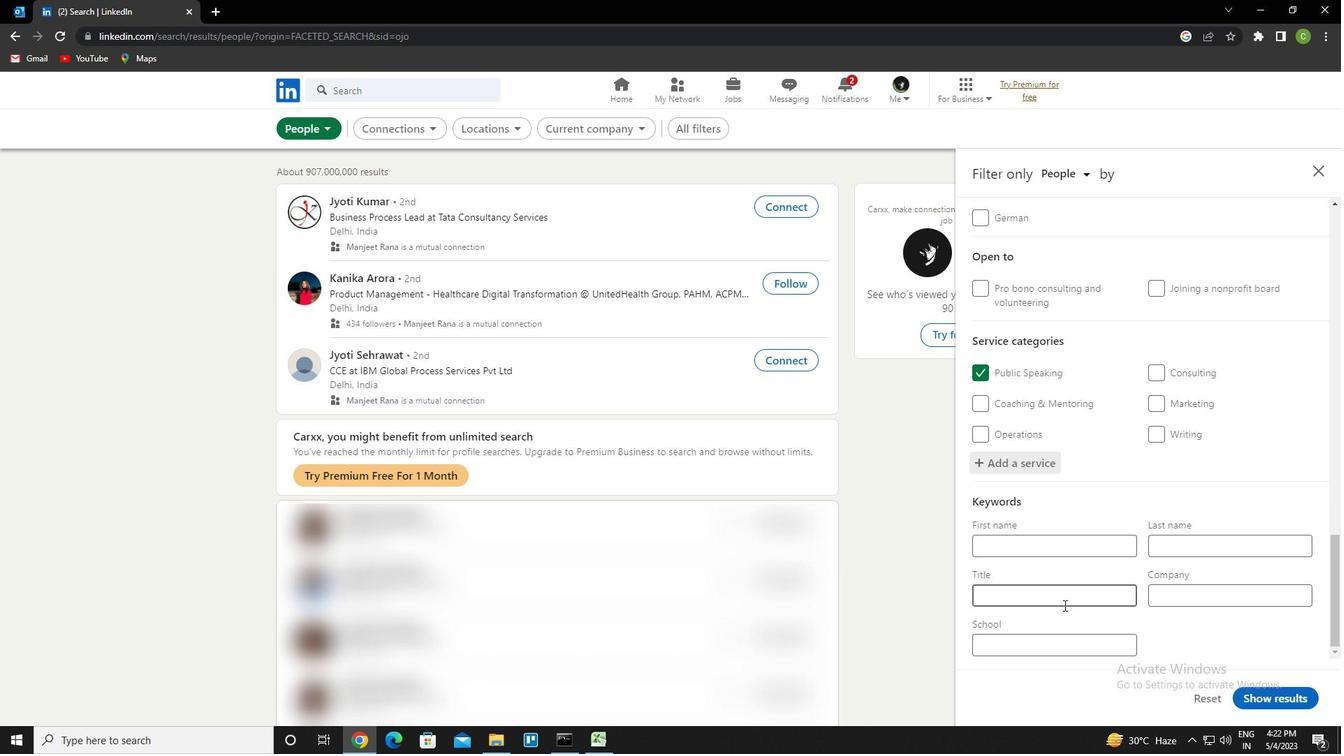 
Action: Mouse moved to (1064, 602)
Screenshot: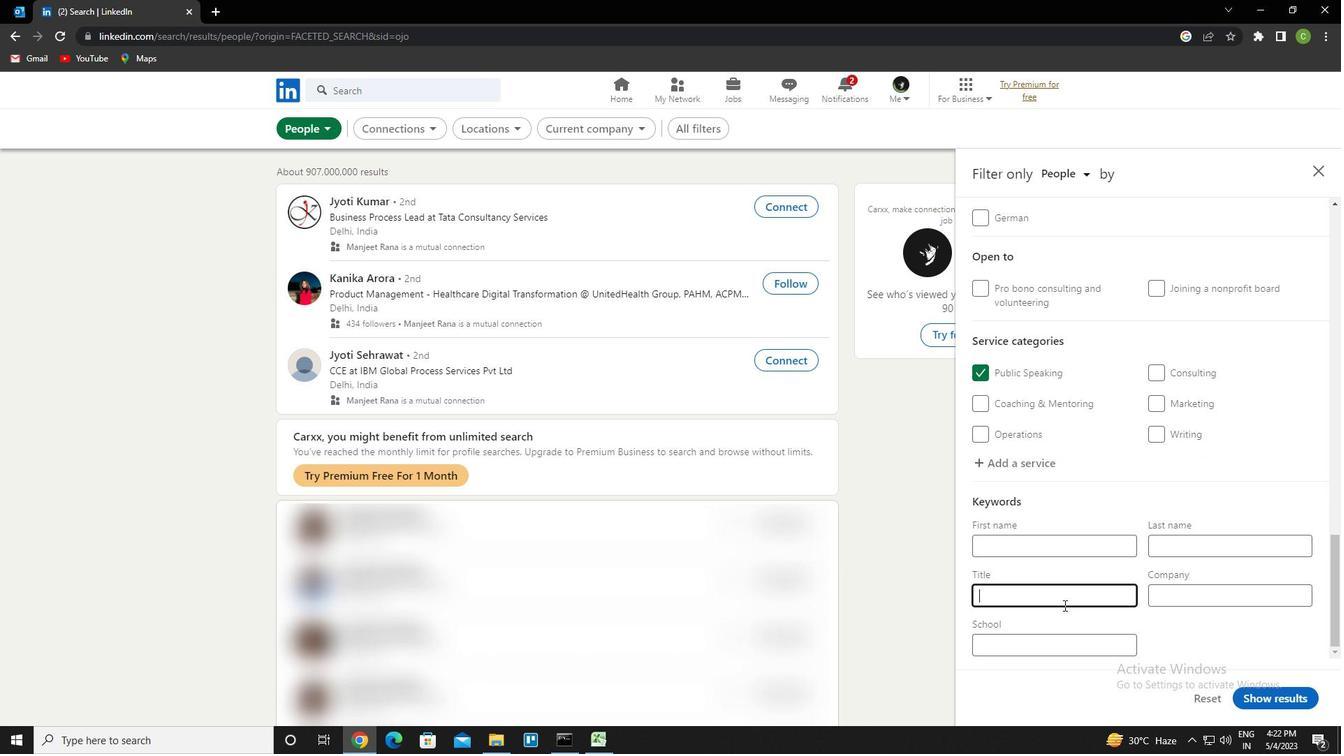 
Action: Key pressed <Key.caps_lock>m<Key.caps_lock>assage<Key.space><Key.caps_lock>t<Key.caps_lock>herapy
Screenshot: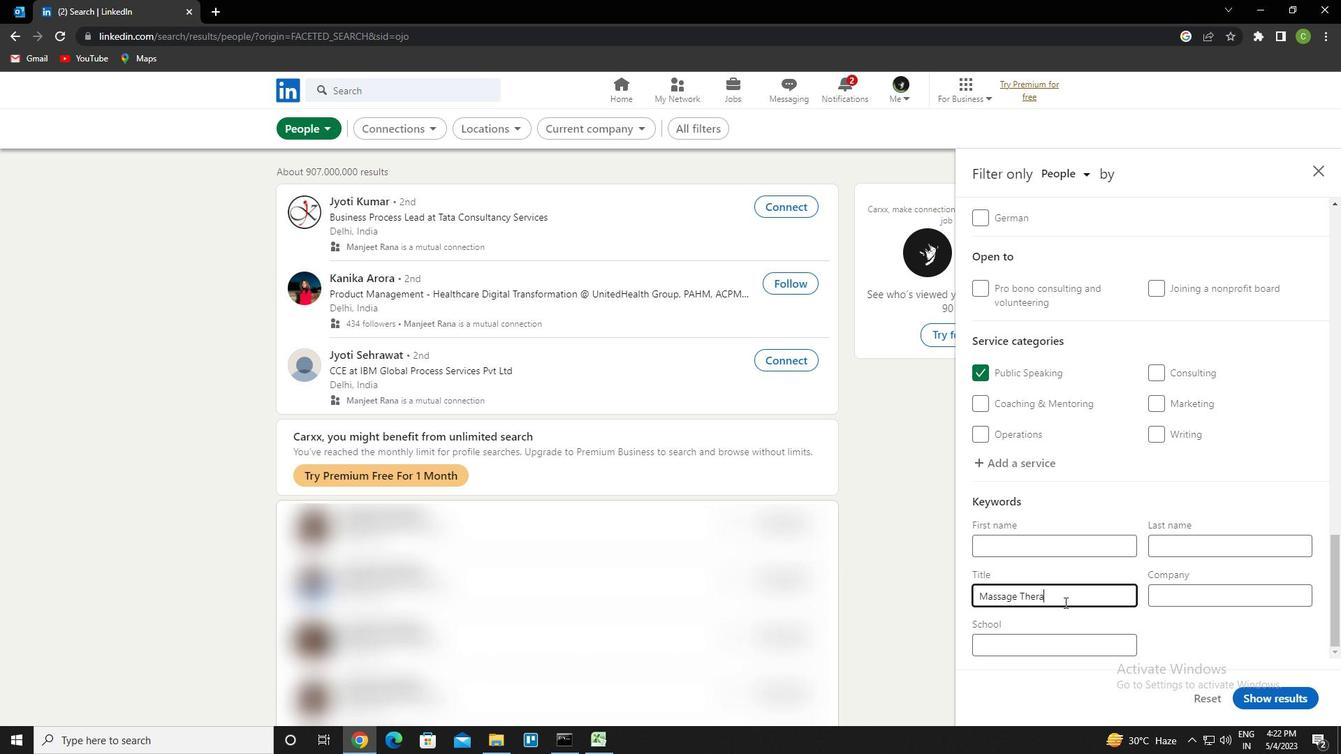 
Action: Mouse moved to (1269, 695)
Screenshot: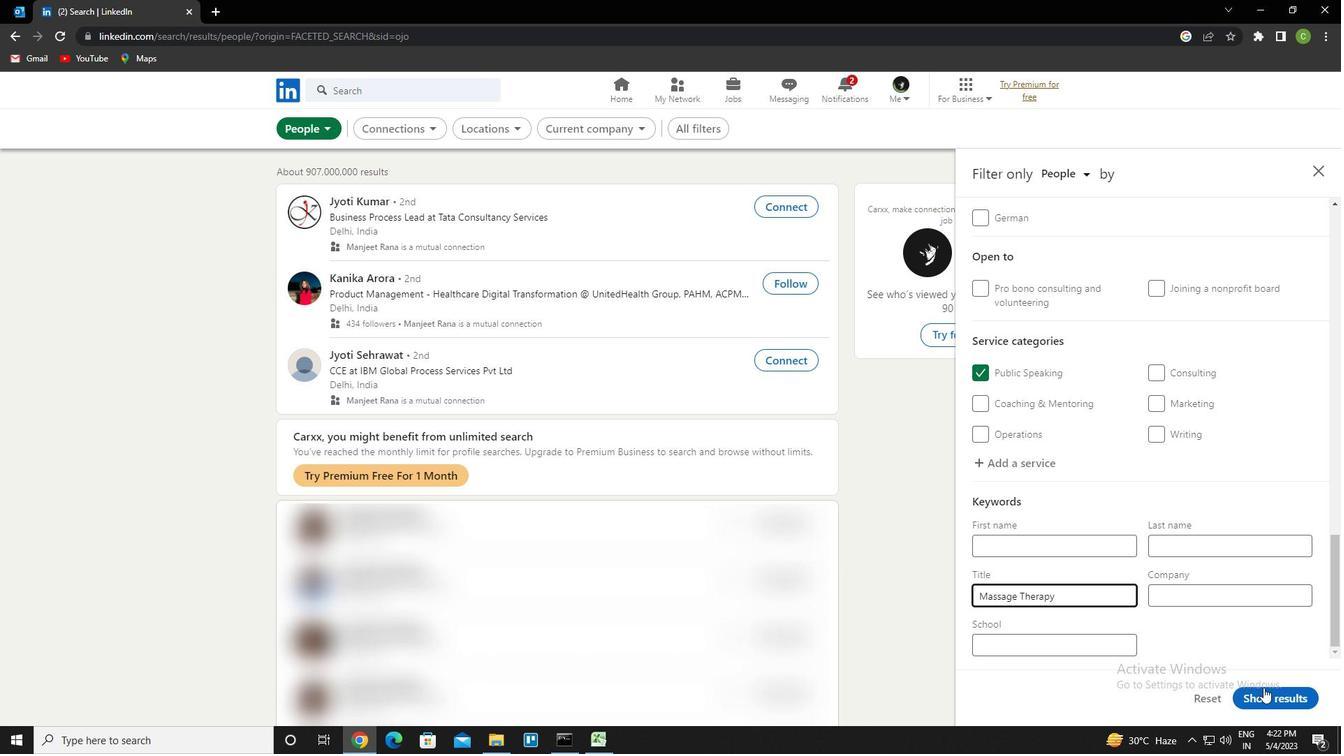 
Action: Mouse pressed left at (1269, 695)
Screenshot: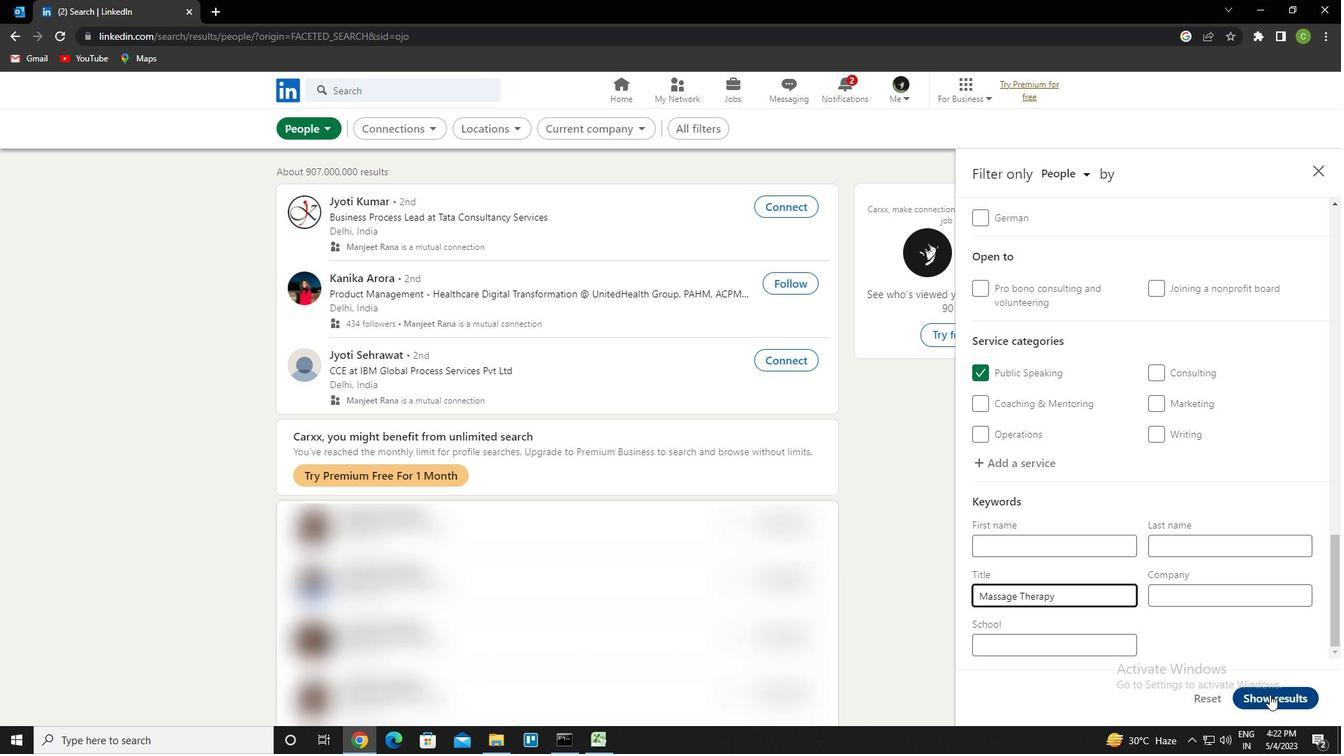 
Action: Mouse moved to (677, 678)
Screenshot: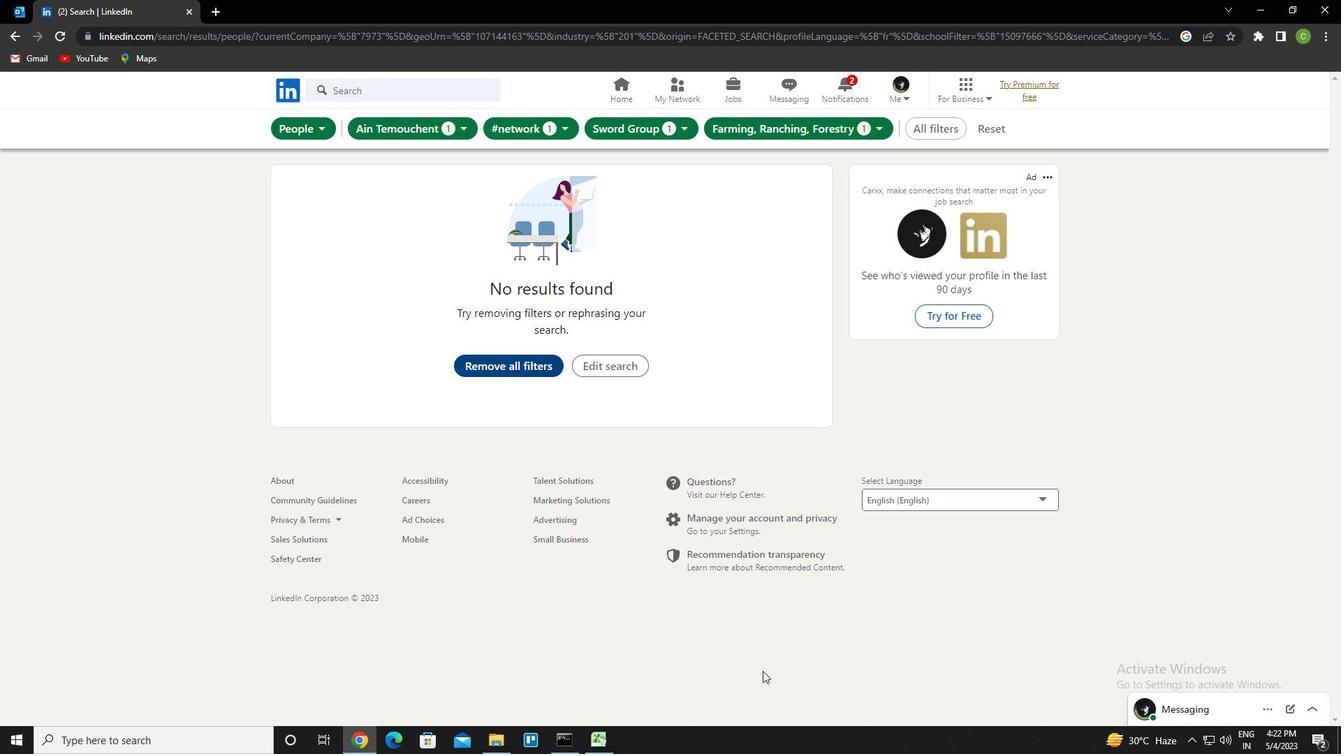 
